 Task: Find connections with filter location Selm with filter topic #sharktankwith filter profile language German with filter current company Purplle.com with filter school Maharashtra University of Health Sciences, Nashik with filter industry Architectural and Structural Metal Manufacturing with filter service category Software Testing with filter keywords title Shelf Stocker
Action: Mouse moved to (162, 221)
Screenshot: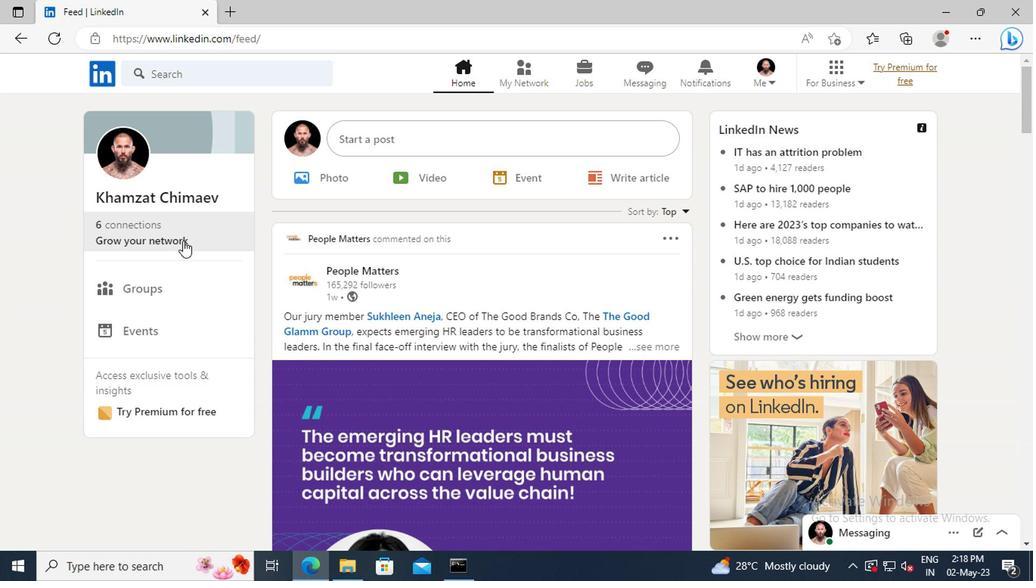 
Action: Mouse pressed left at (162, 221)
Screenshot: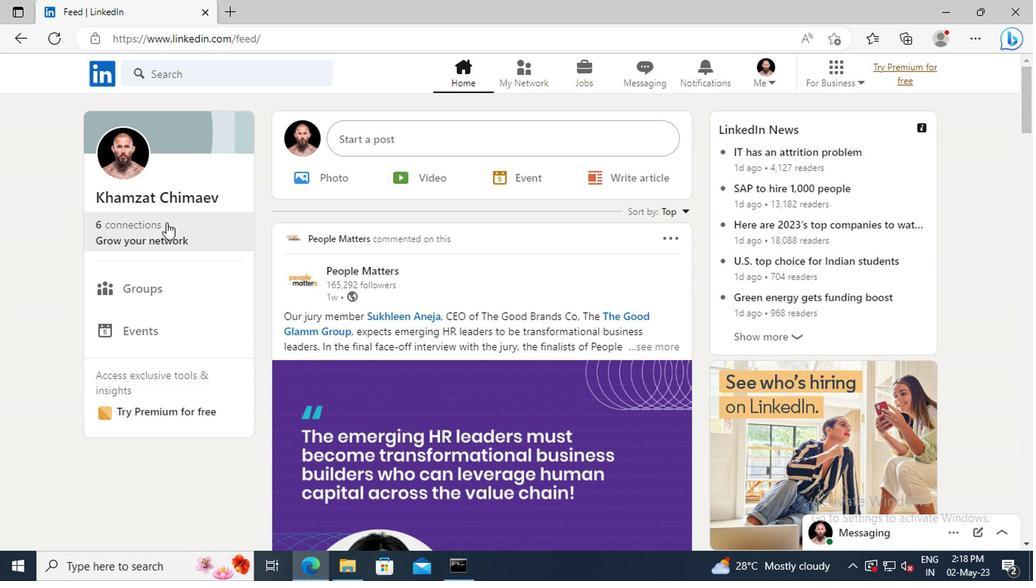 
Action: Mouse moved to (156, 159)
Screenshot: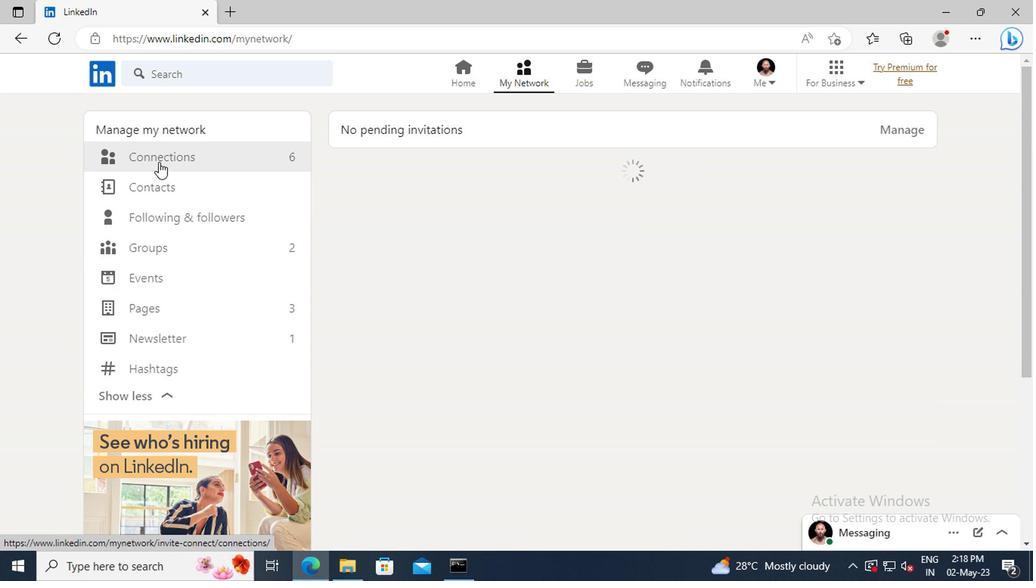 
Action: Mouse pressed left at (156, 159)
Screenshot: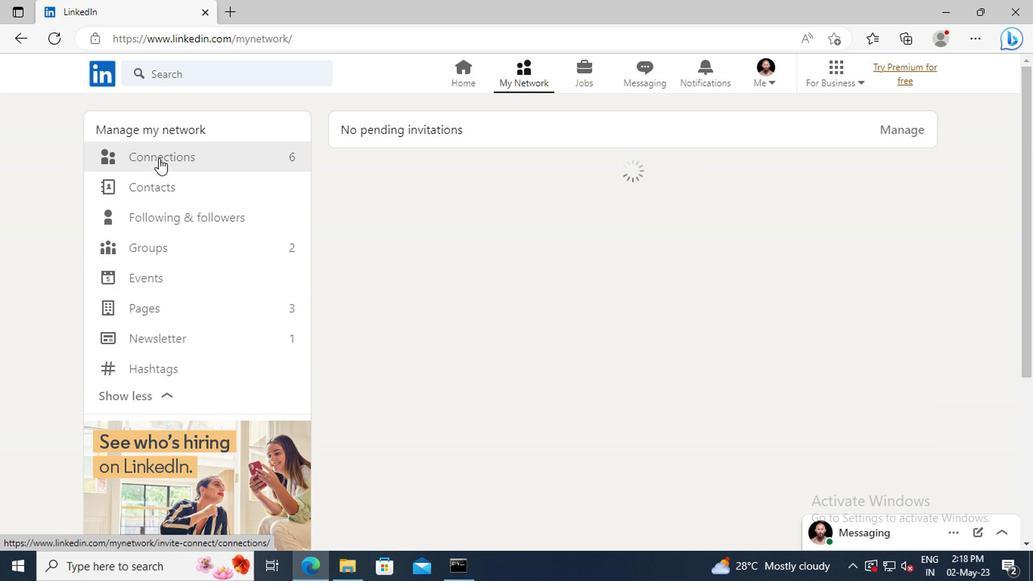 
Action: Mouse moved to (603, 165)
Screenshot: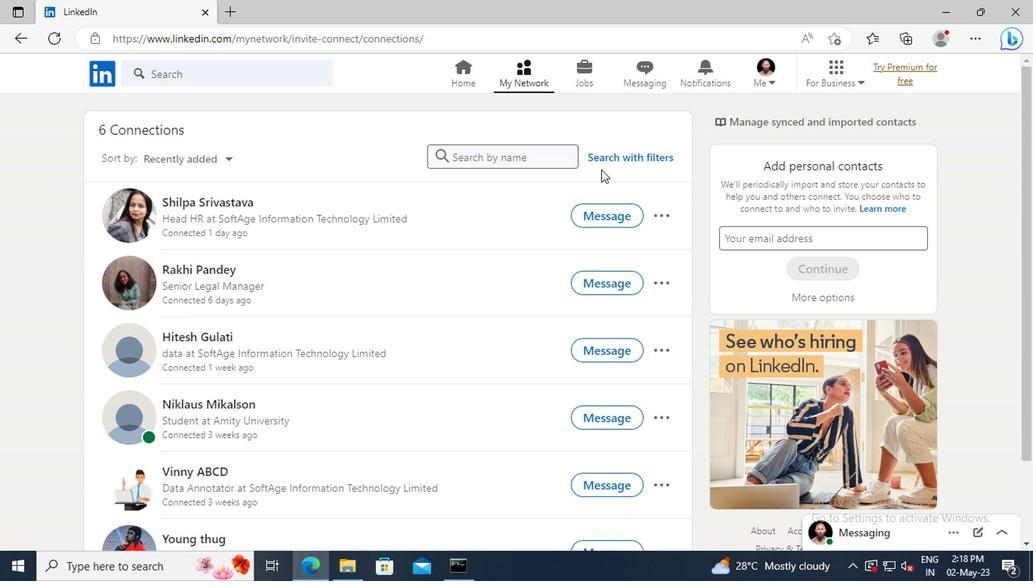 
Action: Mouse pressed left at (603, 165)
Screenshot: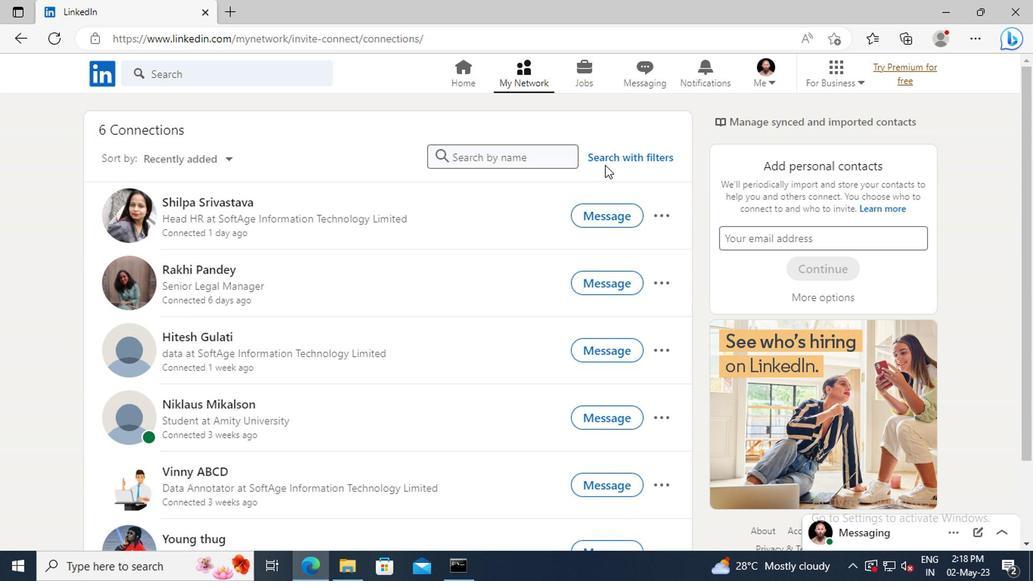 
Action: Mouse moved to (571, 121)
Screenshot: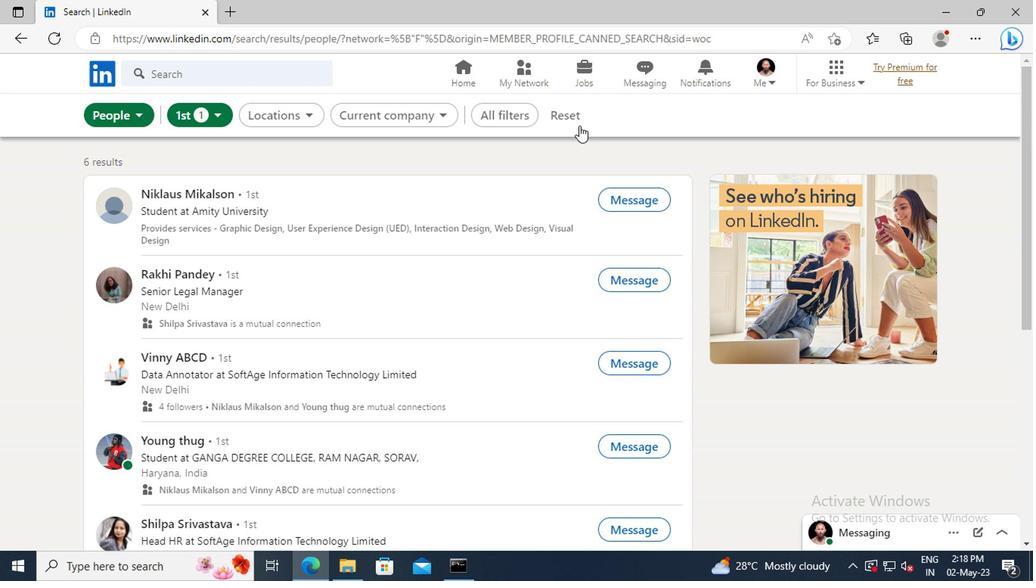 
Action: Mouse pressed left at (571, 121)
Screenshot: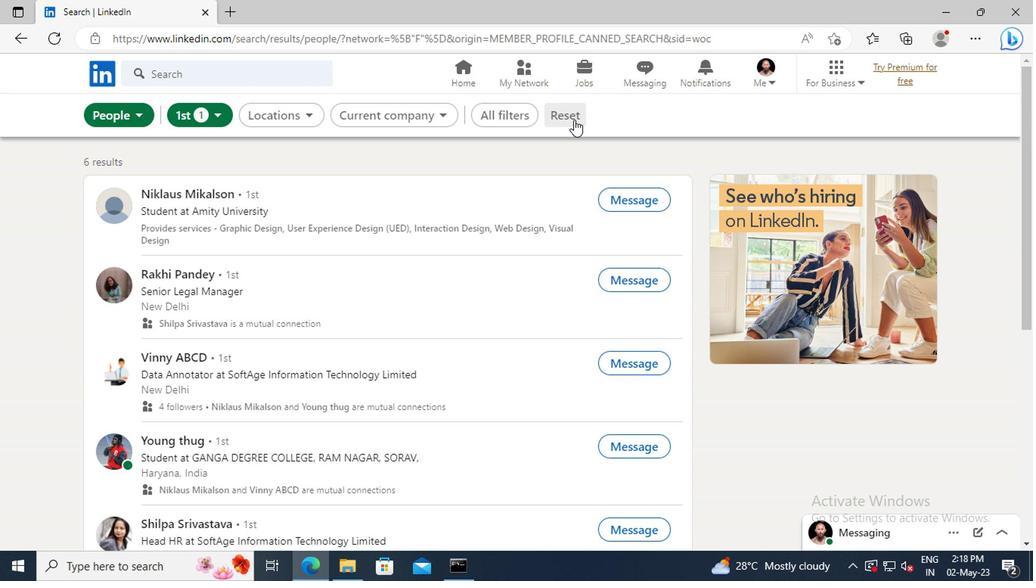 
Action: Mouse moved to (540, 120)
Screenshot: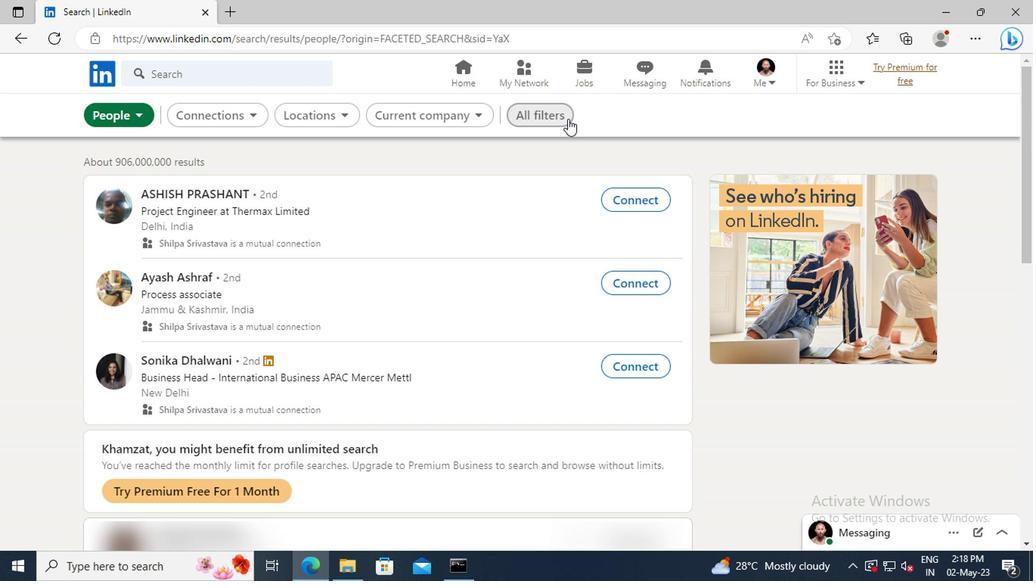 
Action: Mouse pressed left at (540, 120)
Screenshot: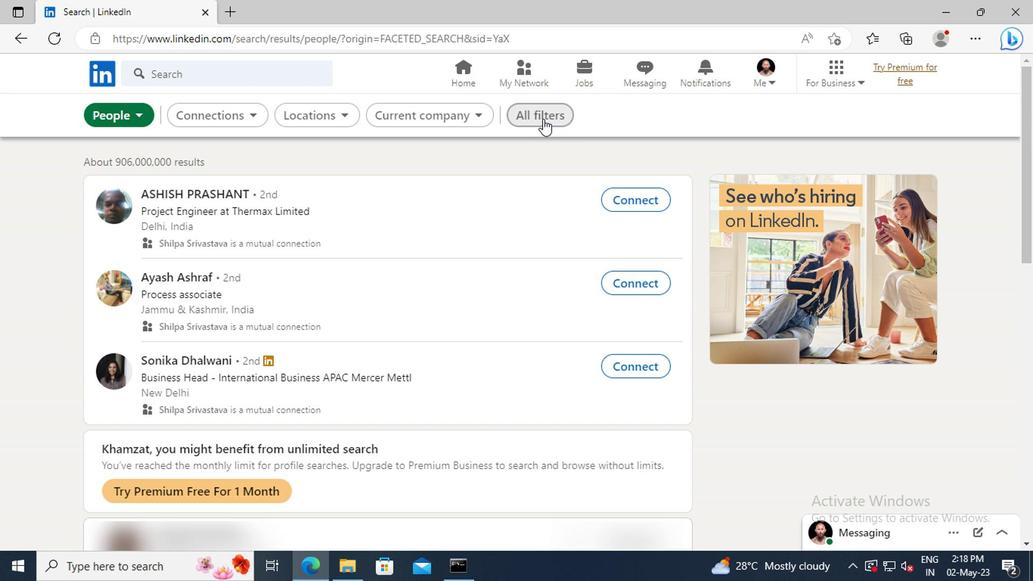 
Action: Mouse moved to (822, 307)
Screenshot: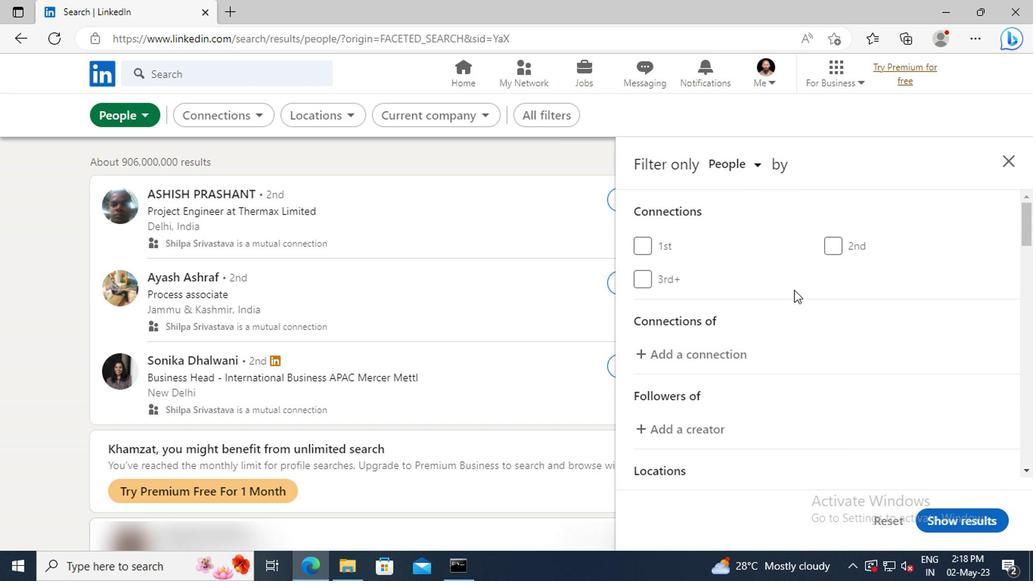 
Action: Mouse scrolled (822, 307) with delta (0, 0)
Screenshot: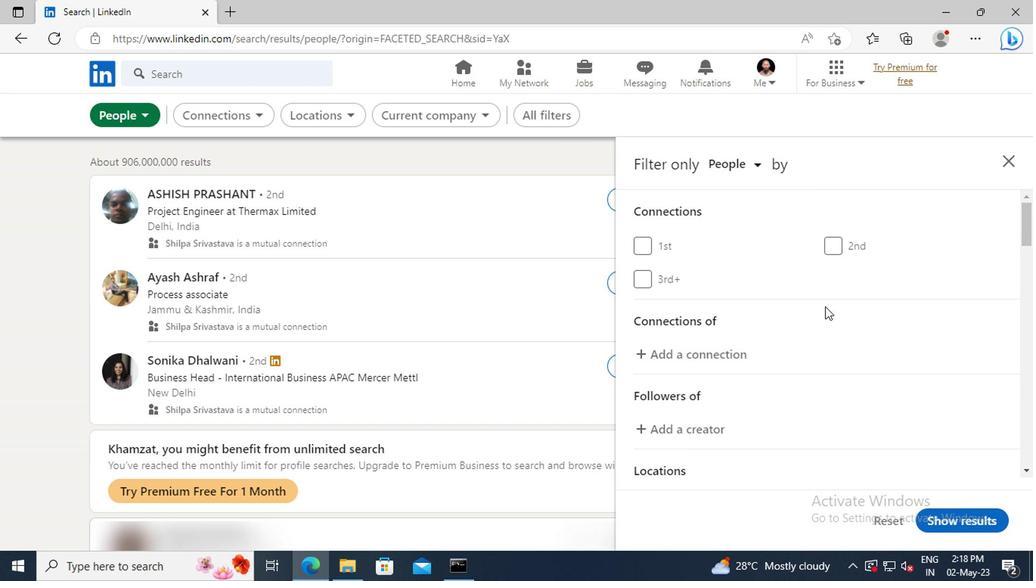 
Action: Mouse scrolled (822, 307) with delta (0, 0)
Screenshot: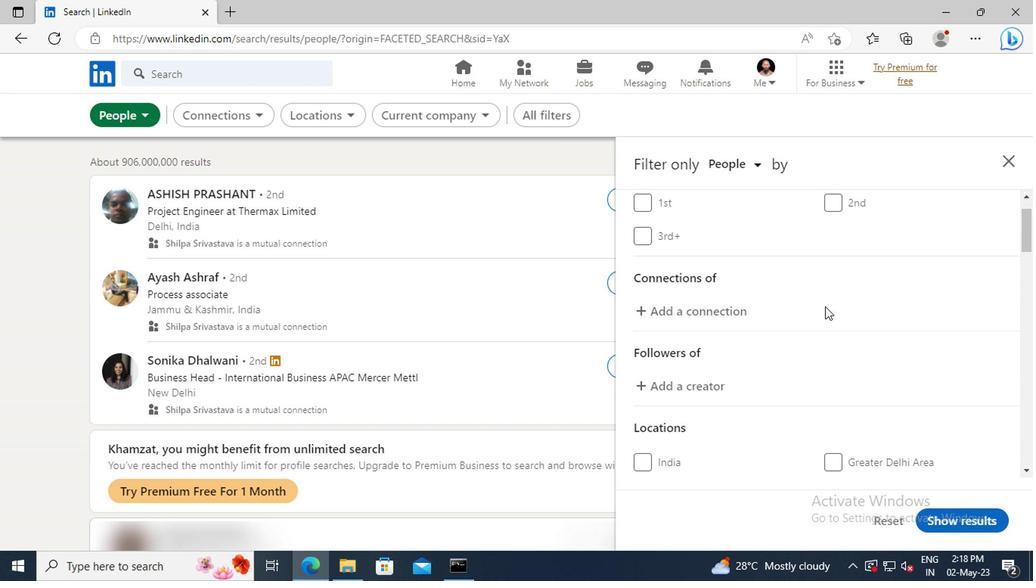 
Action: Mouse scrolled (822, 307) with delta (0, 0)
Screenshot: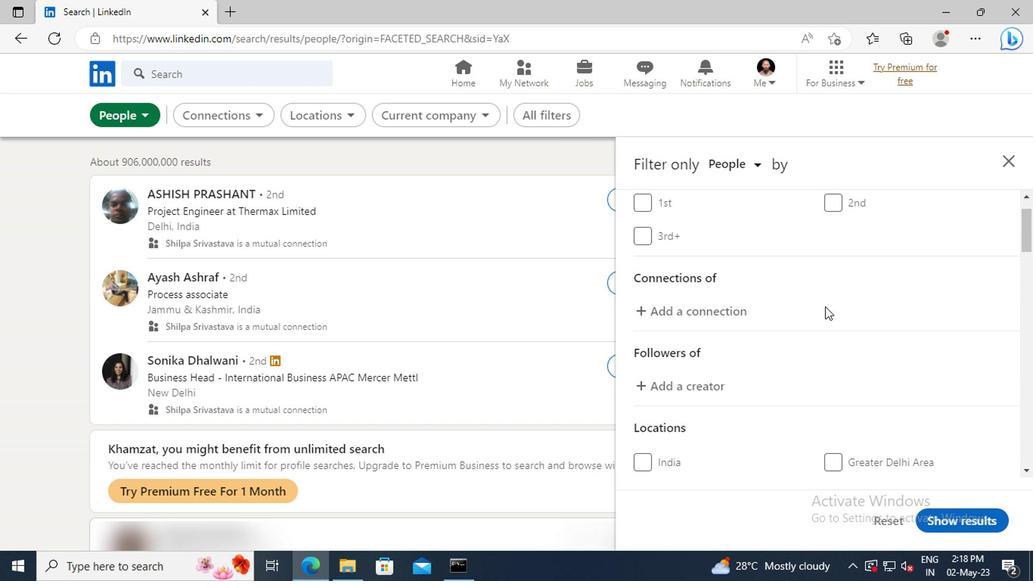 
Action: Mouse scrolled (822, 307) with delta (0, 0)
Screenshot: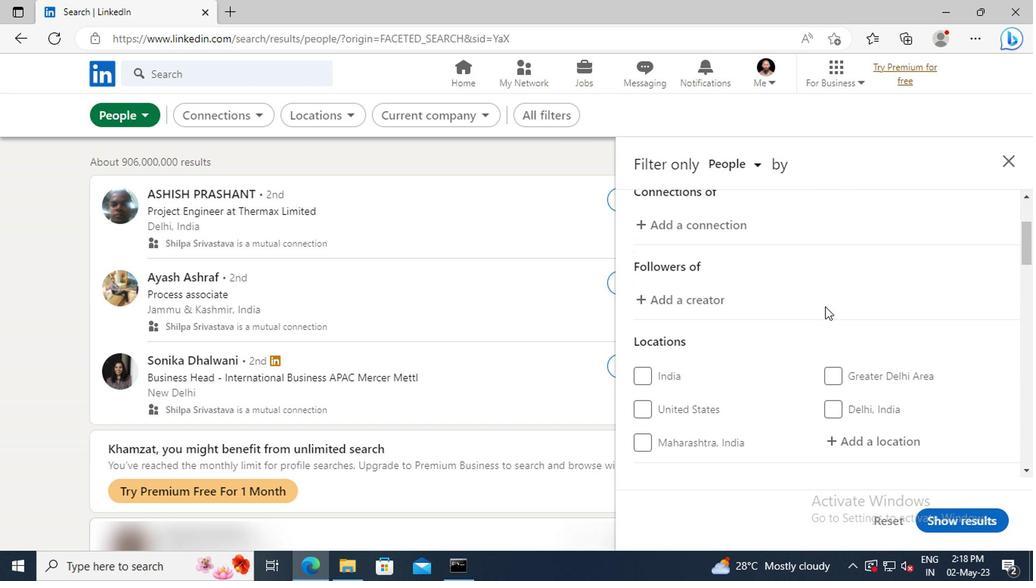 
Action: Mouse scrolled (822, 307) with delta (0, 0)
Screenshot: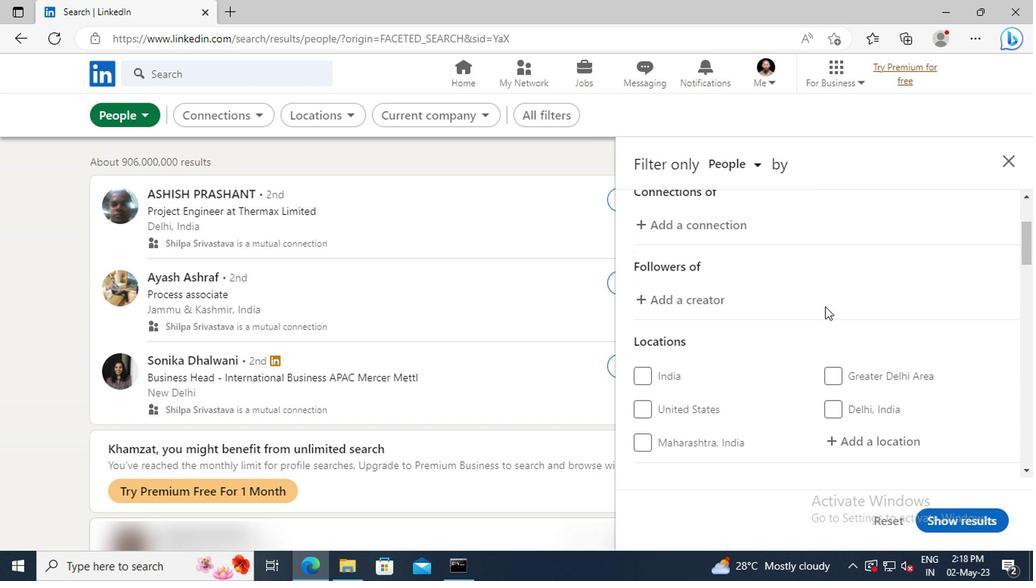 
Action: Mouse moved to (840, 351)
Screenshot: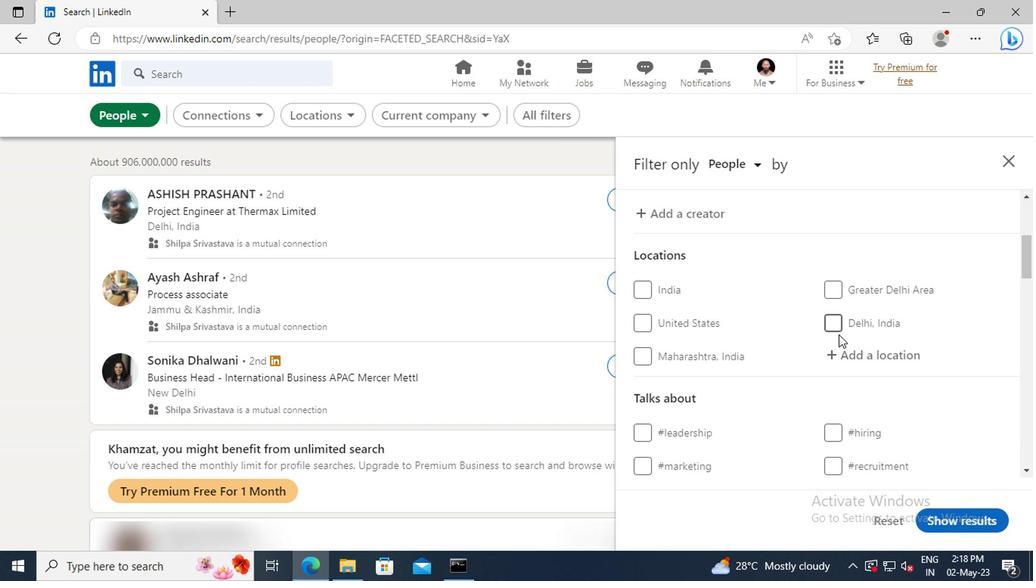 
Action: Mouse pressed left at (840, 351)
Screenshot: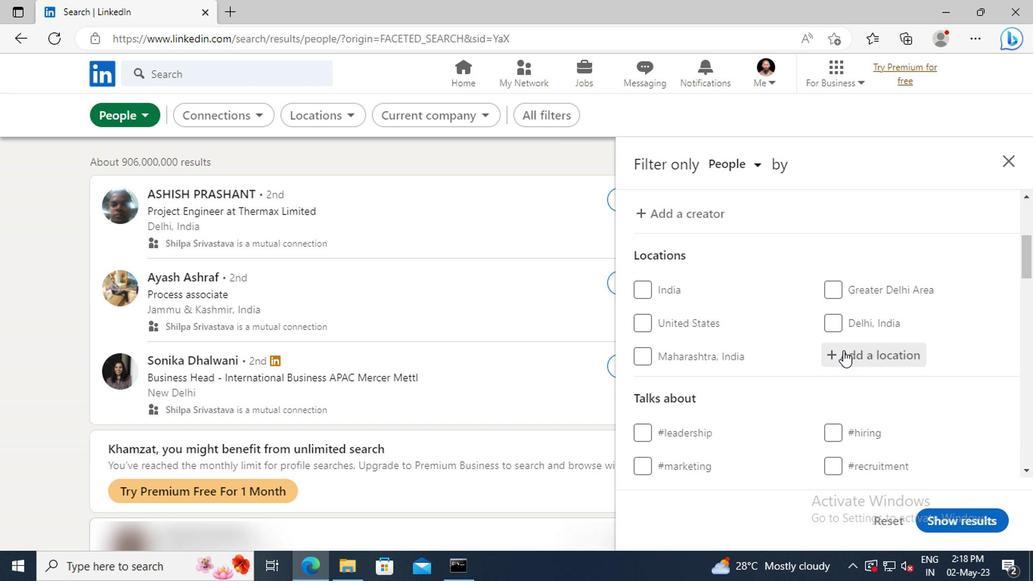 
Action: Key pressed <Key.shift>SELM
Screenshot: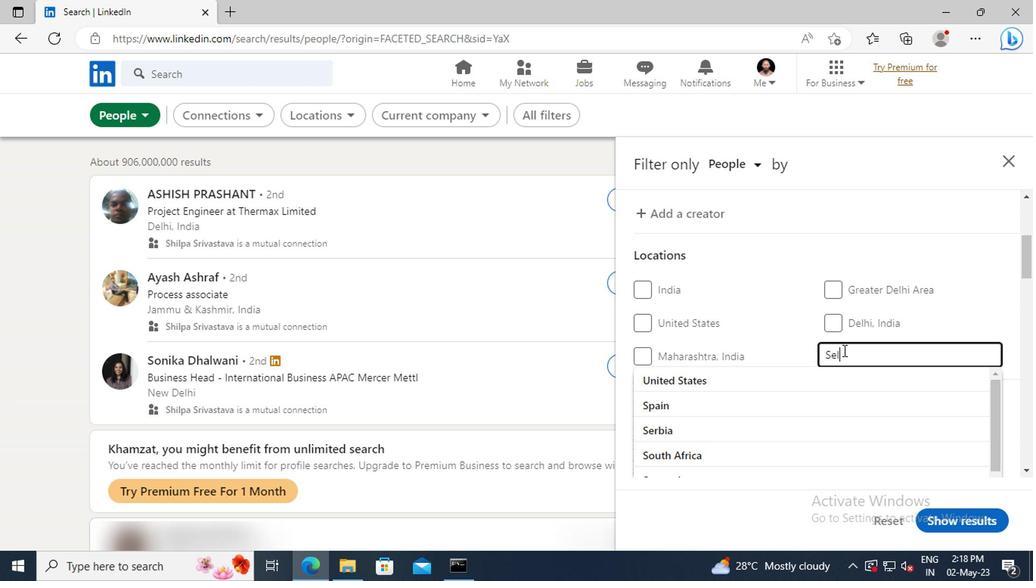 
Action: Mouse moved to (843, 384)
Screenshot: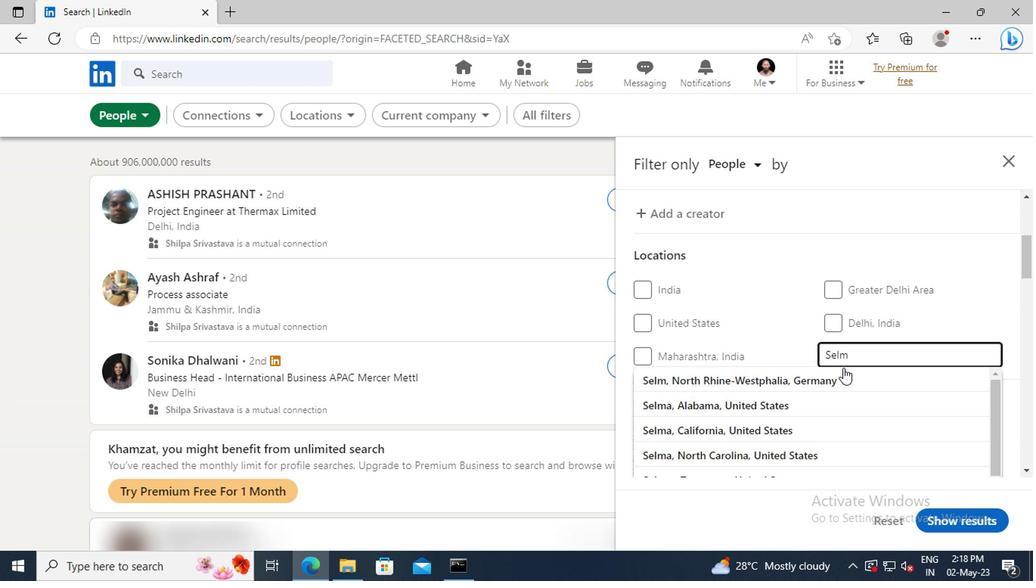 
Action: Mouse pressed left at (843, 384)
Screenshot: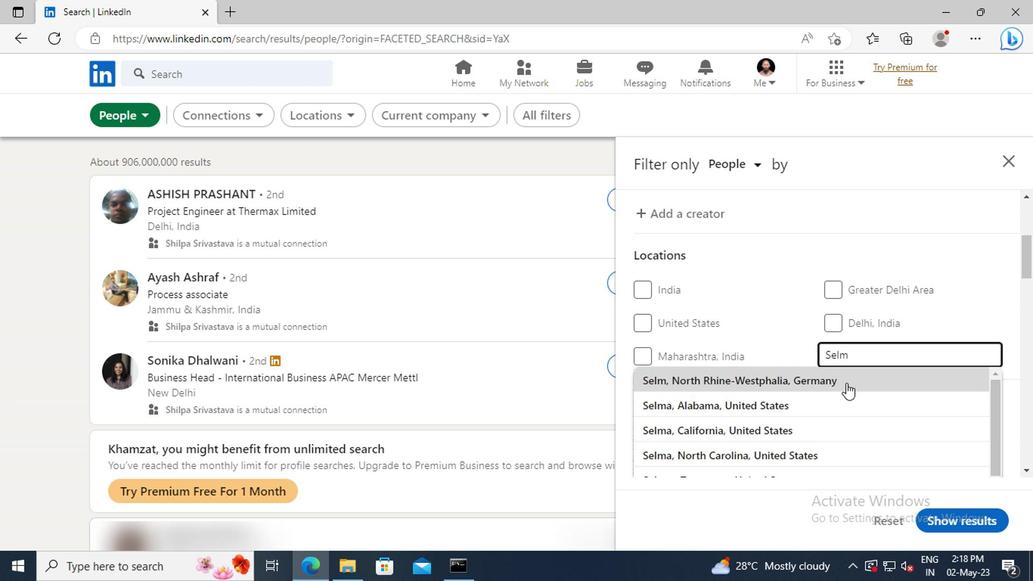 
Action: Mouse scrolled (843, 383) with delta (0, -1)
Screenshot: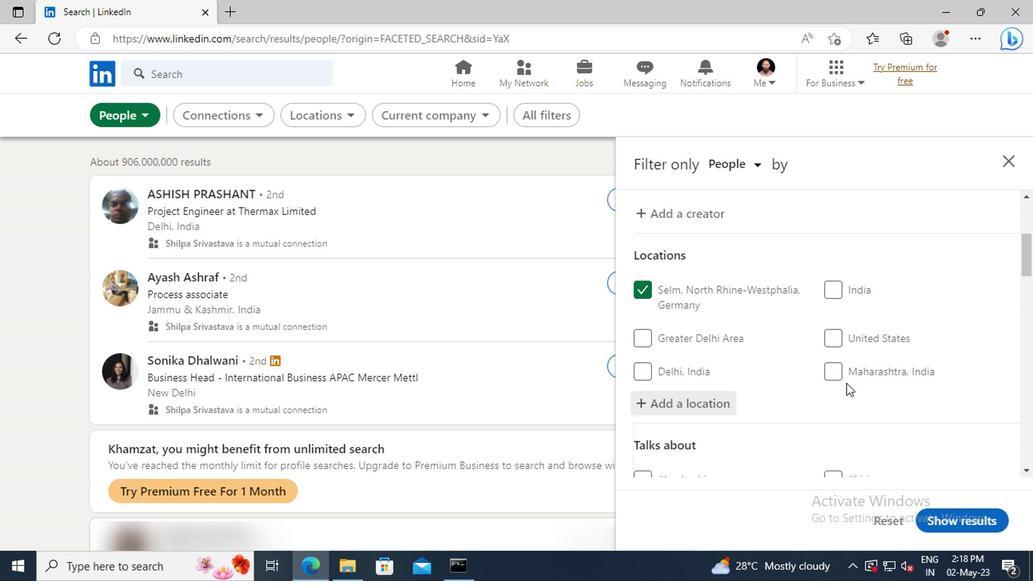 
Action: Mouse scrolled (843, 383) with delta (0, -1)
Screenshot: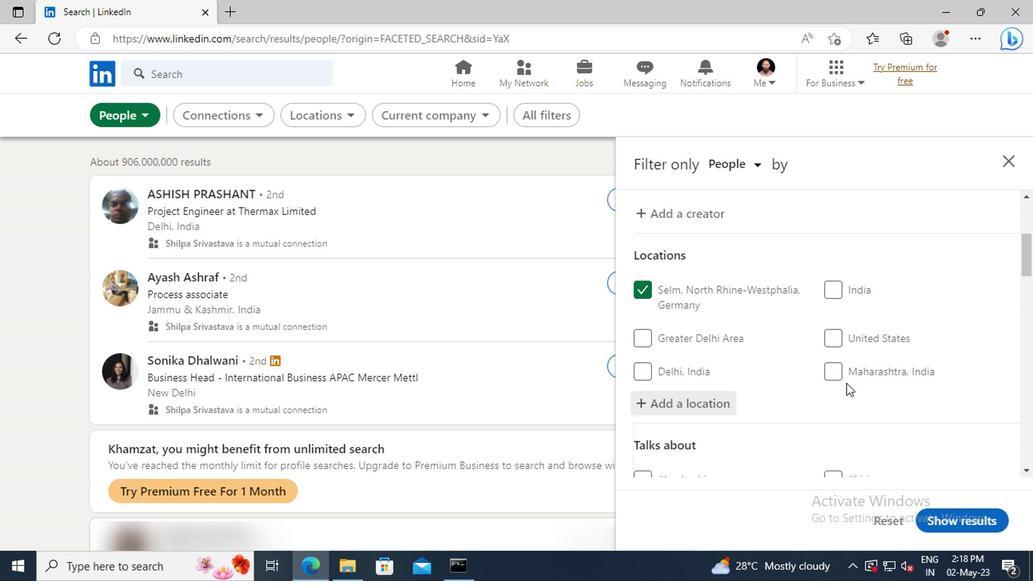 
Action: Mouse scrolled (843, 383) with delta (0, -1)
Screenshot: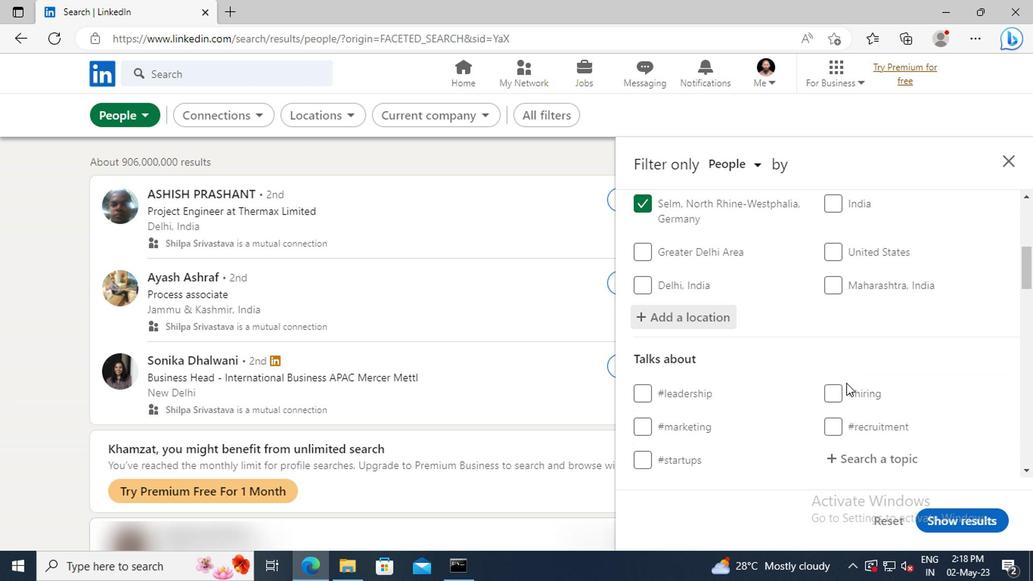 
Action: Mouse scrolled (843, 383) with delta (0, -1)
Screenshot: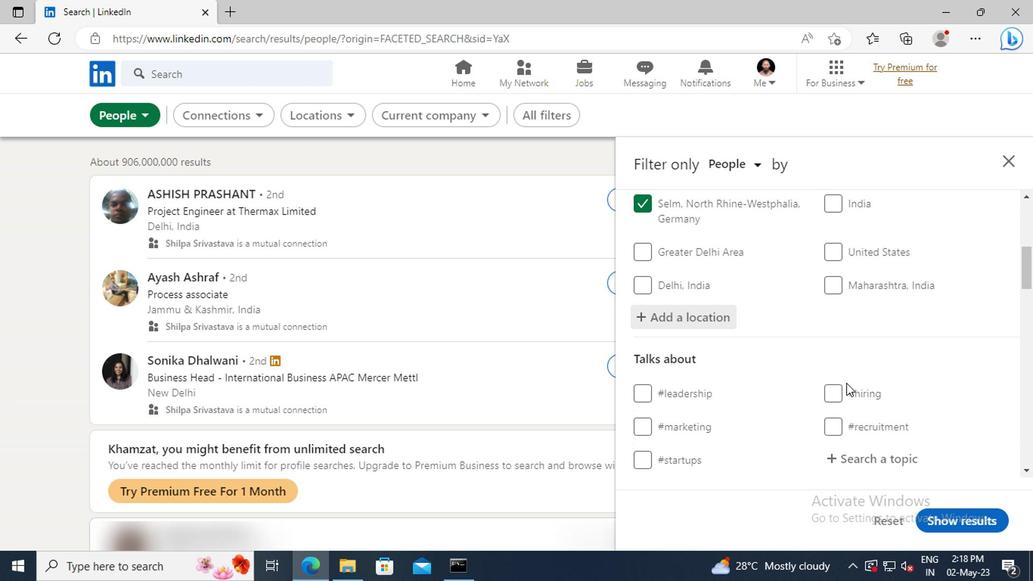 
Action: Mouse moved to (845, 382)
Screenshot: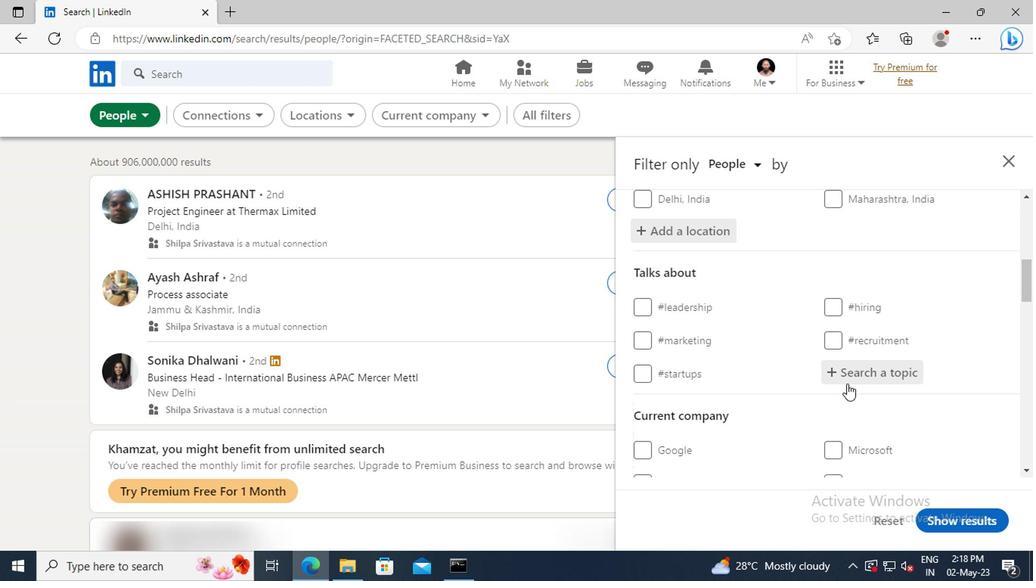 
Action: Mouse pressed left at (845, 382)
Screenshot: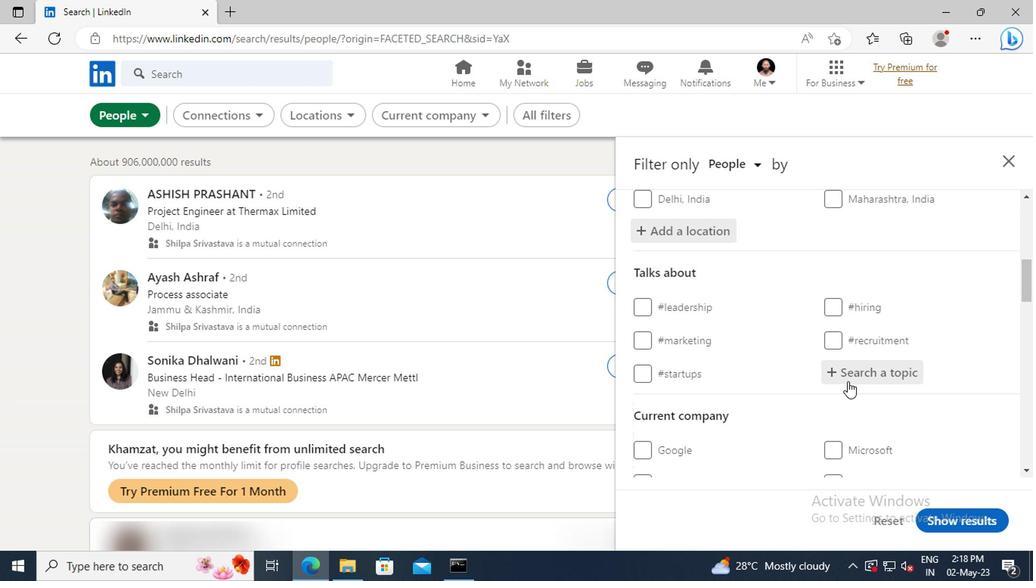 
Action: Key pressed SHARKT
Screenshot: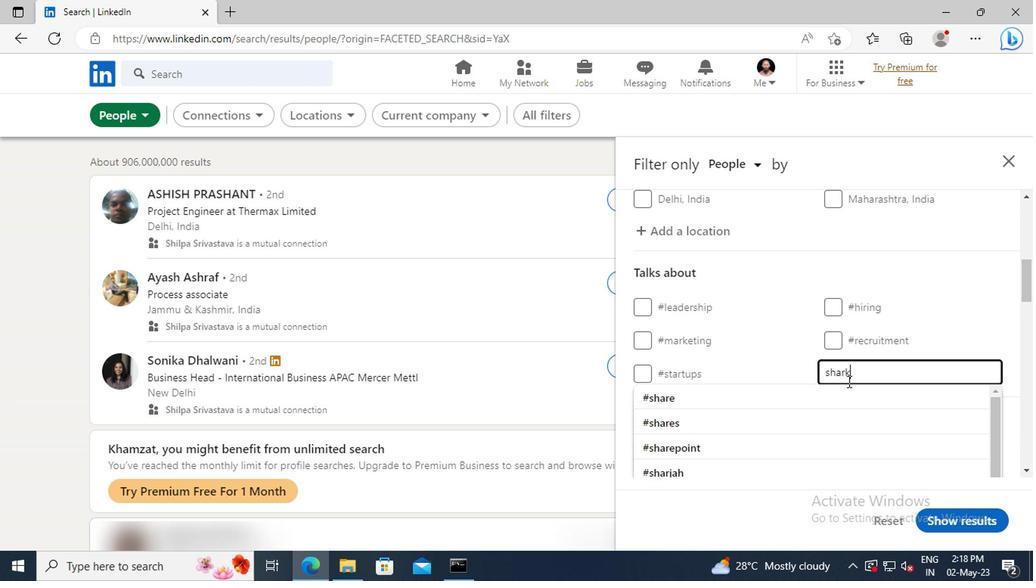 
Action: Mouse moved to (847, 395)
Screenshot: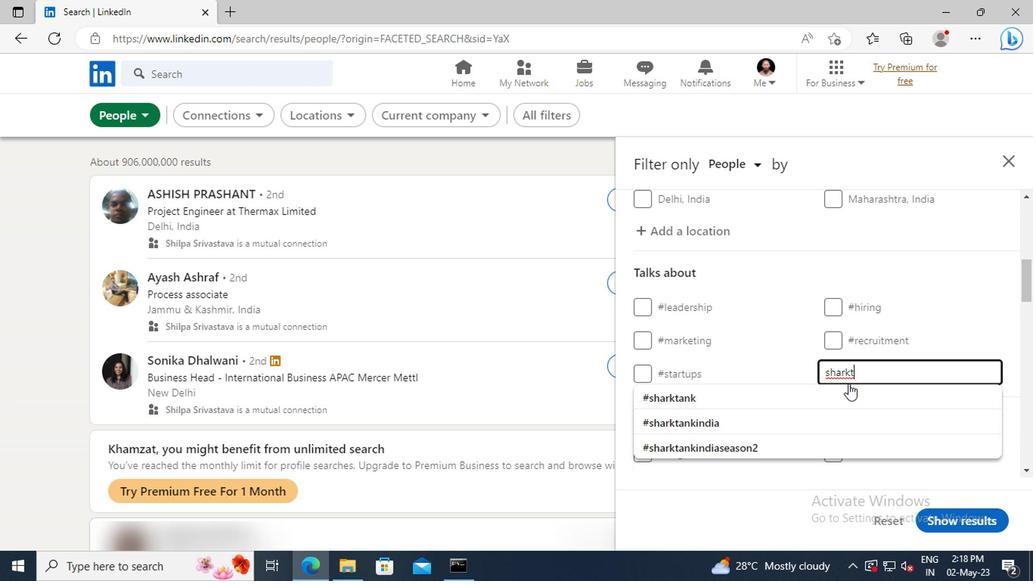 
Action: Mouse pressed left at (847, 395)
Screenshot: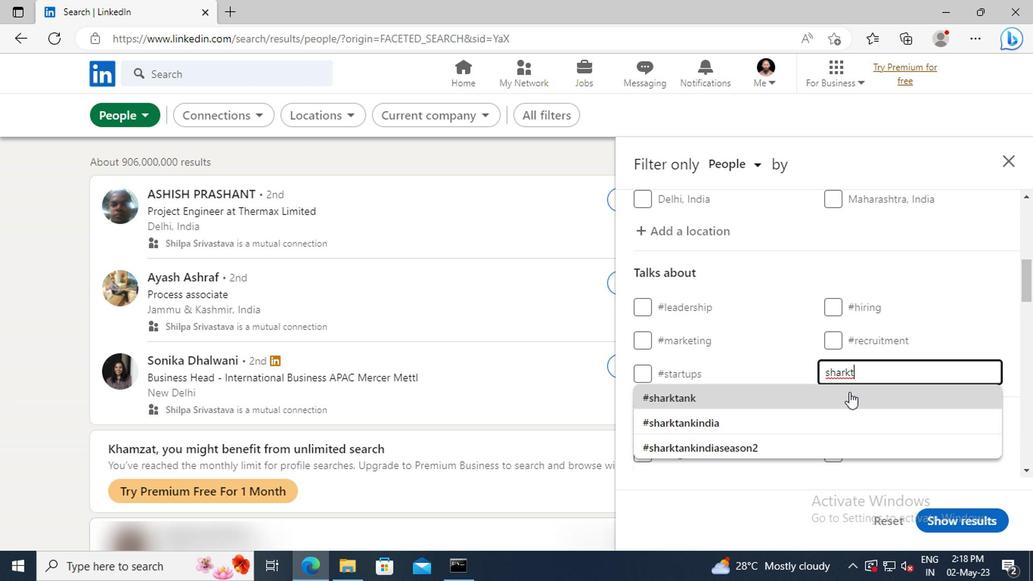 
Action: Mouse scrolled (847, 393) with delta (0, -1)
Screenshot: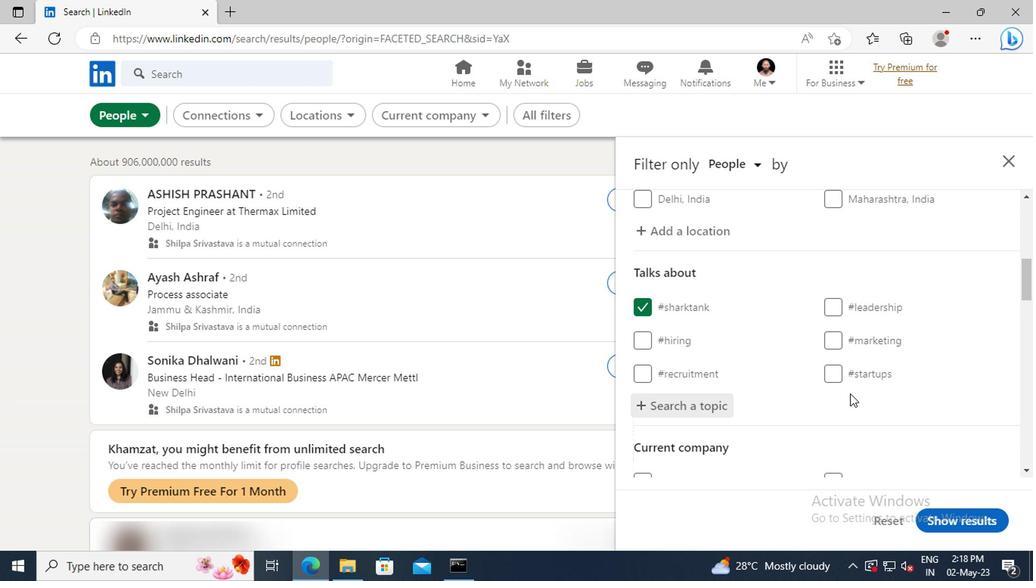 
Action: Mouse scrolled (847, 393) with delta (0, -1)
Screenshot: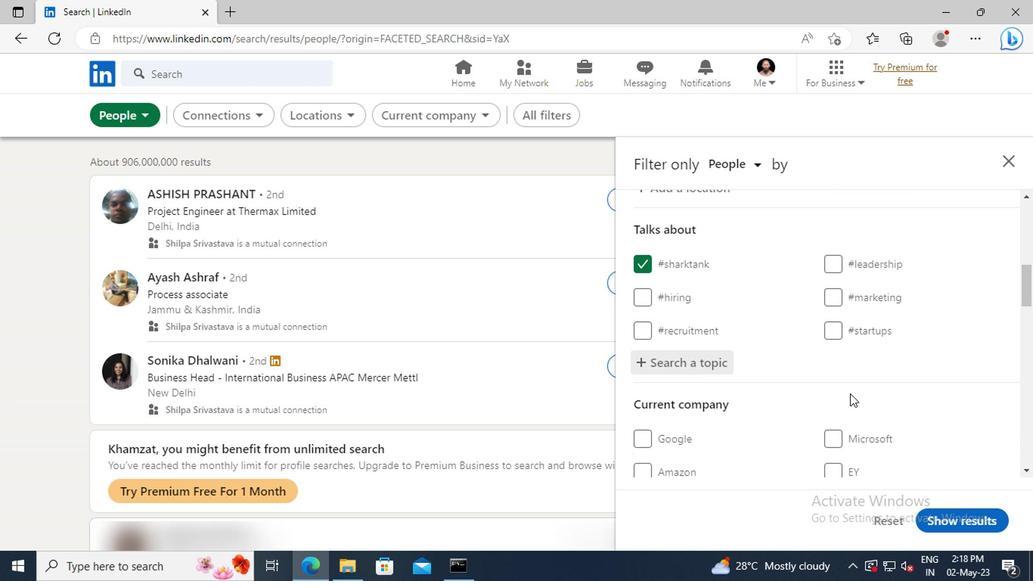 
Action: Mouse scrolled (847, 393) with delta (0, -1)
Screenshot: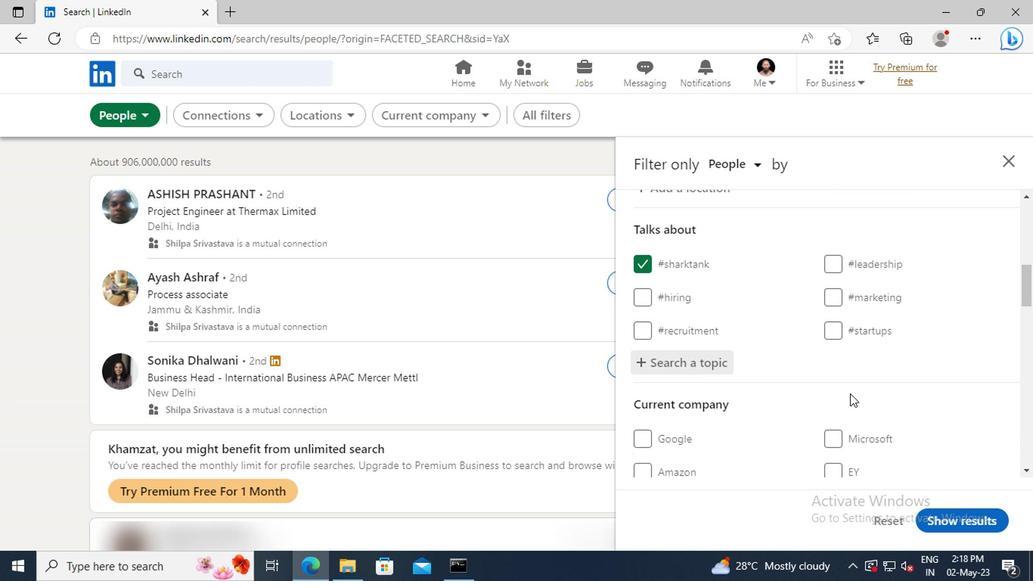 
Action: Mouse scrolled (847, 393) with delta (0, -1)
Screenshot: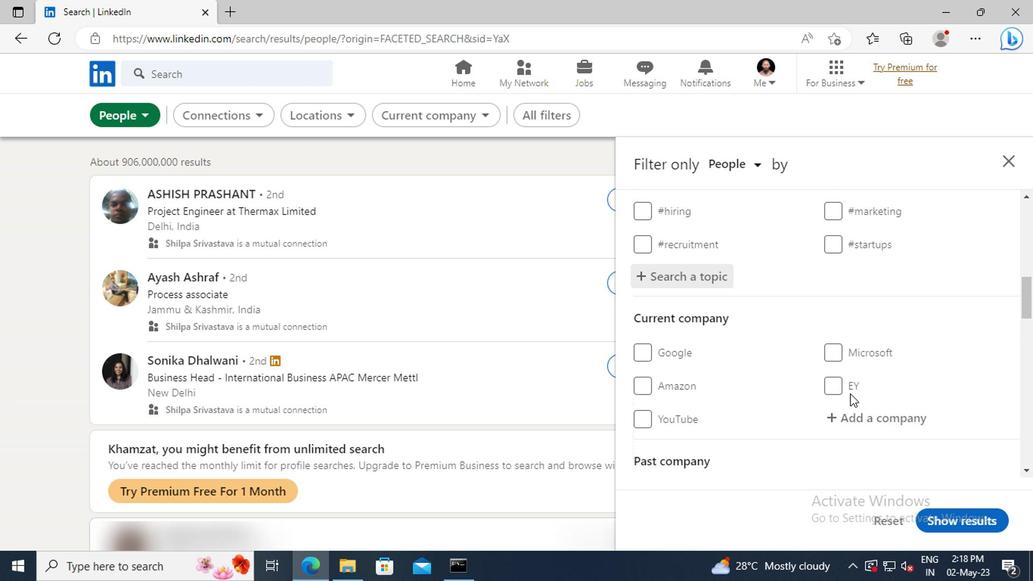 
Action: Mouse scrolled (847, 393) with delta (0, -1)
Screenshot: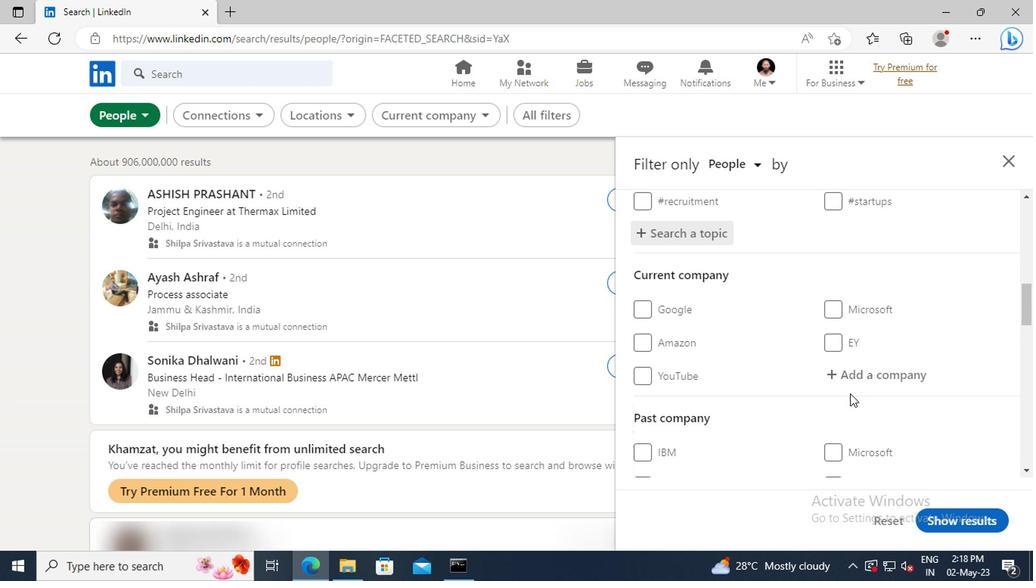 
Action: Mouse scrolled (847, 393) with delta (0, -1)
Screenshot: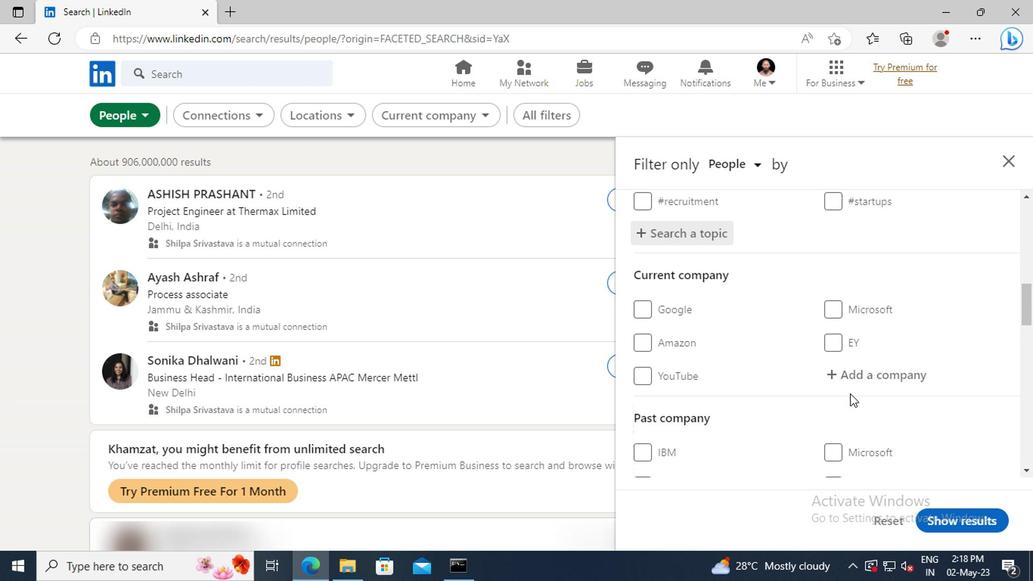
Action: Mouse scrolled (847, 393) with delta (0, -1)
Screenshot: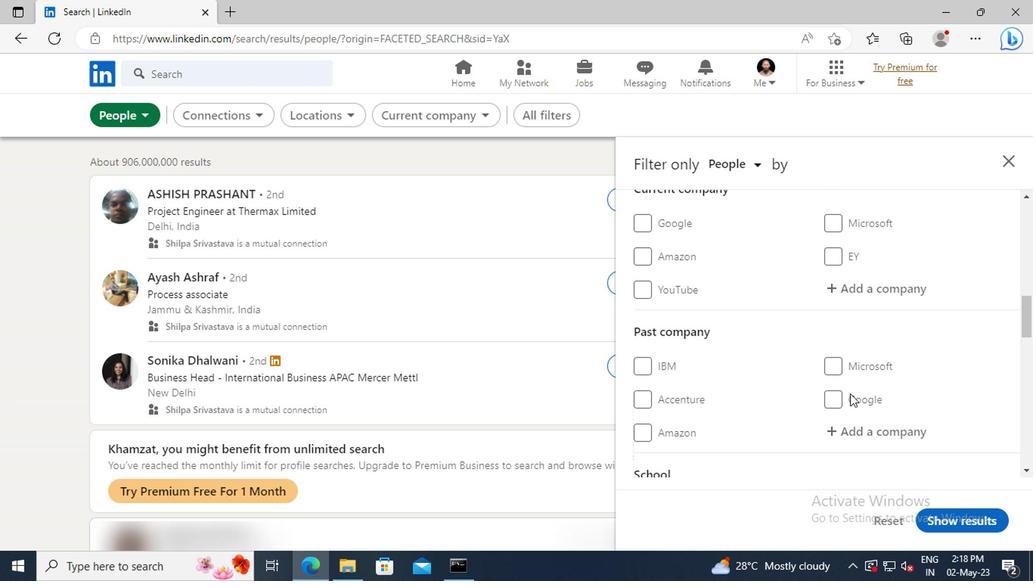 
Action: Mouse moved to (848, 395)
Screenshot: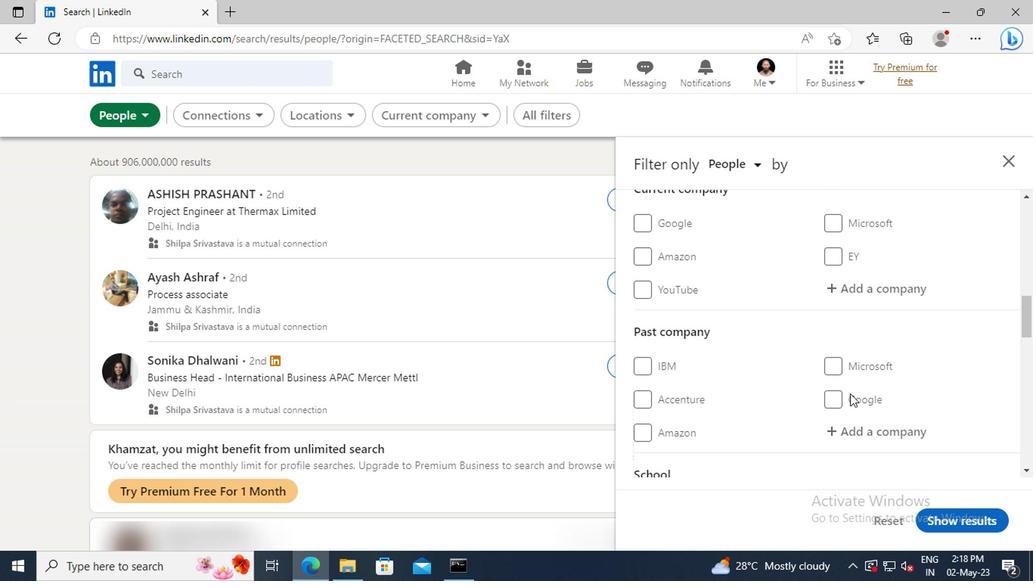 
Action: Mouse scrolled (848, 395) with delta (0, 0)
Screenshot: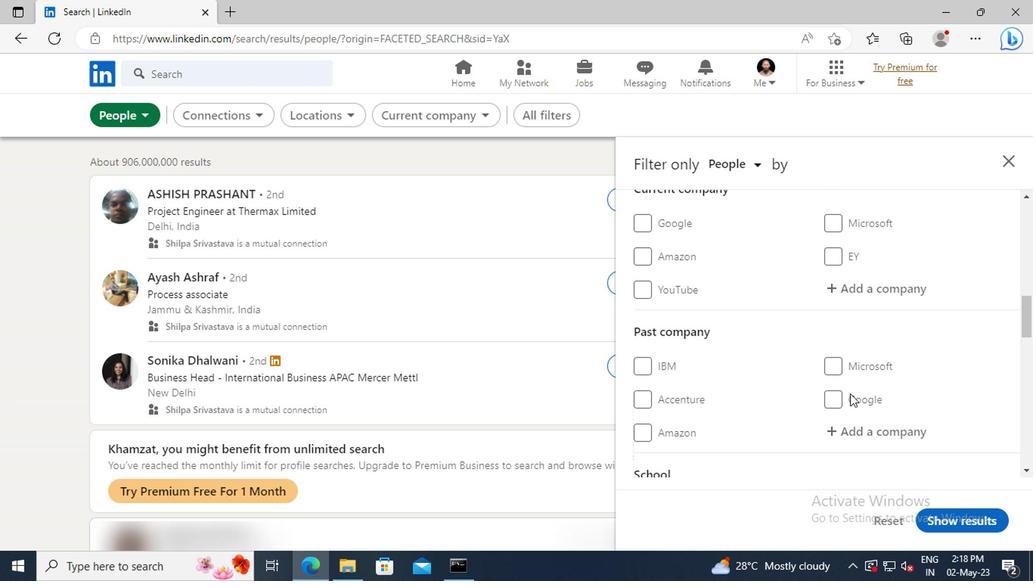 
Action: Mouse scrolled (848, 395) with delta (0, 0)
Screenshot: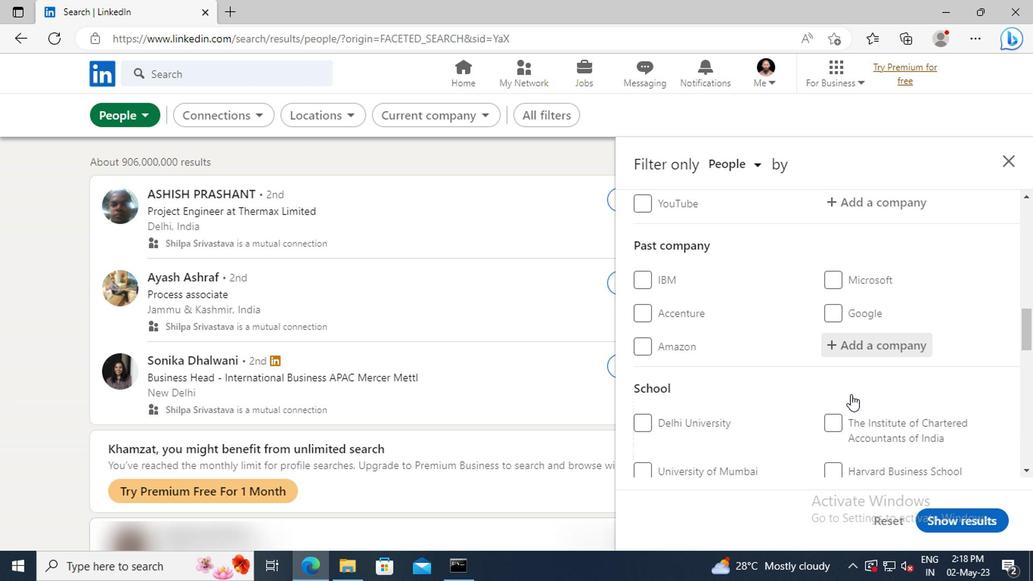 
Action: Mouse scrolled (848, 395) with delta (0, 0)
Screenshot: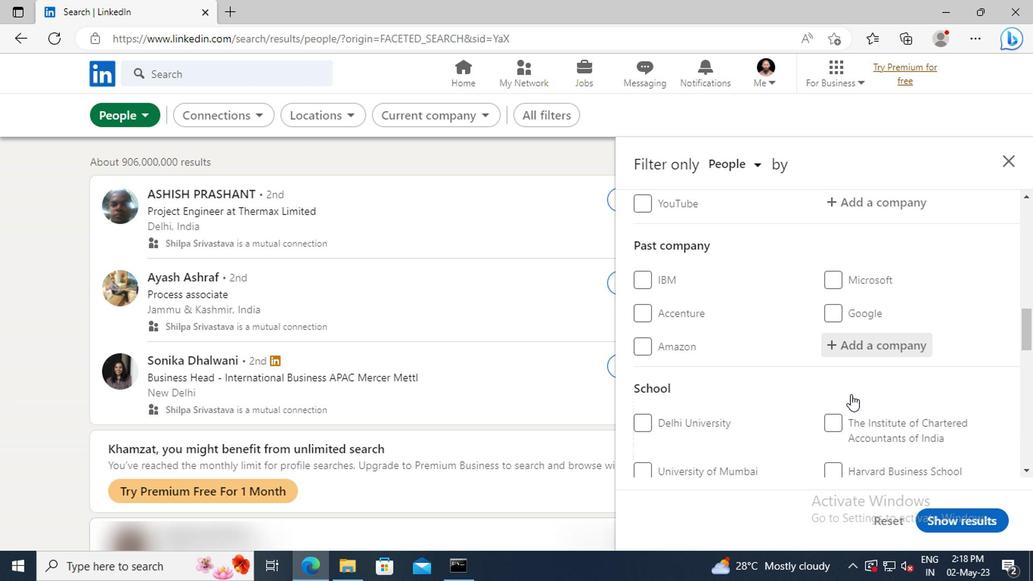 
Action: Mouse scrolled (848, 395) with delta (0, 0)
Screenshot: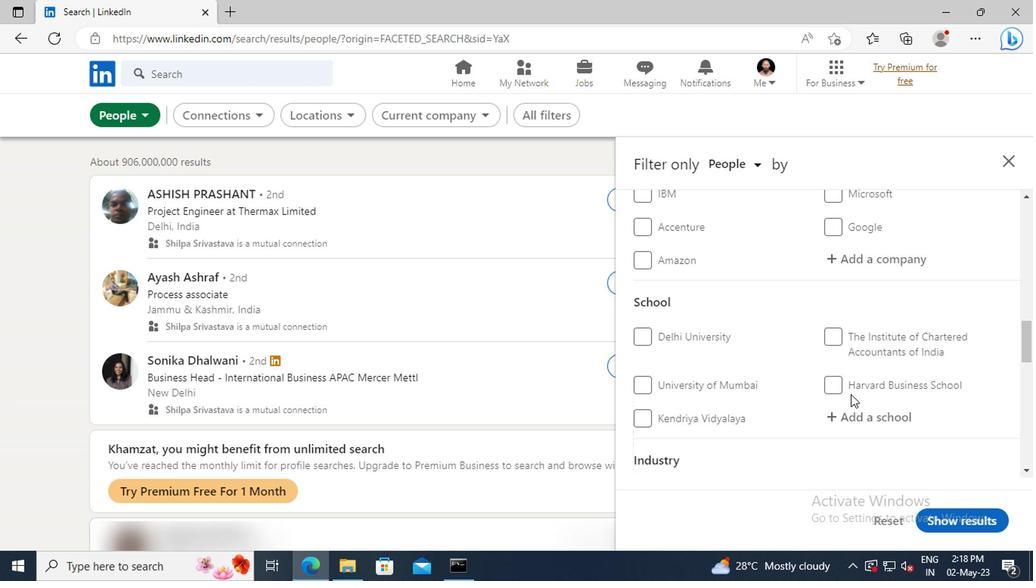 
Action: Mouse scrolled (848, 395) with delta (0, 0)
Screenshot: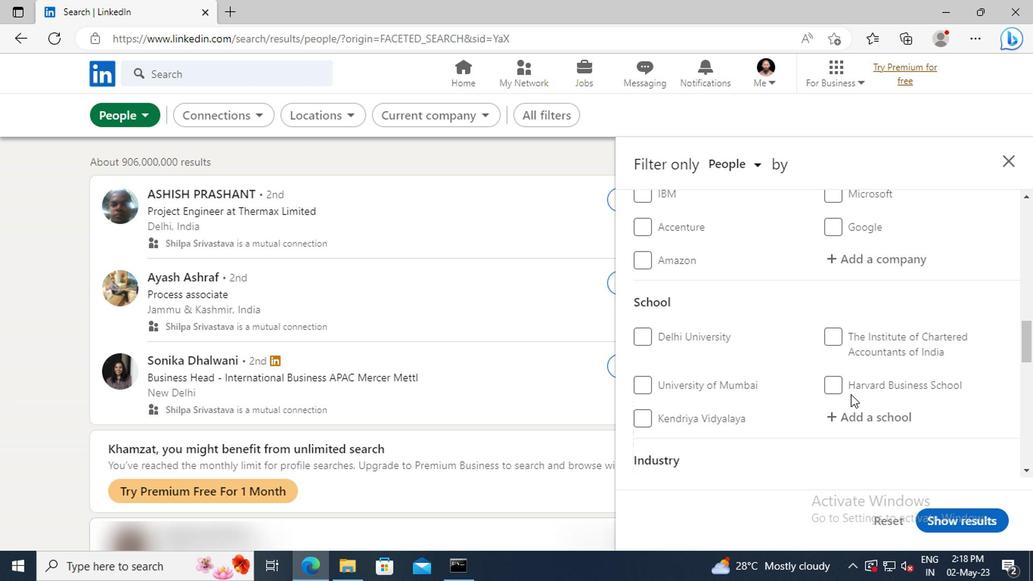 
Action: Mouse scrolled (848, 395) with delta (0, 0)
Screenshot: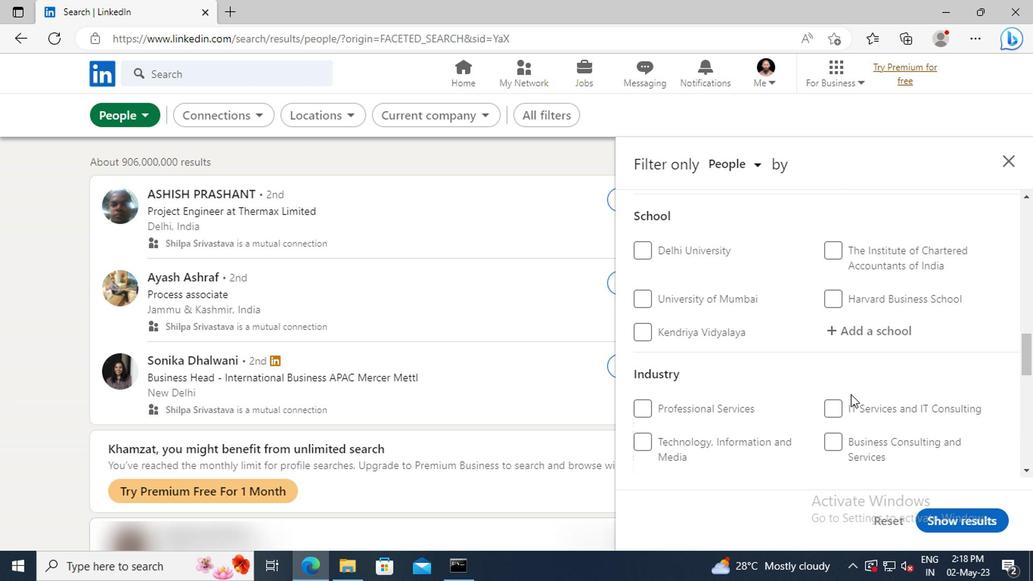 
Action: Mouse scrolled (848, 395) with delta (0, 0)
Screenshot: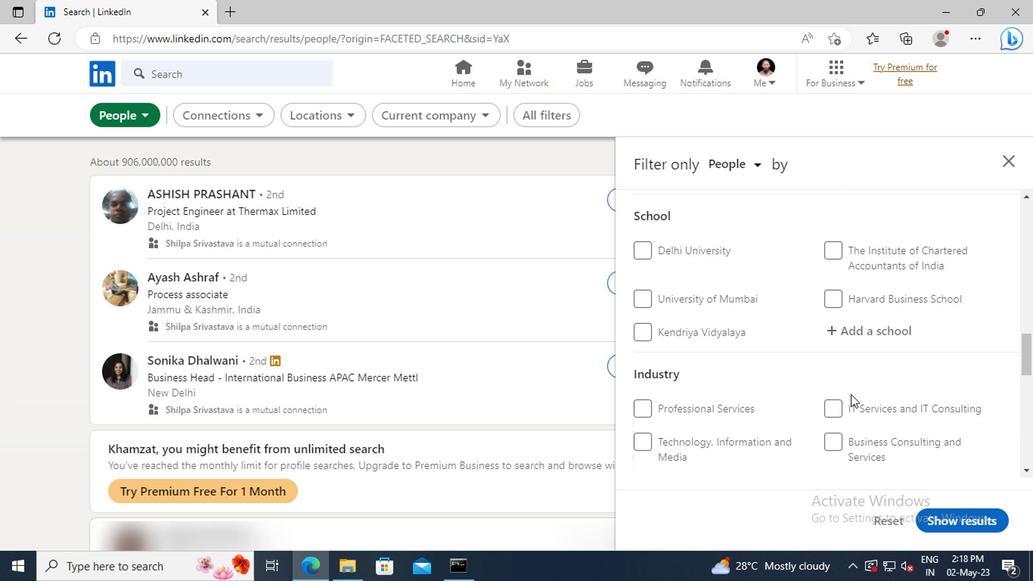 
Action: Mouse scrolled (848, 395) with delta (0, 0)
Screenshot: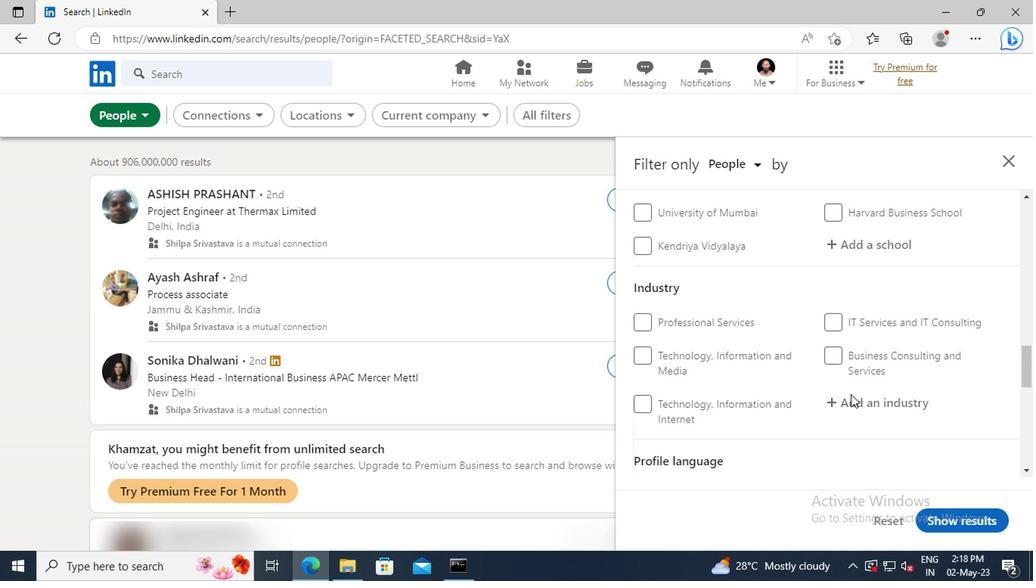
Action: Mouse scrolled (848, 395) with delta (0, 0)
Screenshot: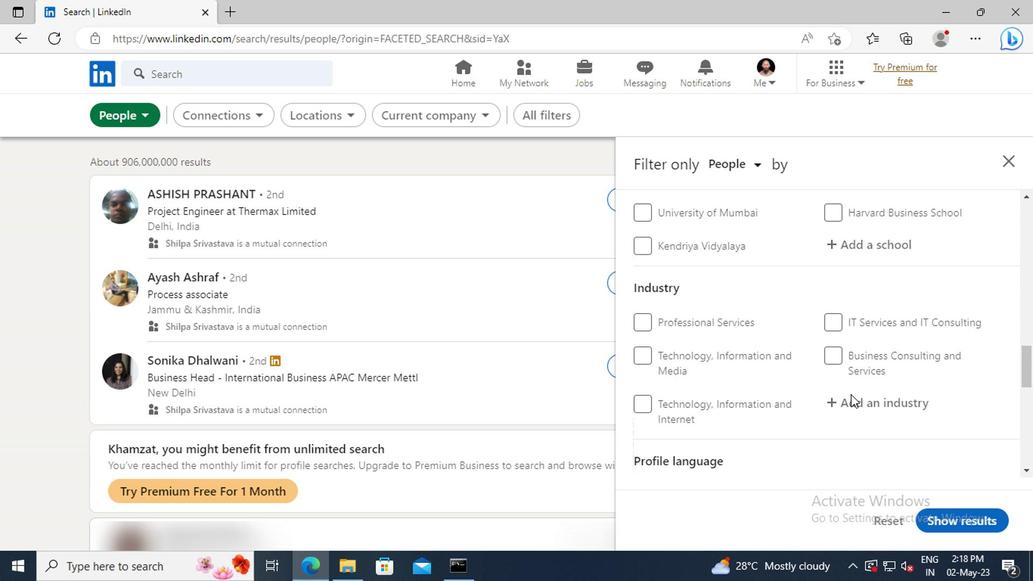 
Action: Mouse scrolled (848, 395) with delta (0, 0)
Screenshot: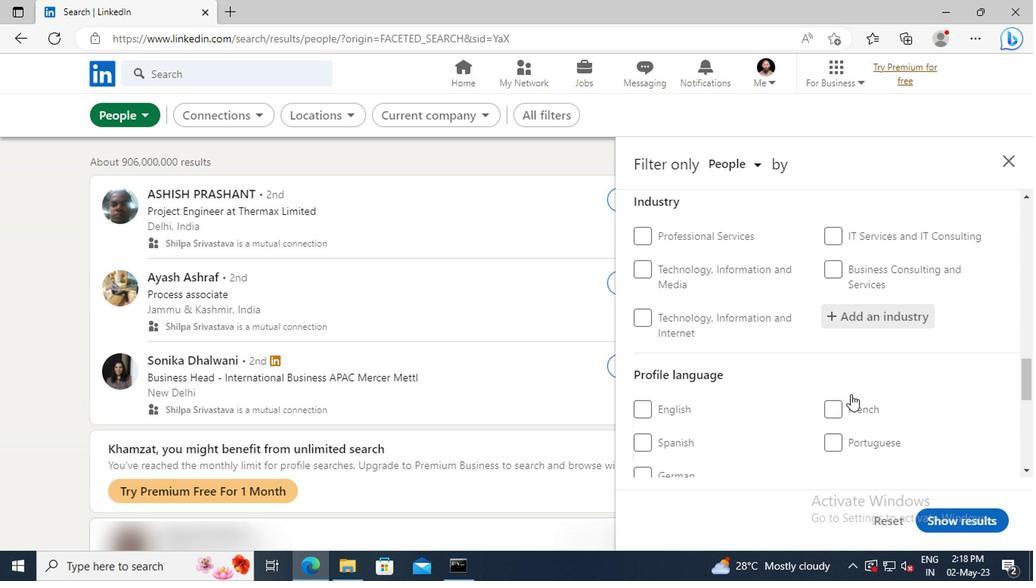 
Action: Mouse moved to (641, 433)
Screenshot: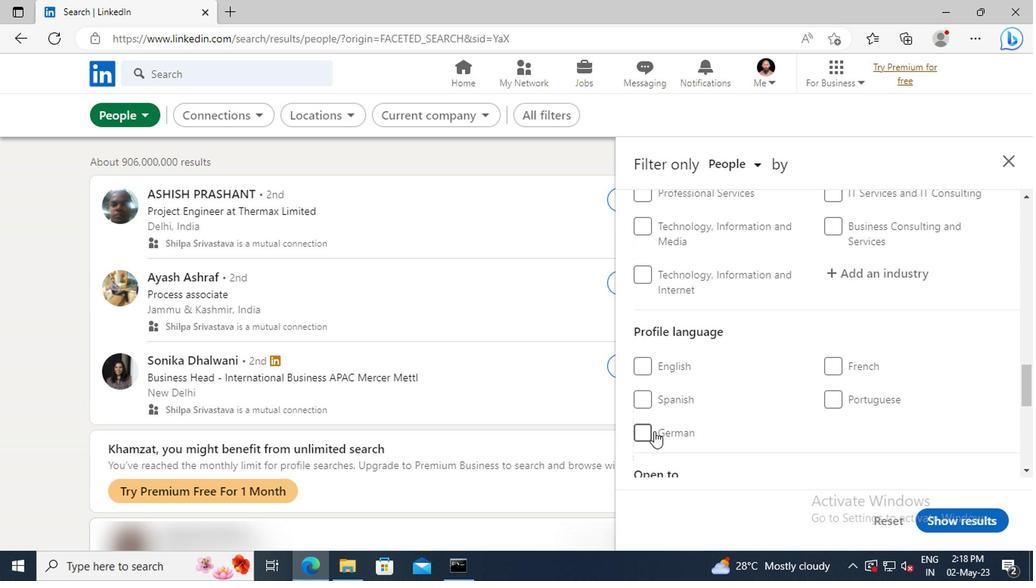 
Action: Mouse pressed left at (641, 433)
Screenshot: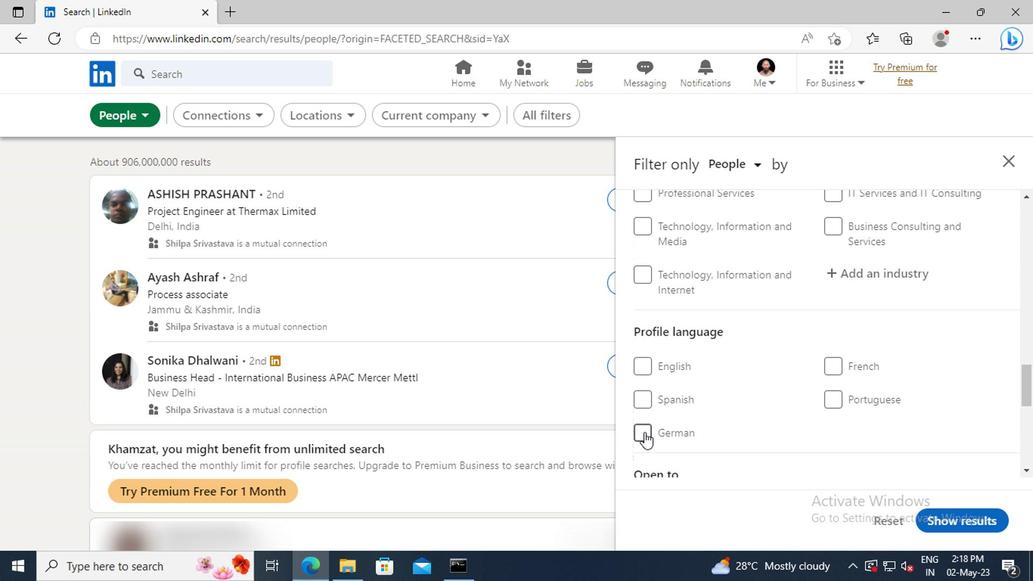 
Action: Mouse moved to (826, 411)
Screenshot: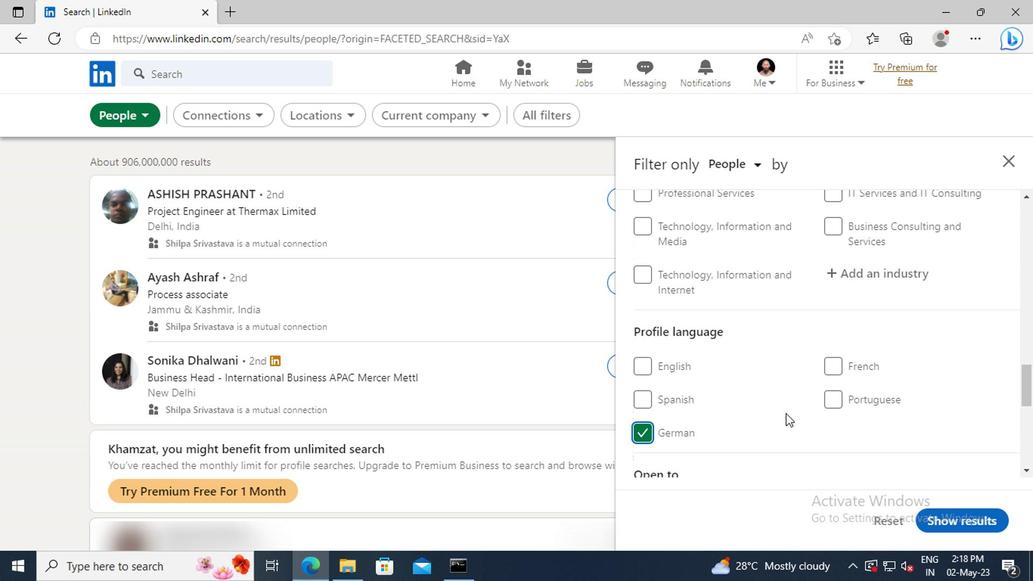 
Action: Mouse scrolled (826, 412) with delta (0, 1)
Screenshot: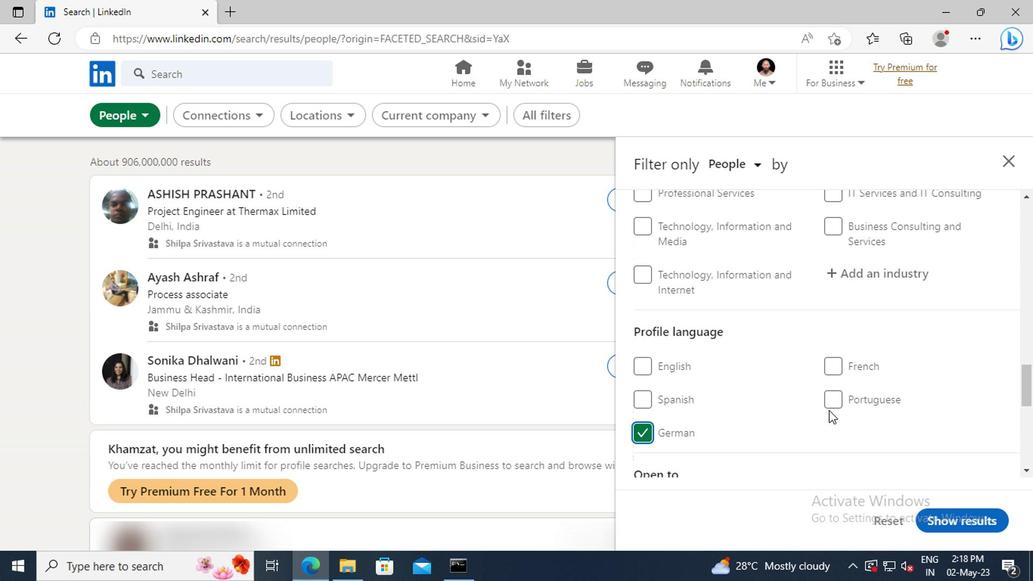 
Action: Mouse scrolled (826, 412) with delta (0, 1)
Screenshot: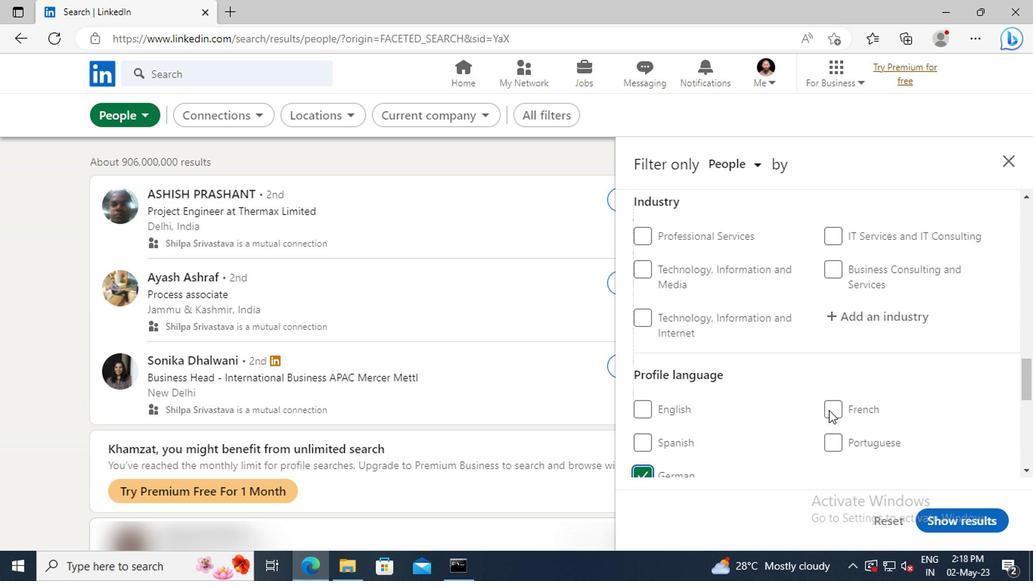 
Action: Mouse scrolled (826, 412) with delta (0, 1)
Screenshot: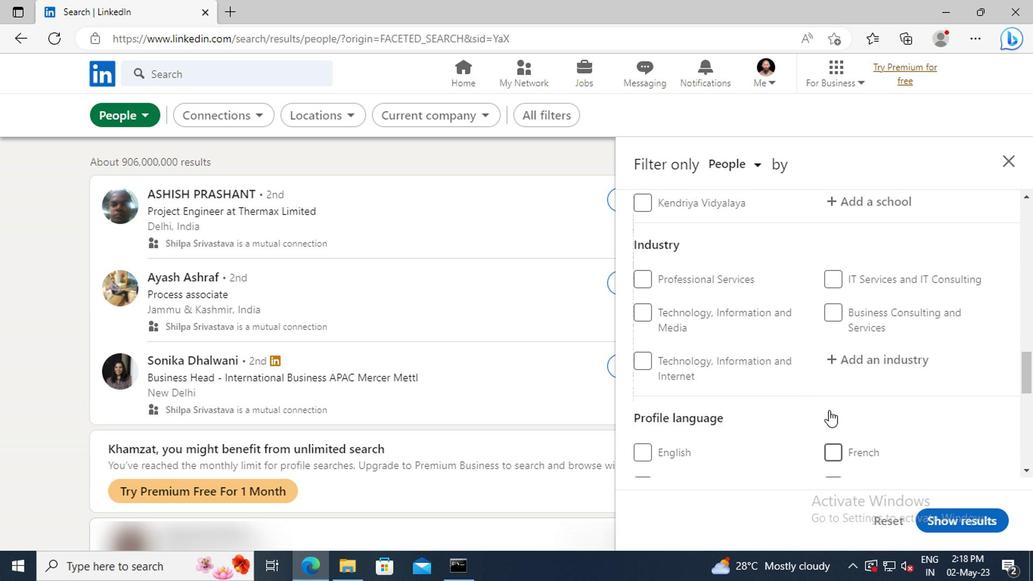 
Action: Mouse scrolled (826, 412) with delta (0, 1)
Screenshot: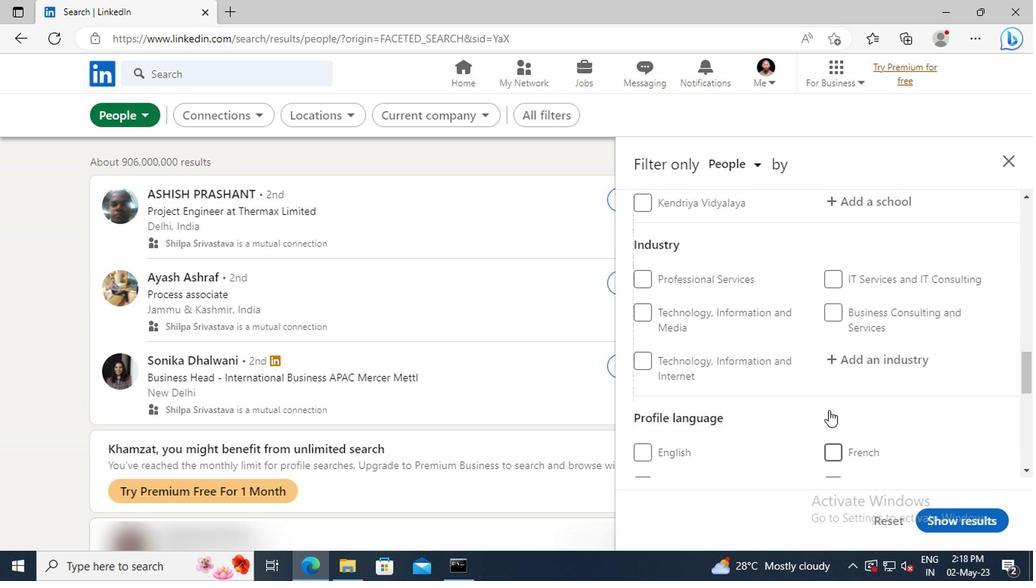 
Action: Mouse scrolled (826, 412) with delta (0, 1)
Screenshot: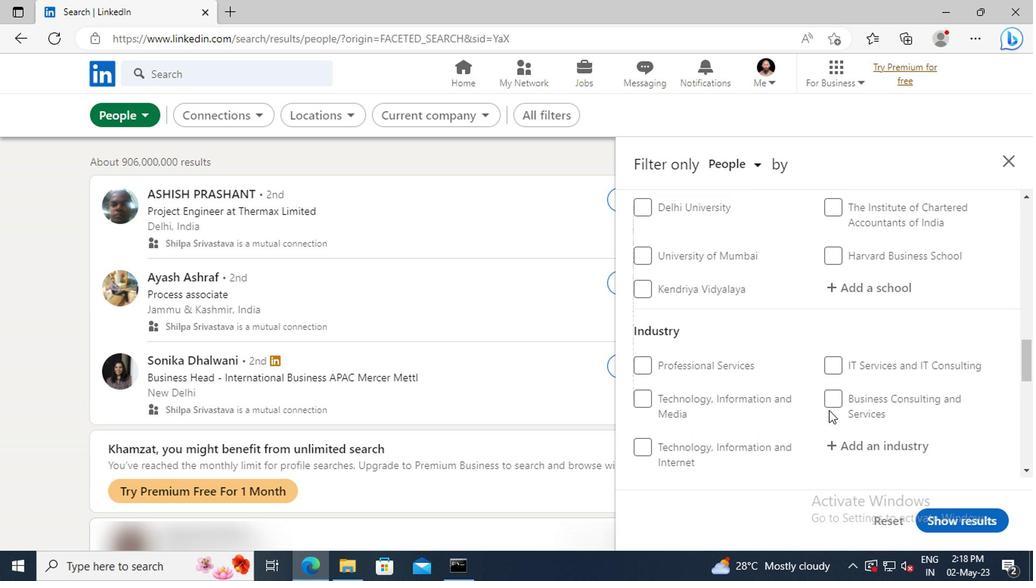 
Action: Mouse scrolled (826, 412) with delta (0, 1)
Screenshot: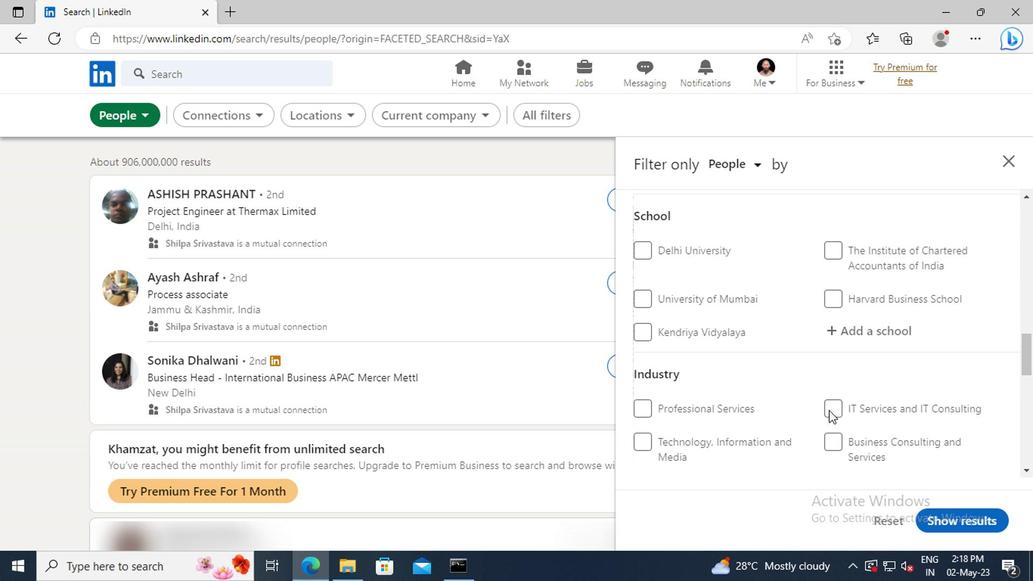 
Action: Mouse scrolled (826, 412) with delta (0, 1)
Screenshot: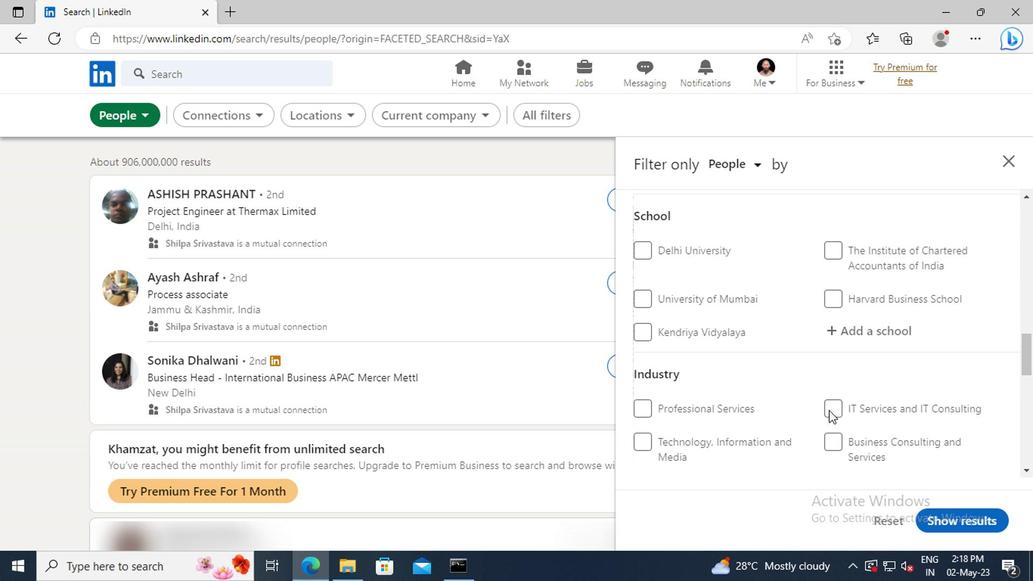 
Action: Mouse scrolled (826, 412) with delta (0, 1)
Screenshot: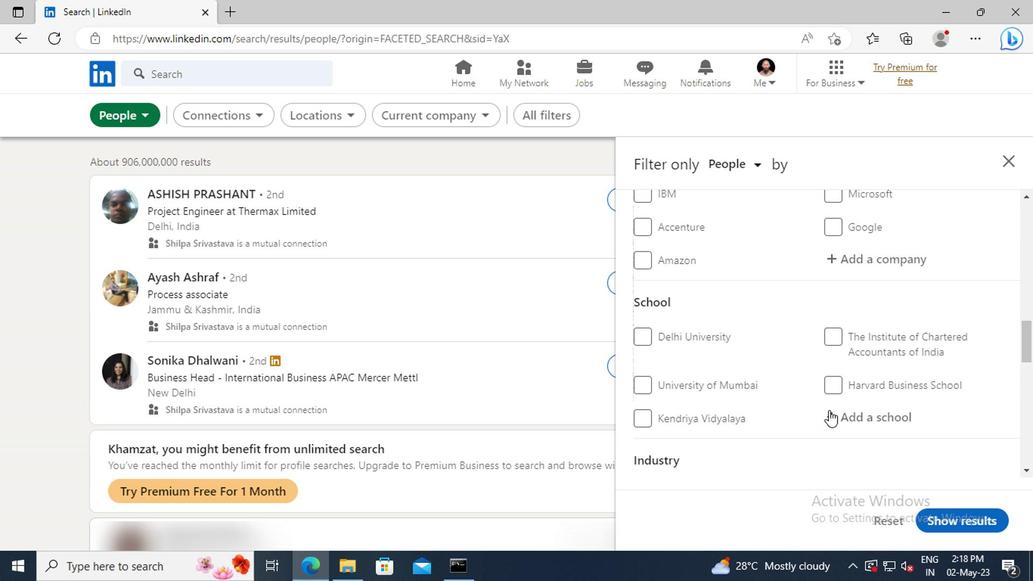 
Action: Mouse scrolled (826, 412) with delta (0, 1)
Screenshot: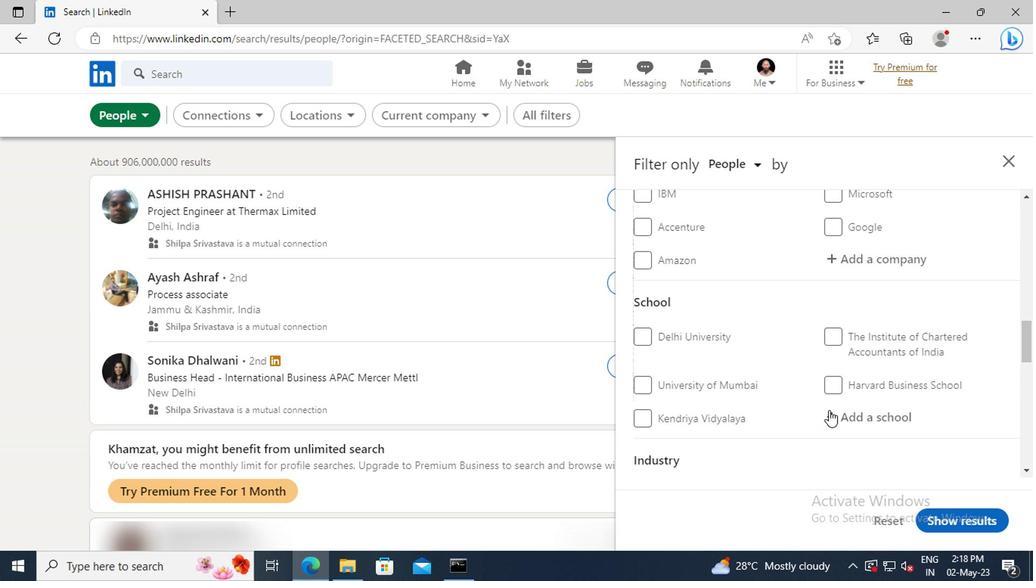 
Action: Mouse scrolled (826, 412) with delta (0, 1)
Screenshot: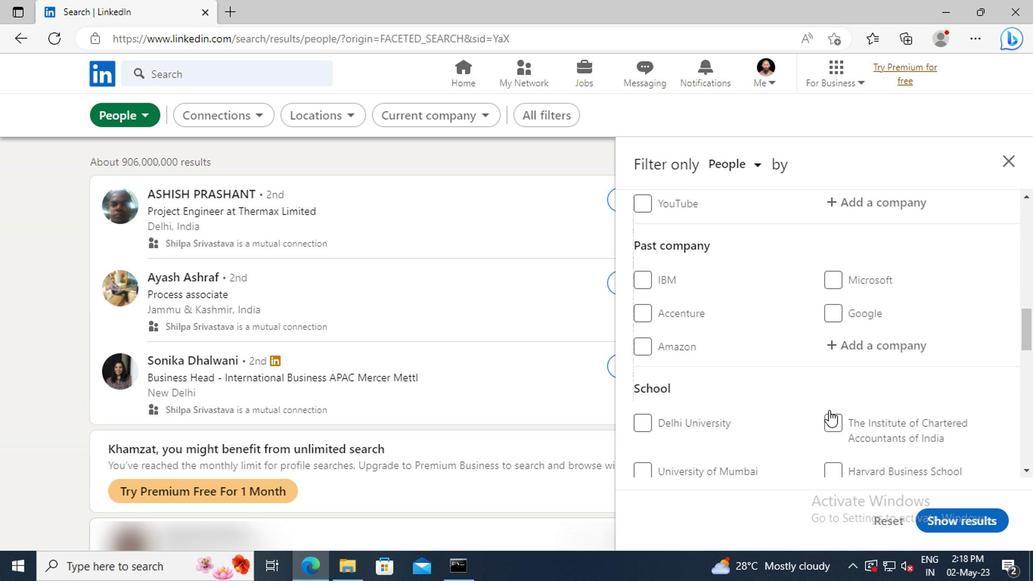 
Action: Mouse scrolled (826, 412) with delta (0, 1)
Screenshot: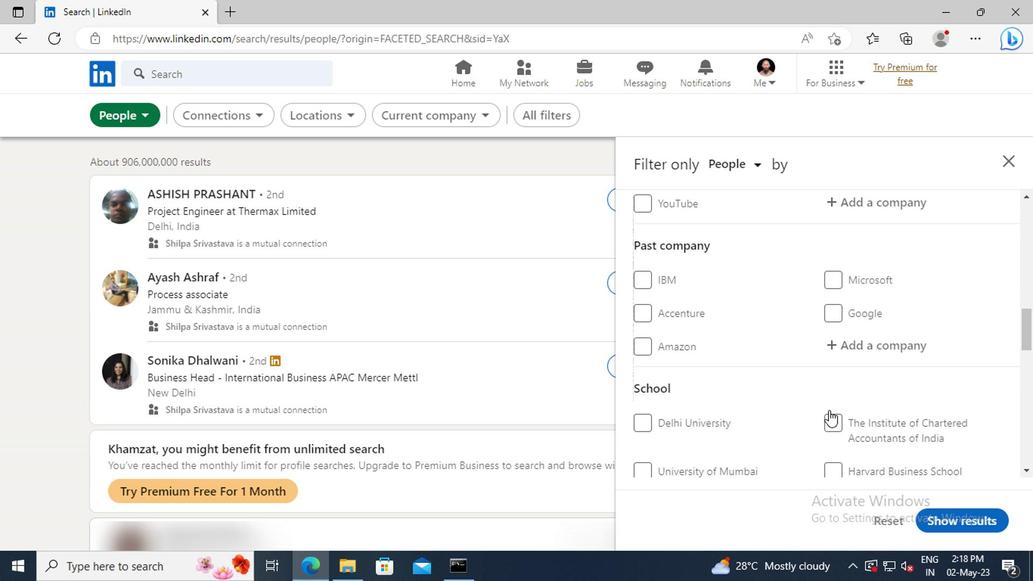 
Action: Mouse scrolled (826, 412) with delta (0, 1)
Screenshot: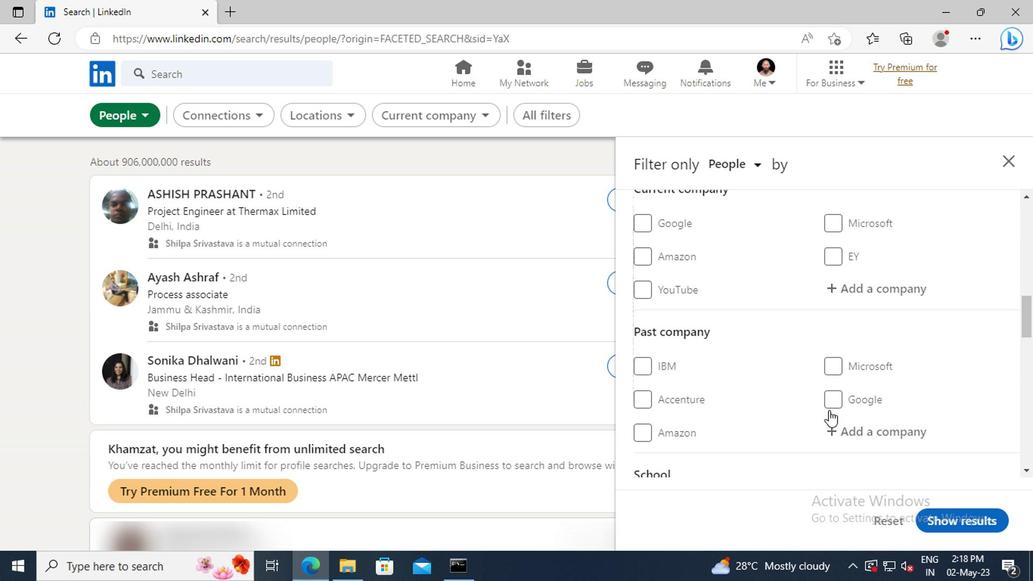 
Action: Mouse scrolled (826, 412) with delta (0, 1)
Screenshot: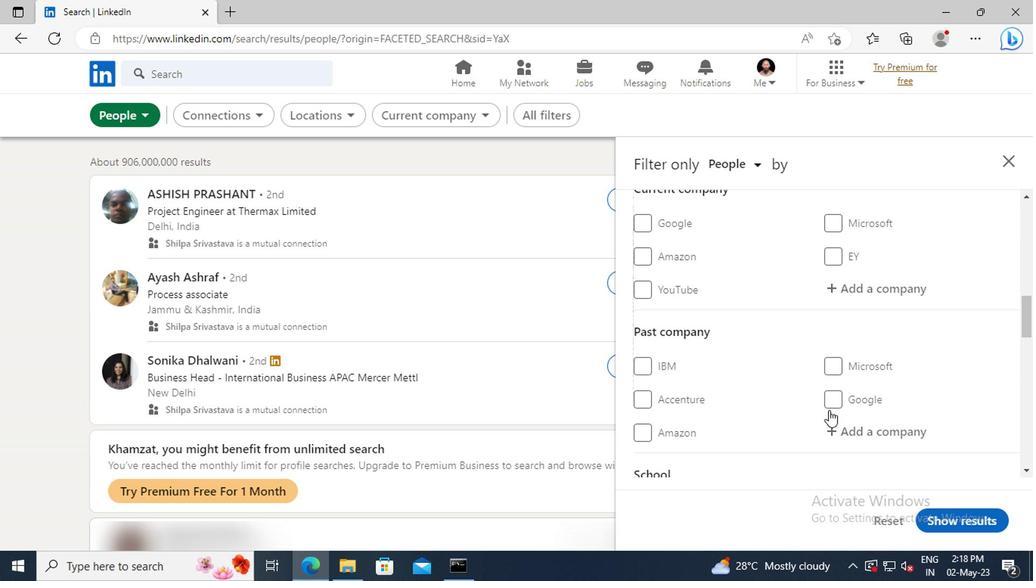 
Action: Mouse moved to (835, 381)
Screenshot: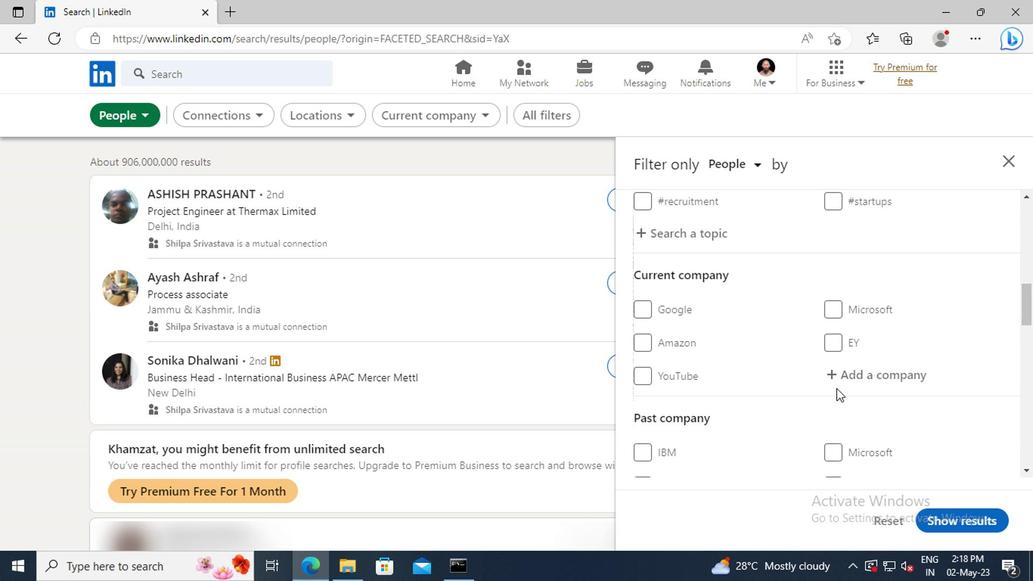
Action: Mouse pressed left at (835, 381)
Screenshot: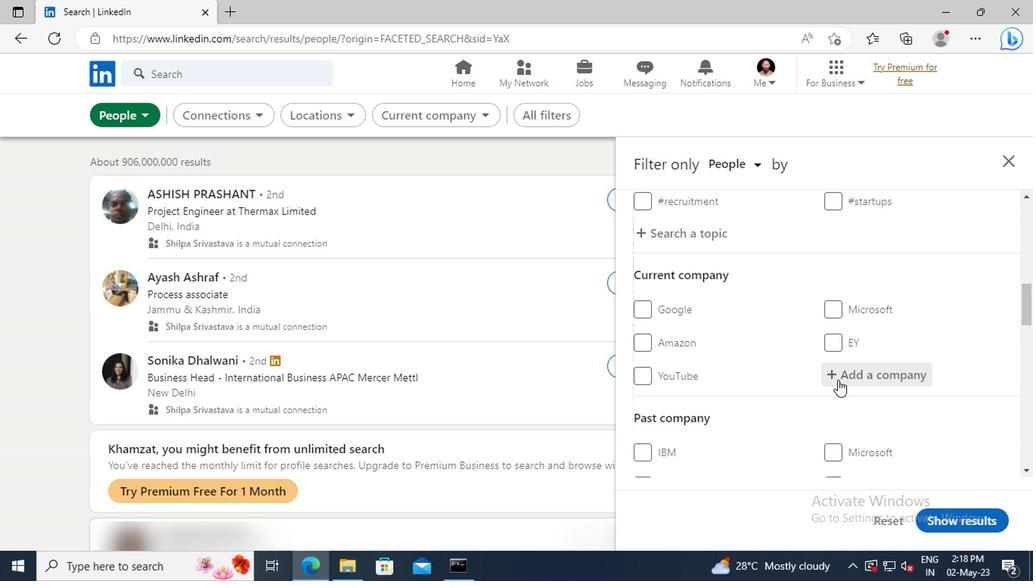 
Action: Key pressed <Key.shift>PURPLLE
Screenshot: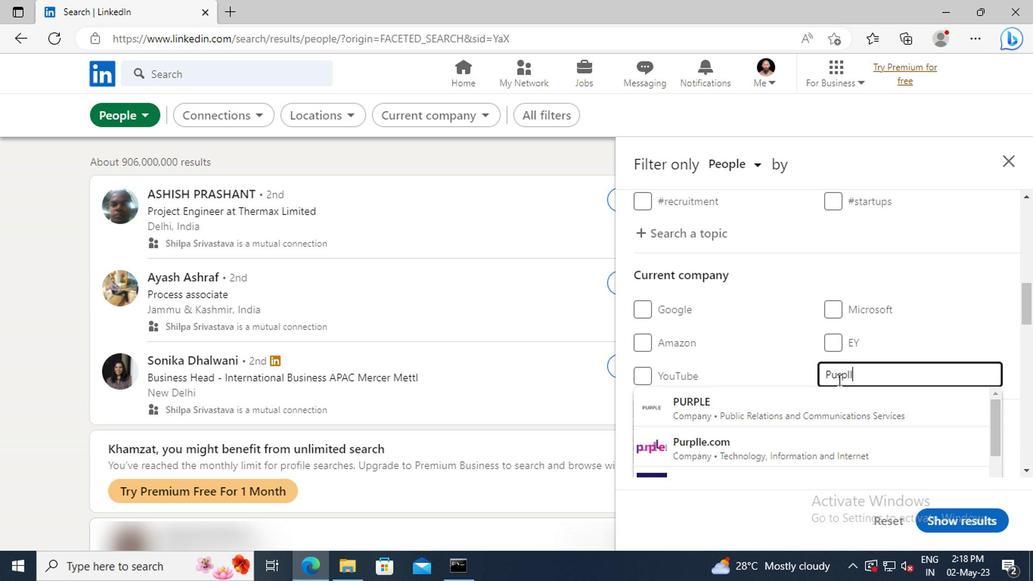 
Action: Mouse moved to (840, 404)
Screenshot: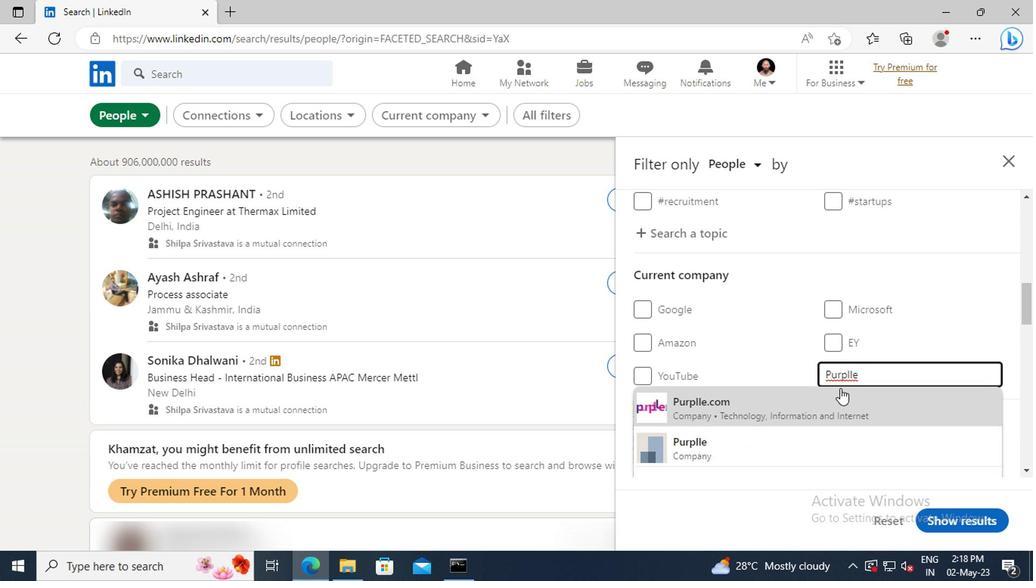 
Action: Mouse pressed left at (840, 404)
Screenshot: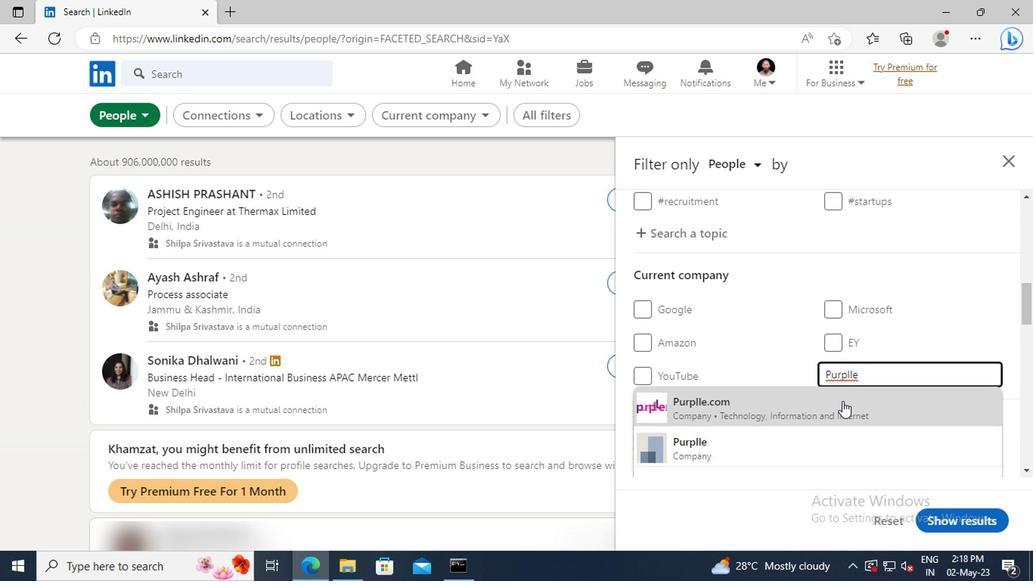 
Action: Mouse scrolled (840, 403) with delta (0, -1)
Screenshot: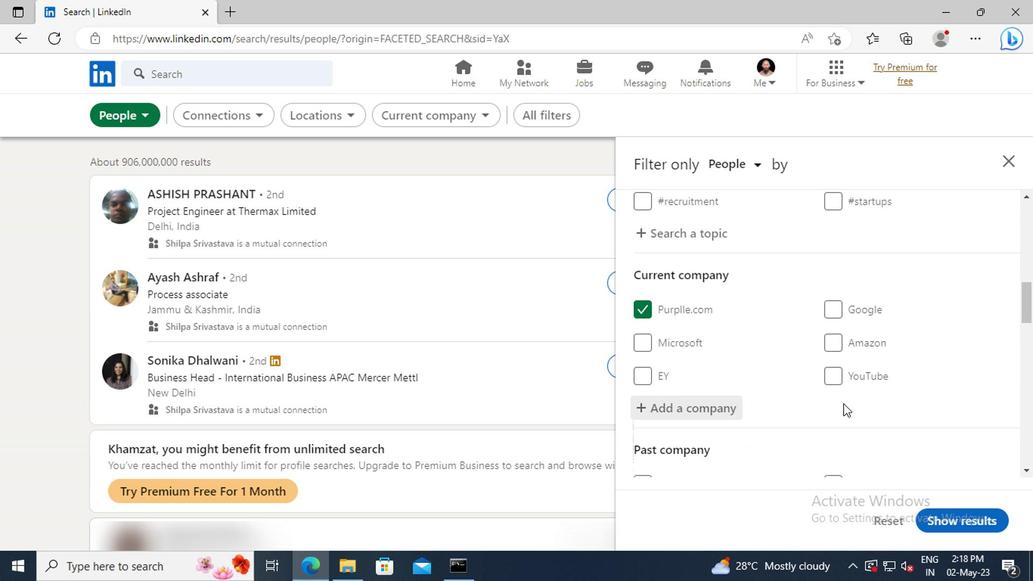 
Action: Mouse scrolled (840, 403) with delta (0, -1)
Screenshot: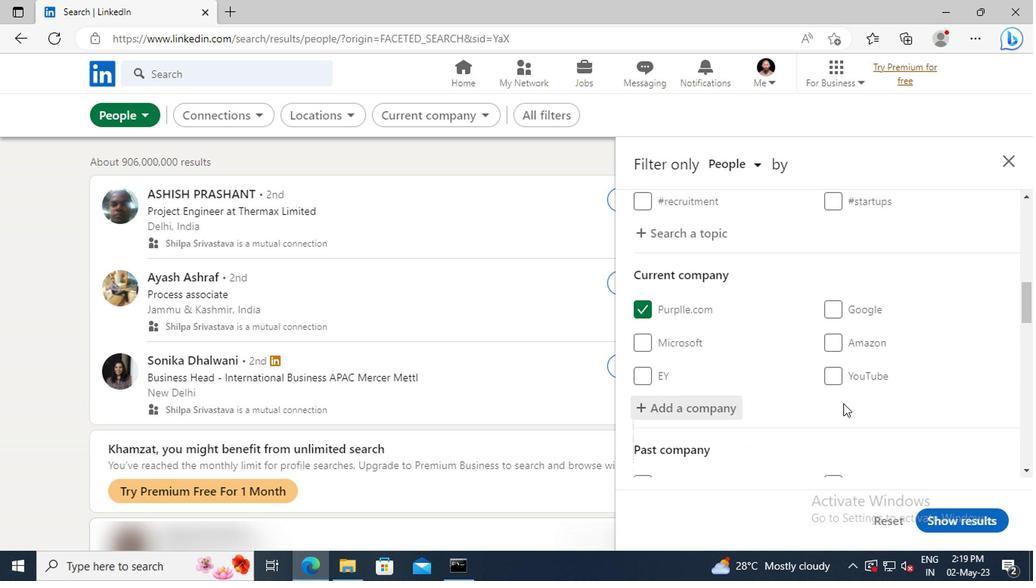 
Action: Mouse scrolled (840, 403) with delta (0, -1)
Screenshot: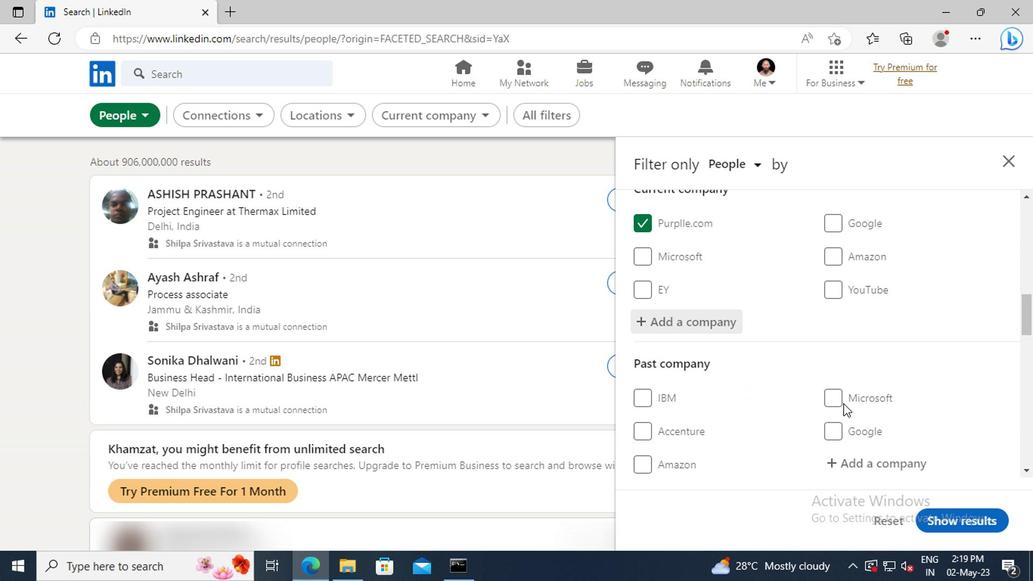 
Action: Mouse scrolled (840, 403) with delta (0, -1)
Screenshot: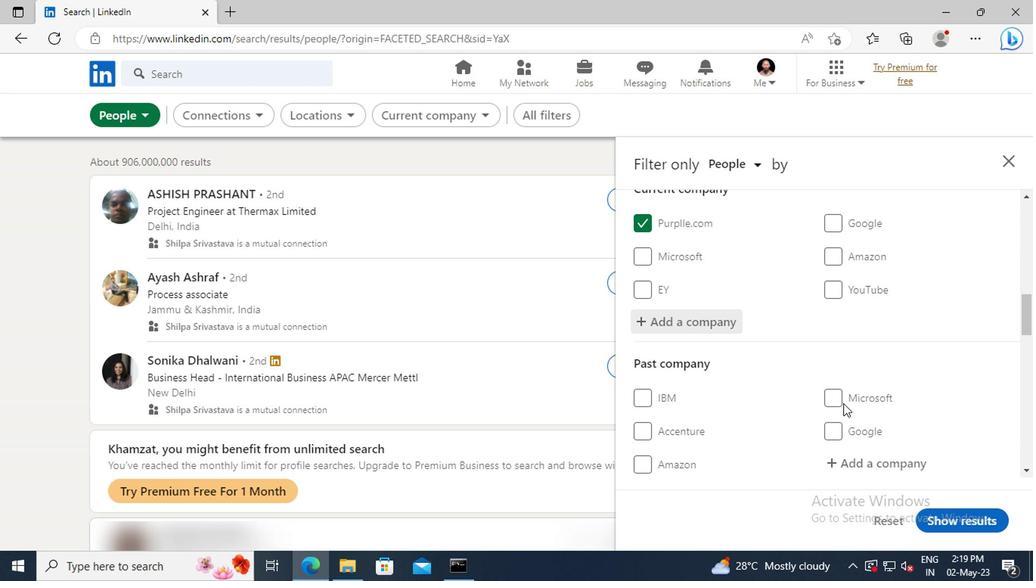 
Action: Mouse scrolled (840, 403) with delta (0, -1)
Screenshot: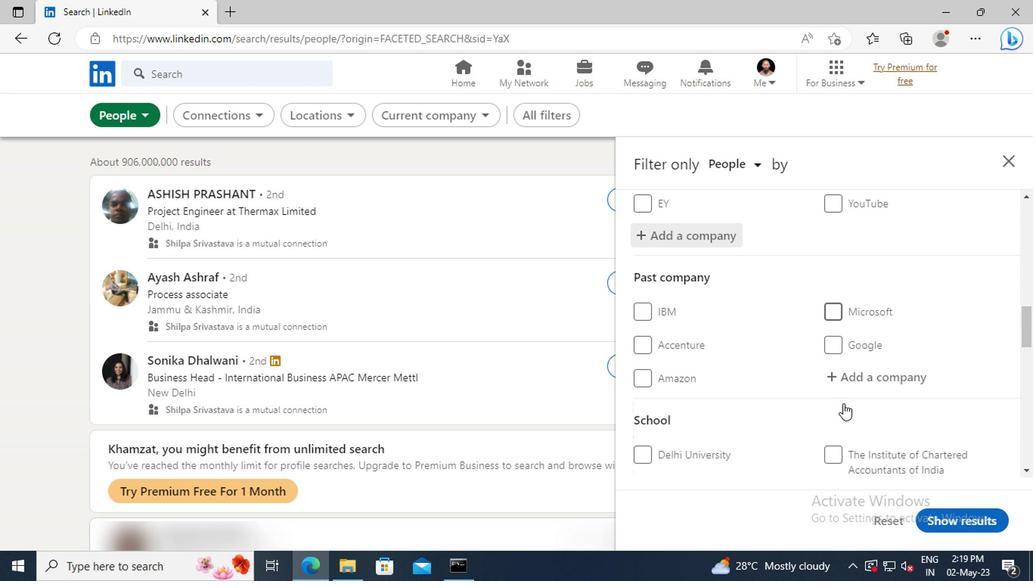 
Action: Mouse scrolled (840, 403) with delta (0, -1)
Screenshot: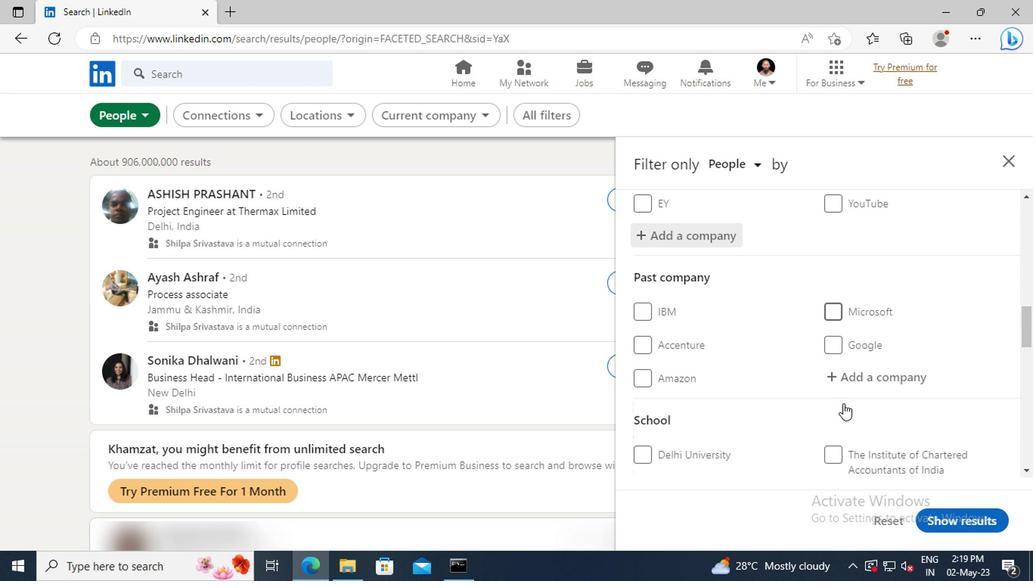 
Action: Mouse moved to (833, 392)
Screenshot: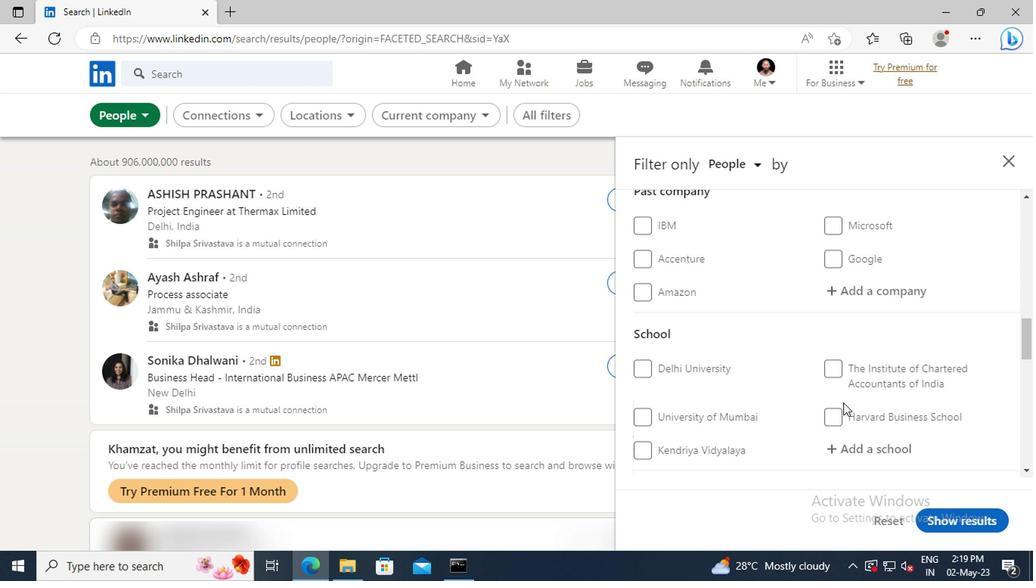 
Action: Mouse scrolled (833, 391) with delta (0, 0)
Screenshot: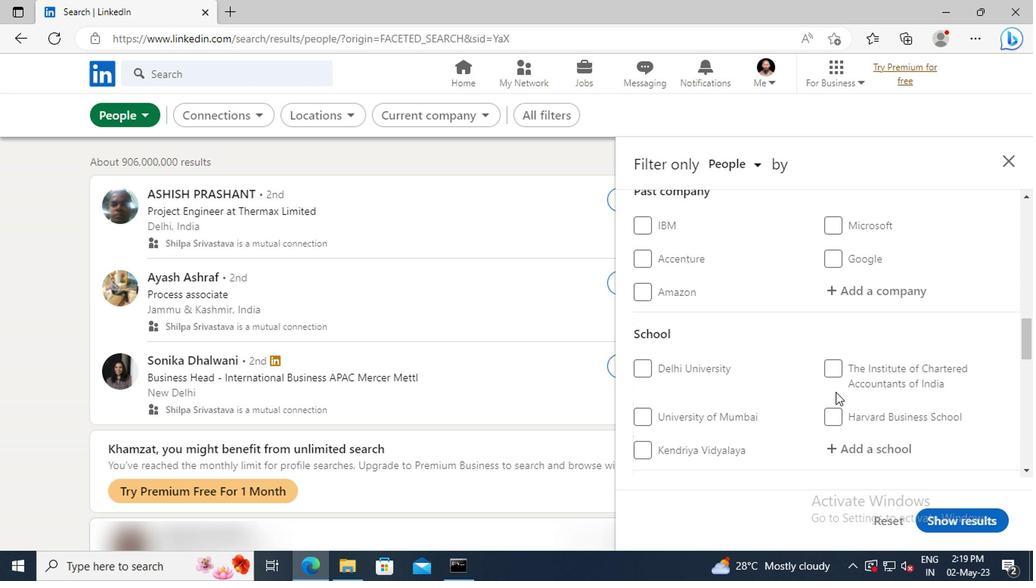 
Action: Mouse moved to (841, 406)
Screenshot: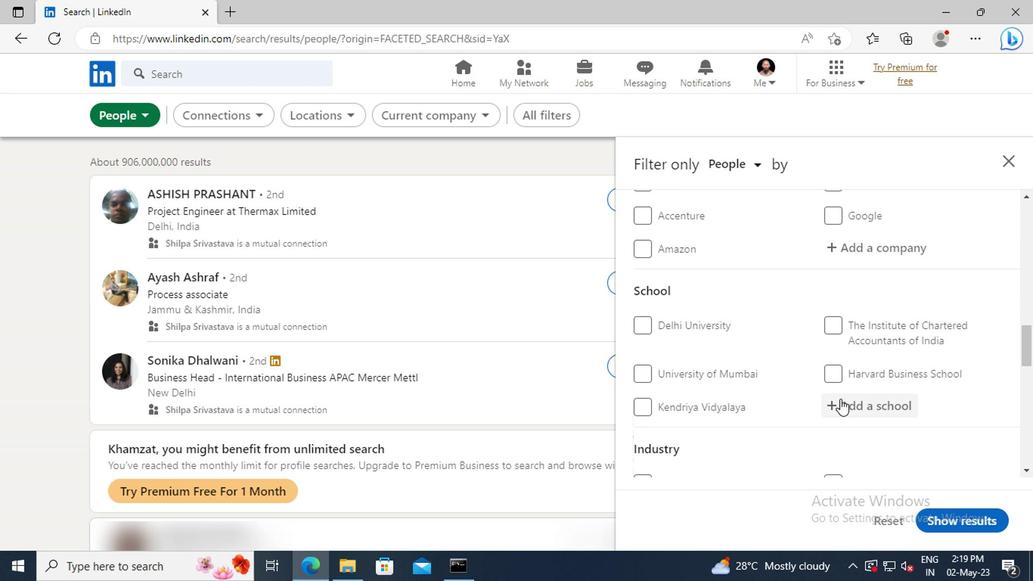 
Action: Mouse pressed left at (841, 406)
Screenshot: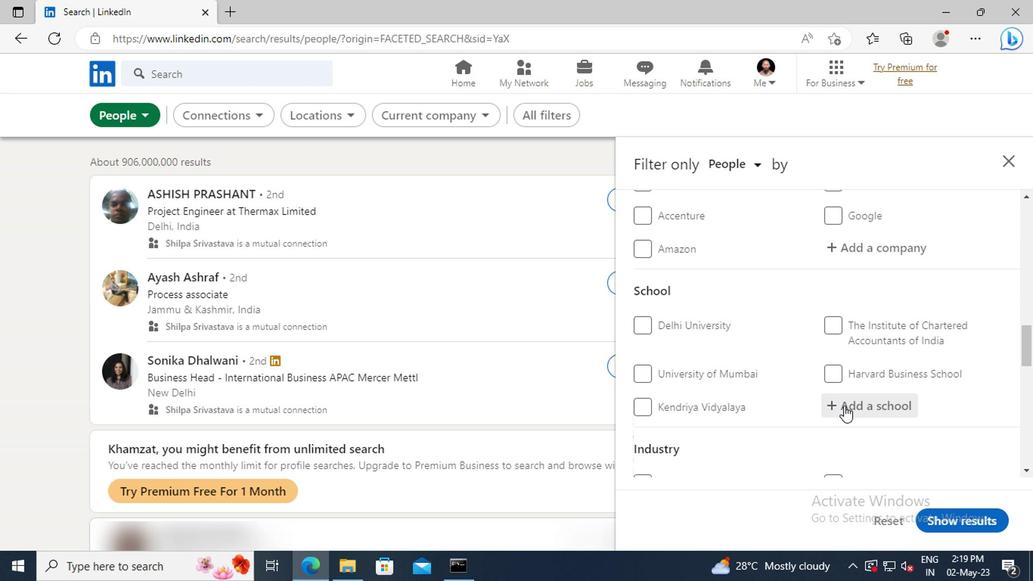 
Action: Key pressed <Key.shift>MAHARASHTRA<Key.space><Key.shift>UNIVERSITY<Key.space>OF
Screenshot: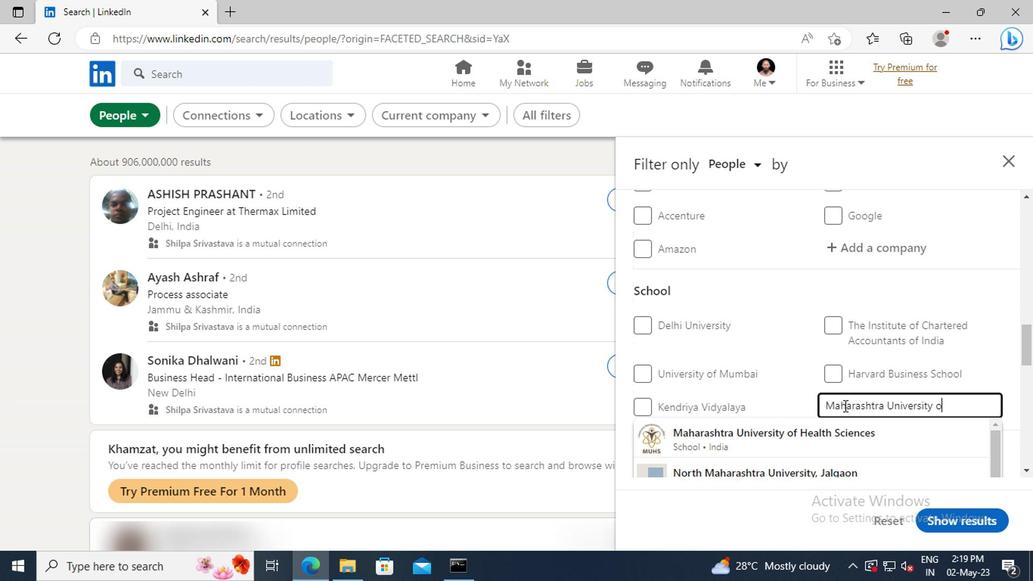 
Action: Mouse moved to (844, 434)
Screenshot: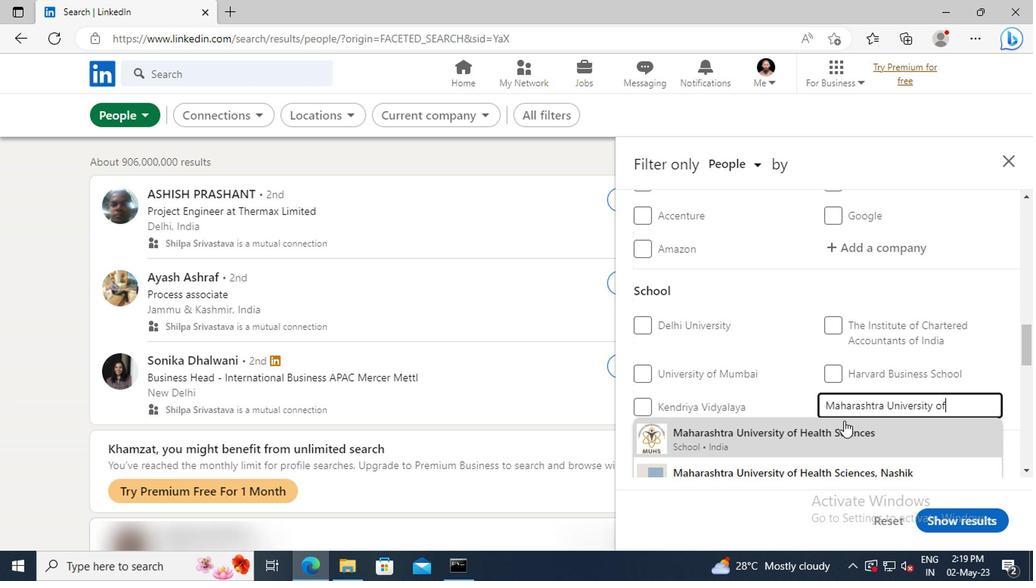 
Action: Mouse pressed left at (844, 434)
Screenshot: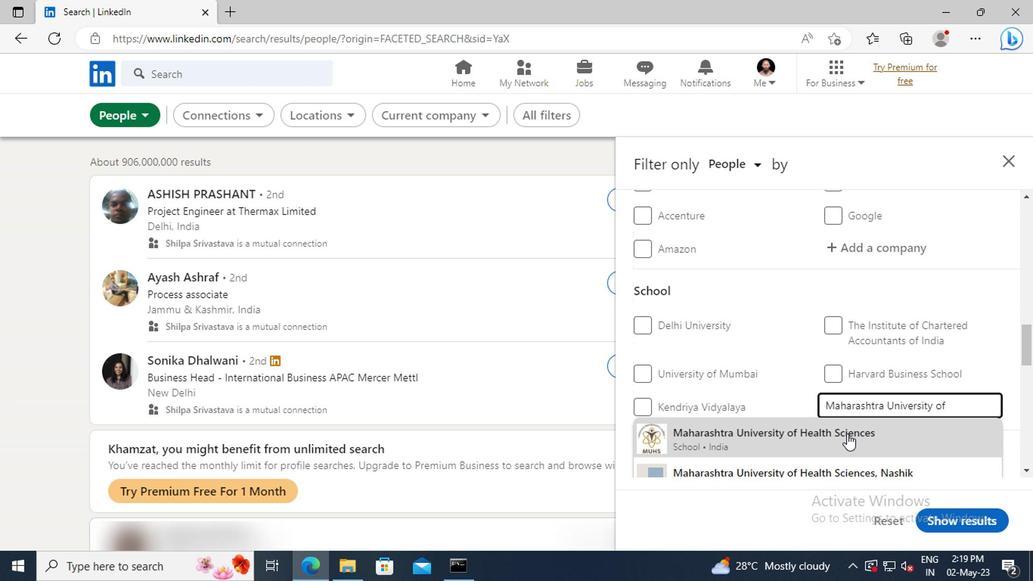 
Action: Mouse scrolled (844, 434) with delta (0, 0)
Screenshot: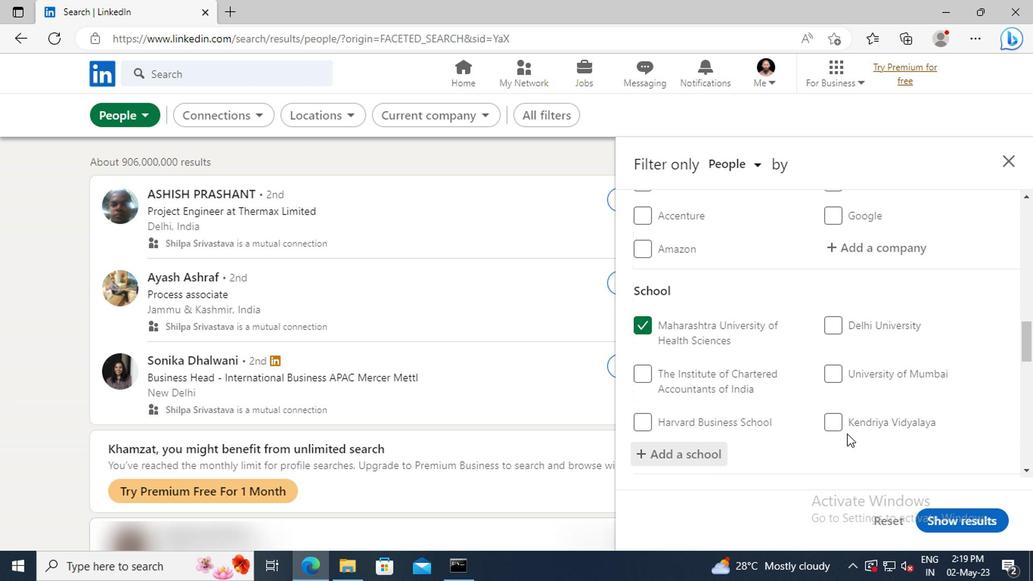 
Action: Mouse scrolled (844, 434) with delta (0, 0)
Screenshot: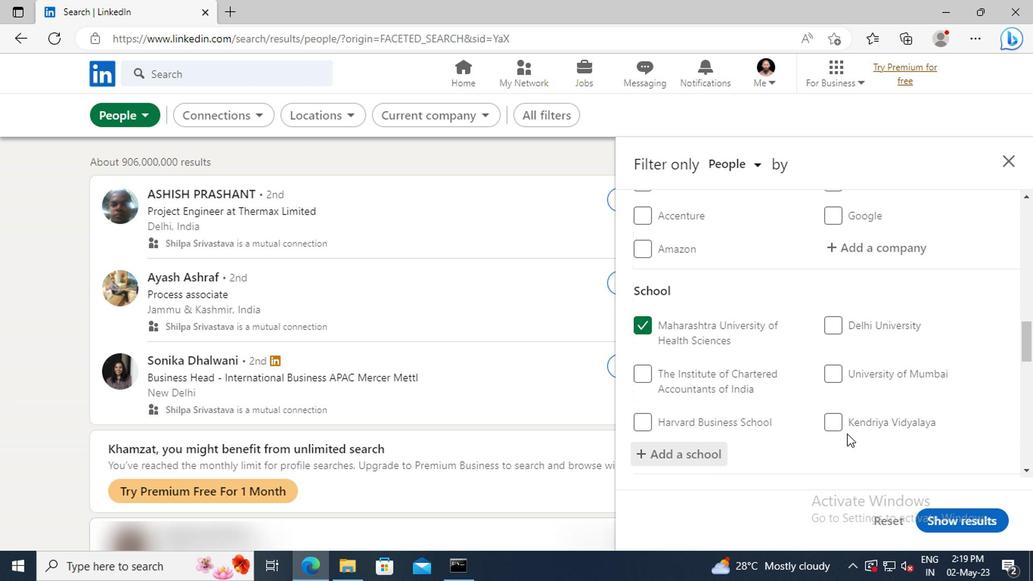 
Action: Mouse moved to (844, 398)
Screenshot: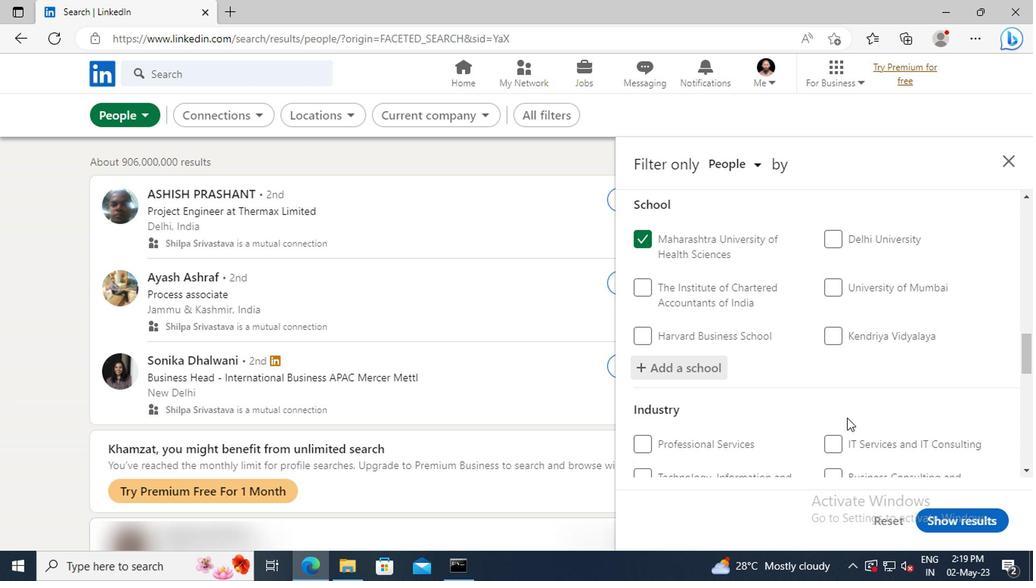 
Action: Mouse scrolled (844, 397) with delta (0, -1)
Screenshot: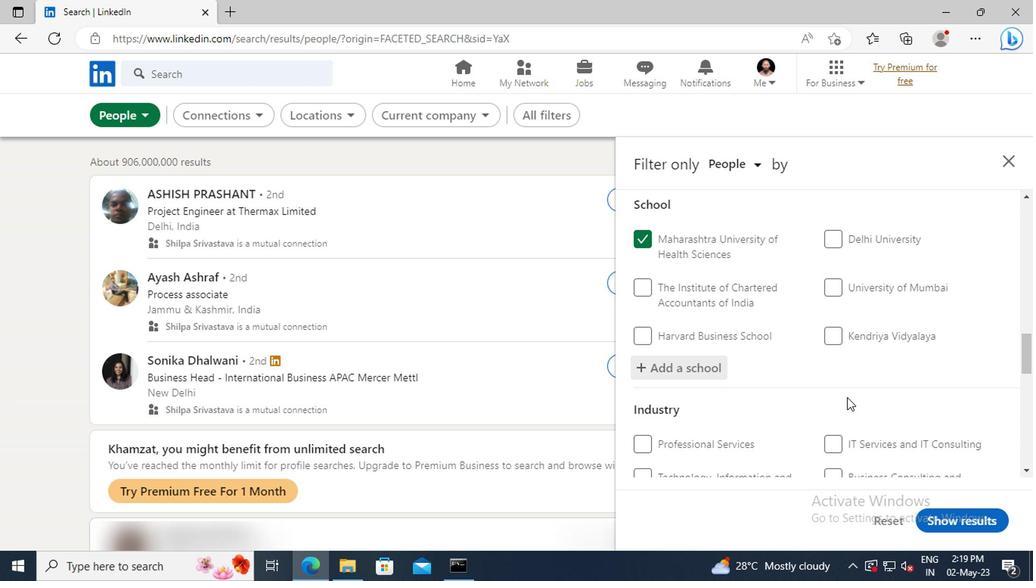
Action: Mouse moved to (843, 388)
Screenshot: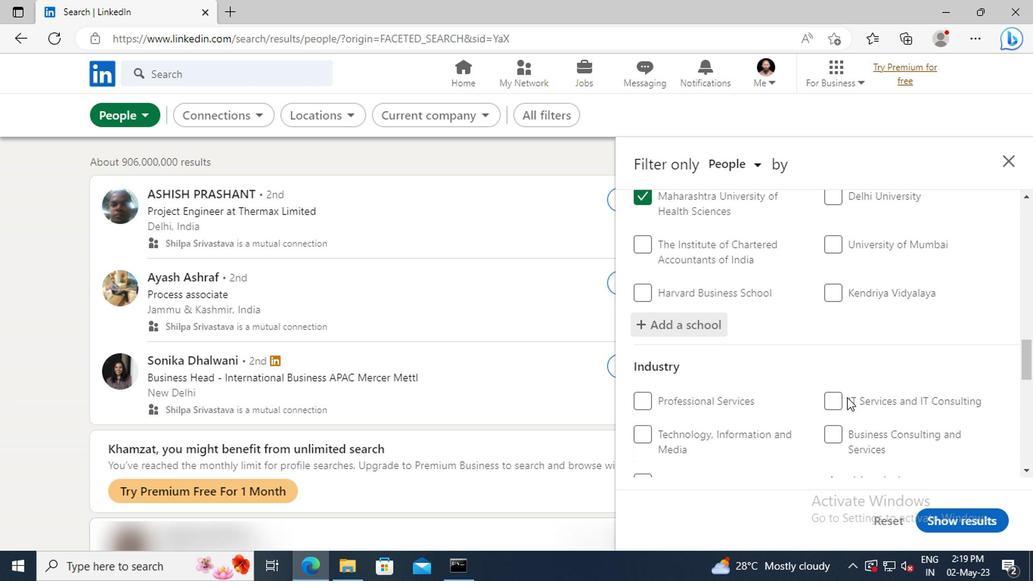 
Action: Mouse scrolled (843, 388) with delta (0, 0)
Screenshot: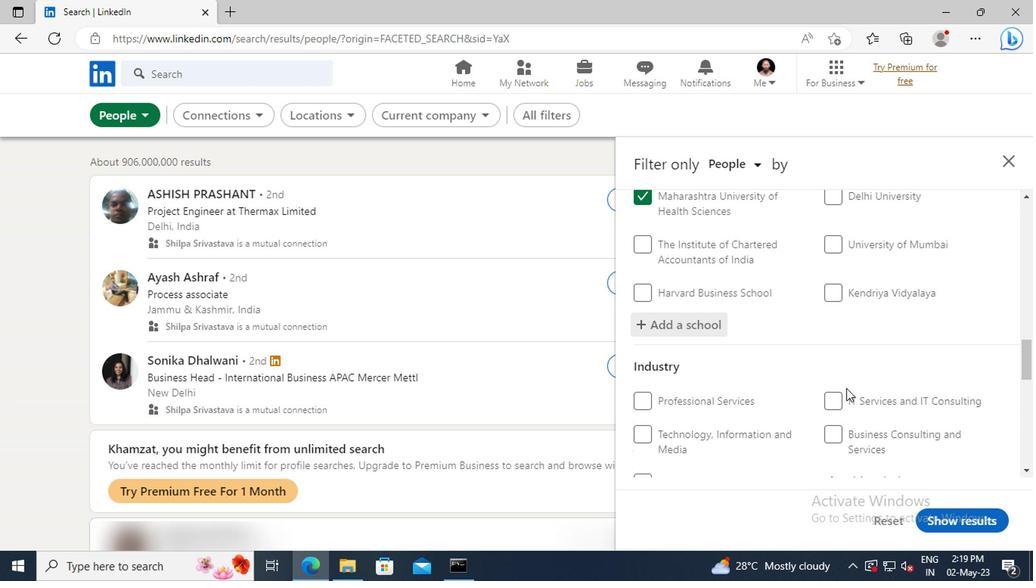 
Action: Mouse scrolled (843, 388) with delta (0, 0)
Screenshot: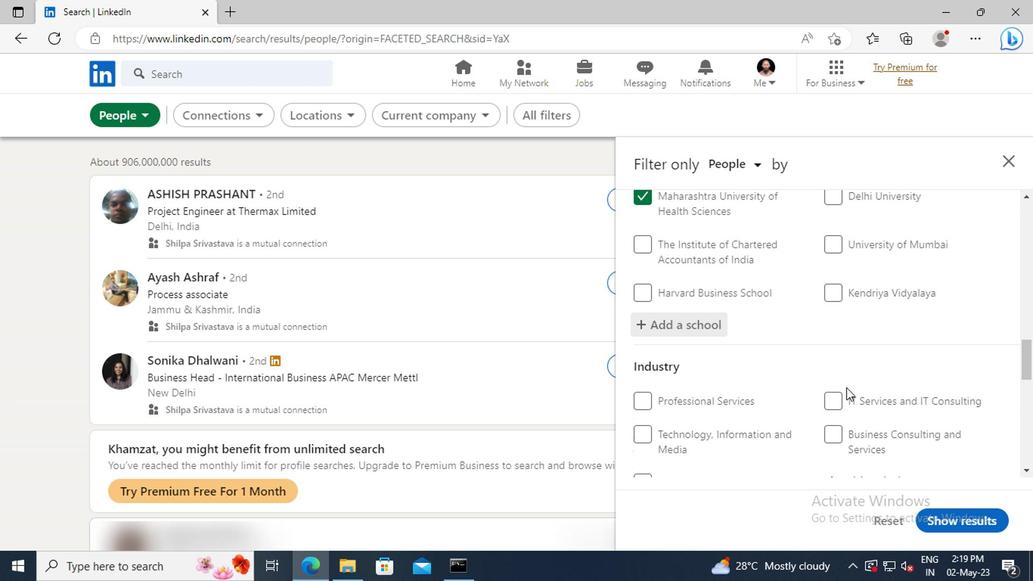 
Action: Mouse moved to (845, 393)
Screenshot: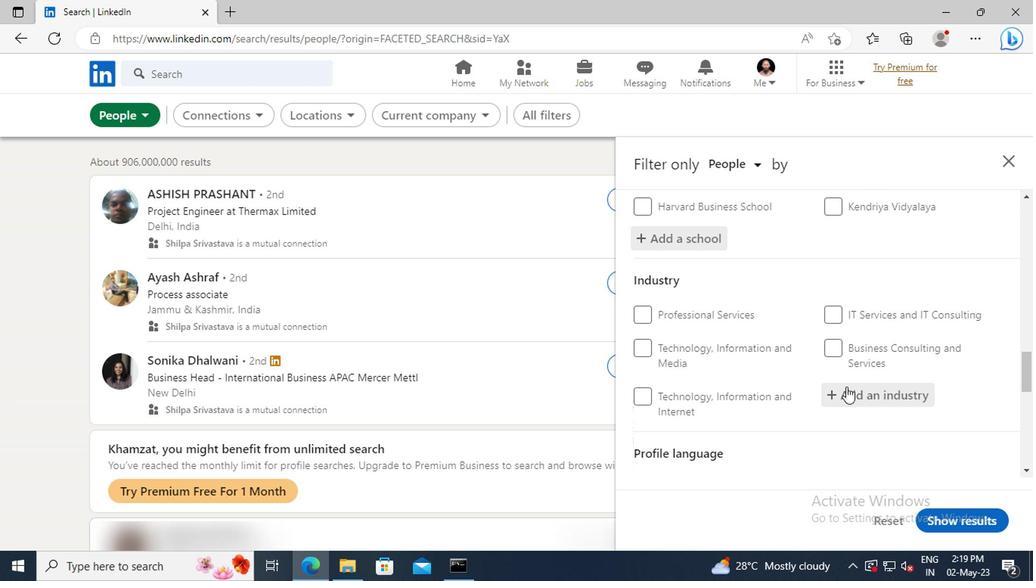 
Action: Mouse pressed left at (845, 393)
Screenshot: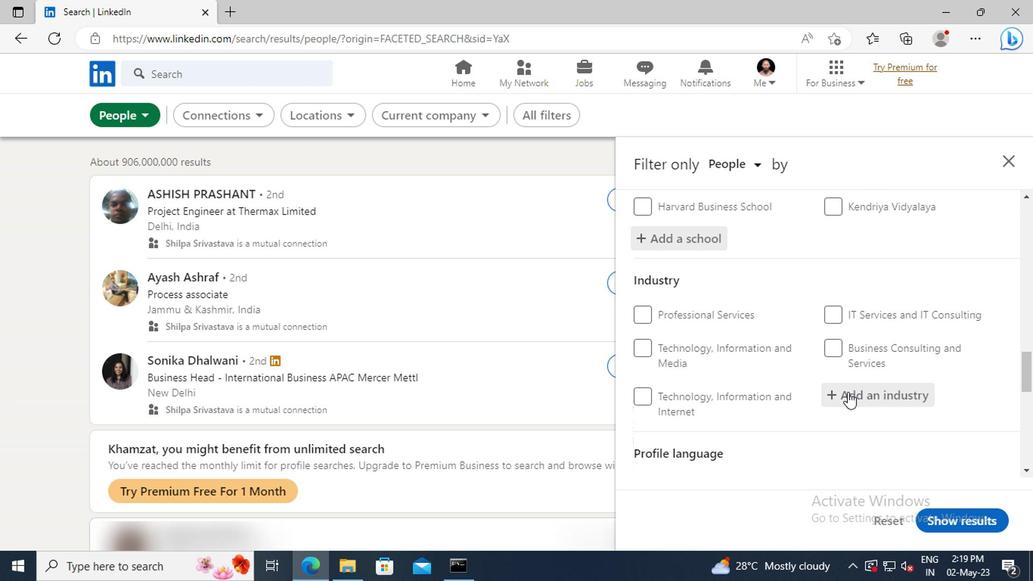 
Action: Key pressed <Key.shift>ARCHITECTURAL<Key.space>
Screenshot: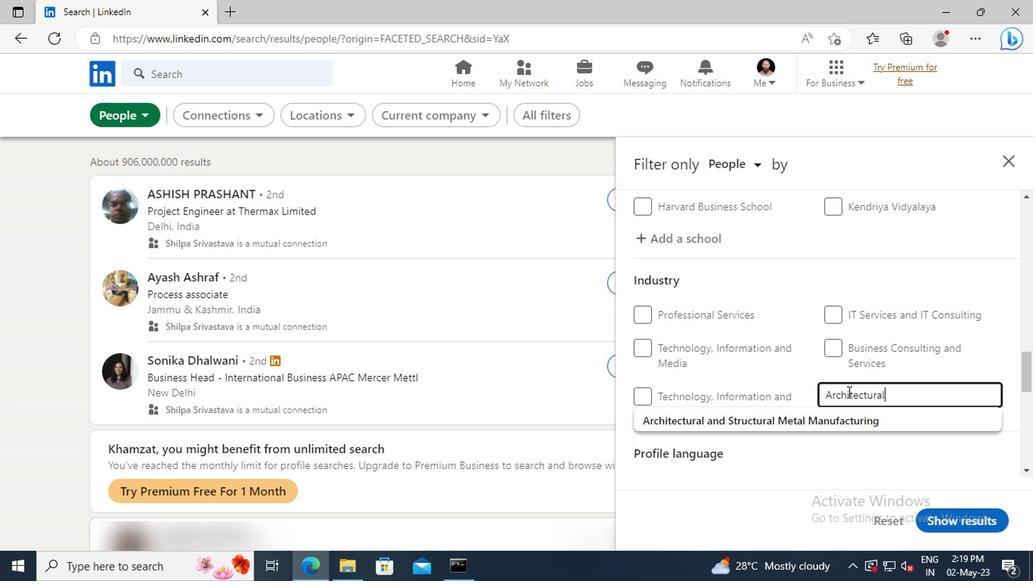 
Action: Mouse moved to (849, 416)
Screenshot: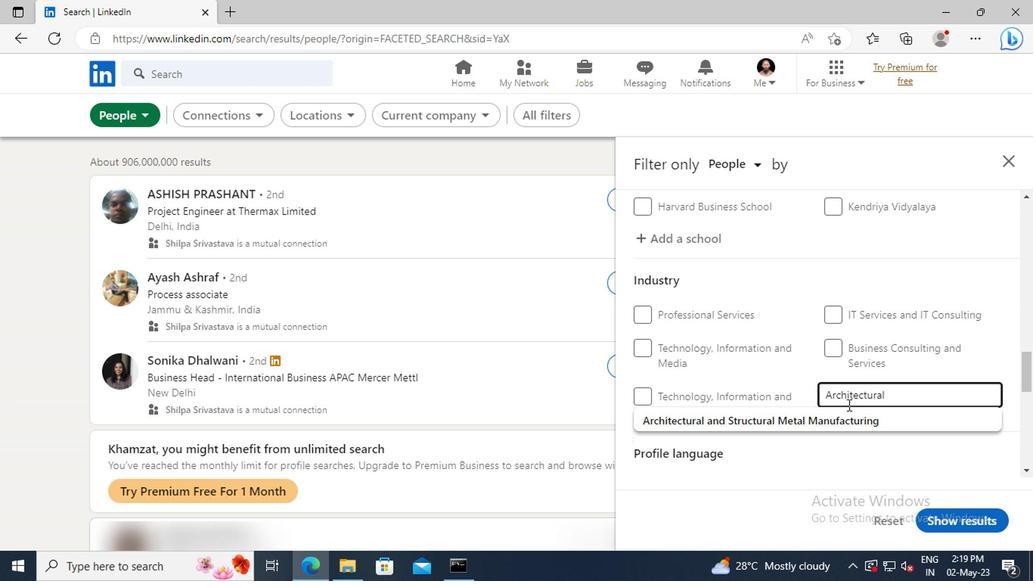 
Action: Mouse pressed left at (849, 416)
Screenshot: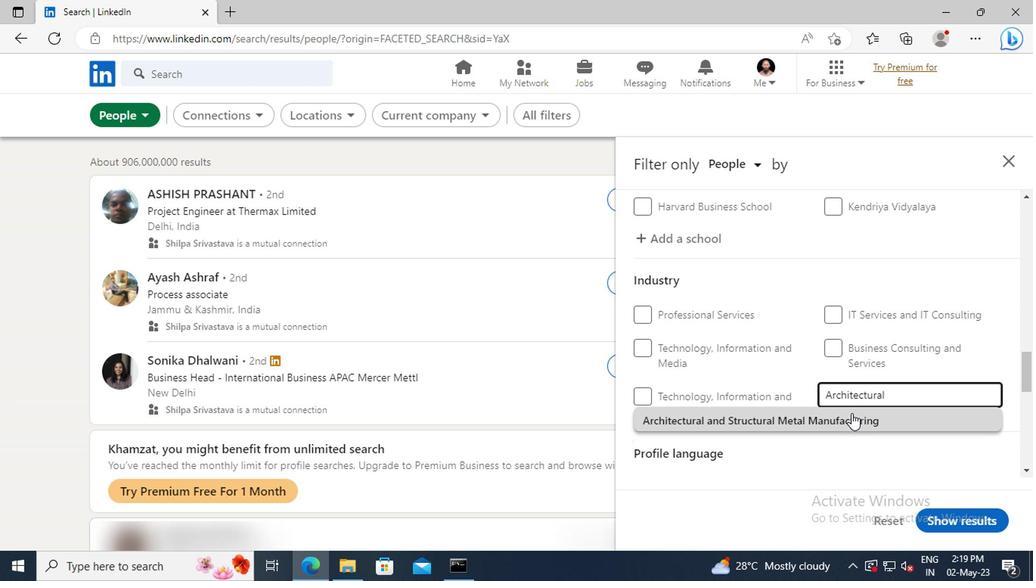 
Action: Mouse scrolled (849, 414) with delta (0, -1)
Screenshot: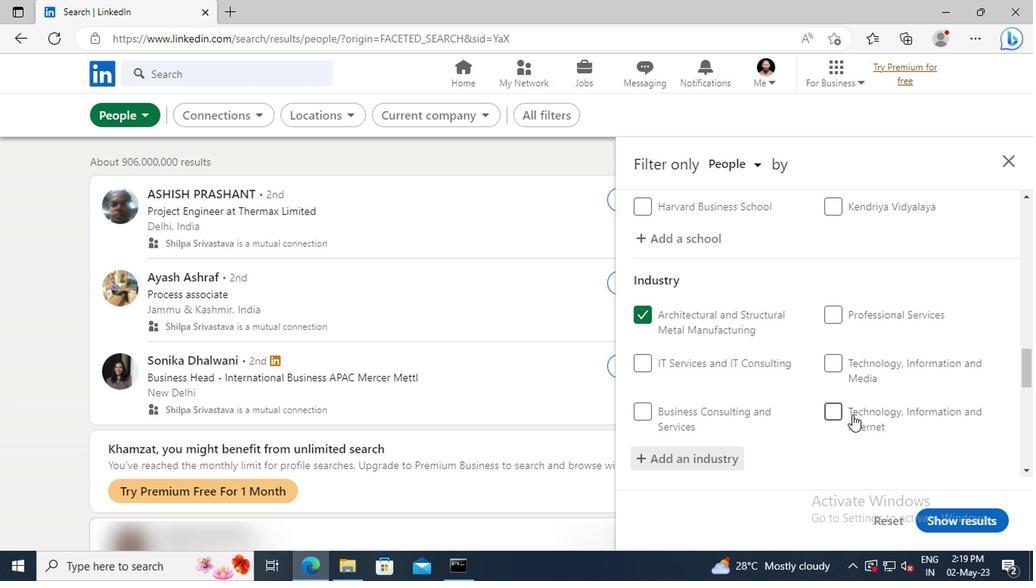 
Action: Mouse scrolled (849, 414) with delta (0, -1)
Screenshot: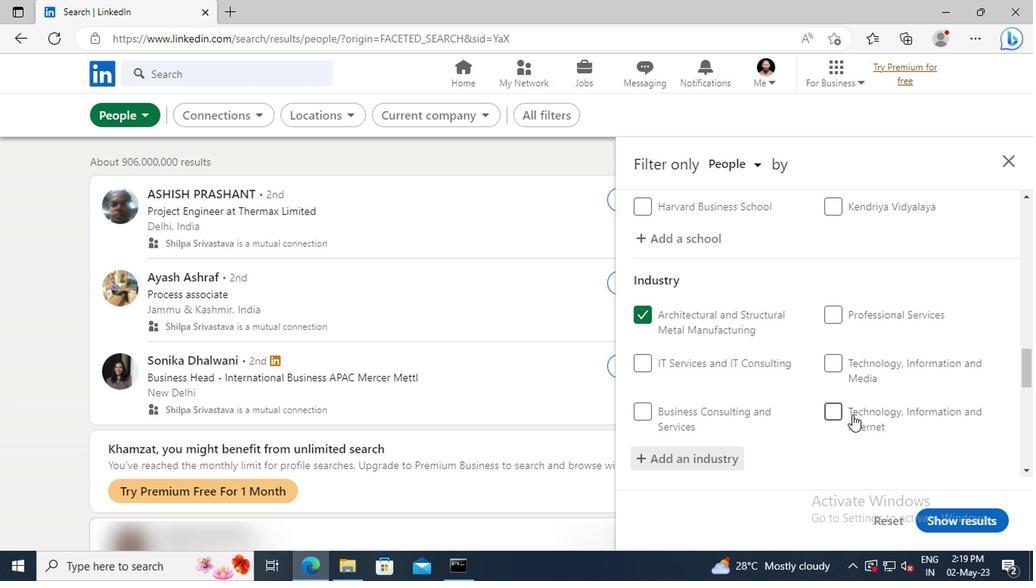 
Action: Mouse scrolled (849, 414) with delta (0, -1)
Screenshot: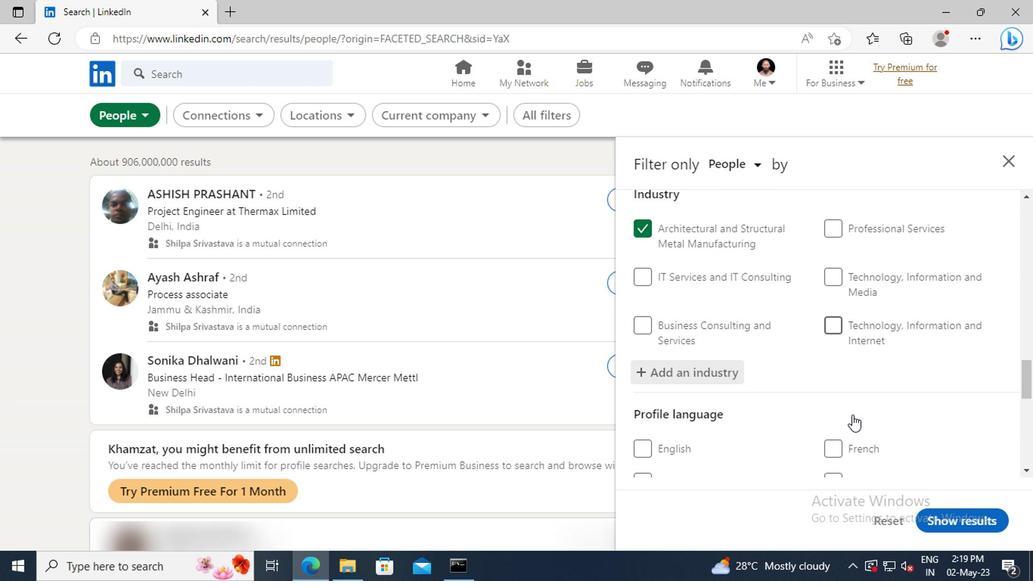 
Action: Mouse scrolled (849, 414) with delta (0, -1)
Screenshot: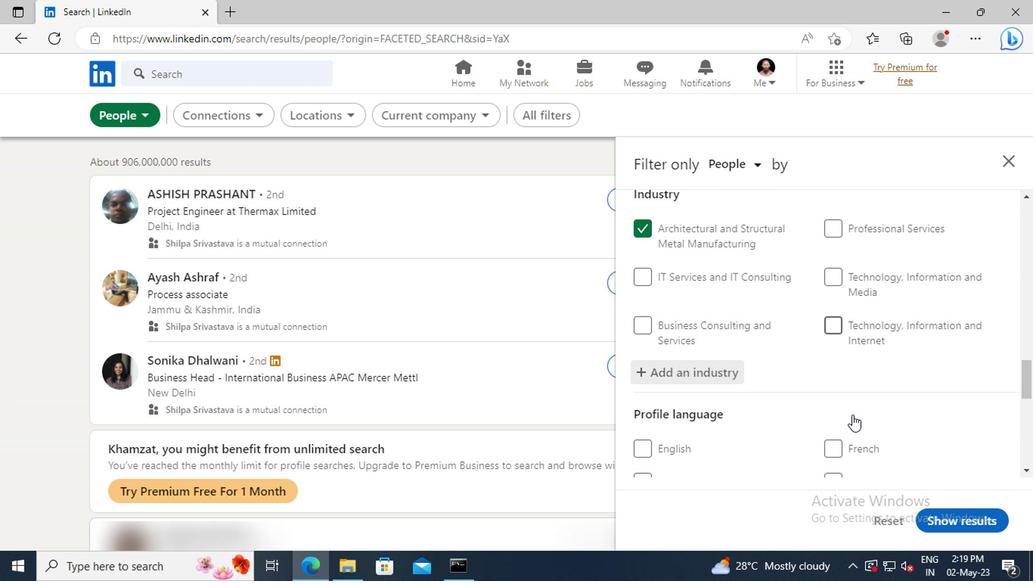 
Action: Mouse moved to (845, 385)
Screenshot: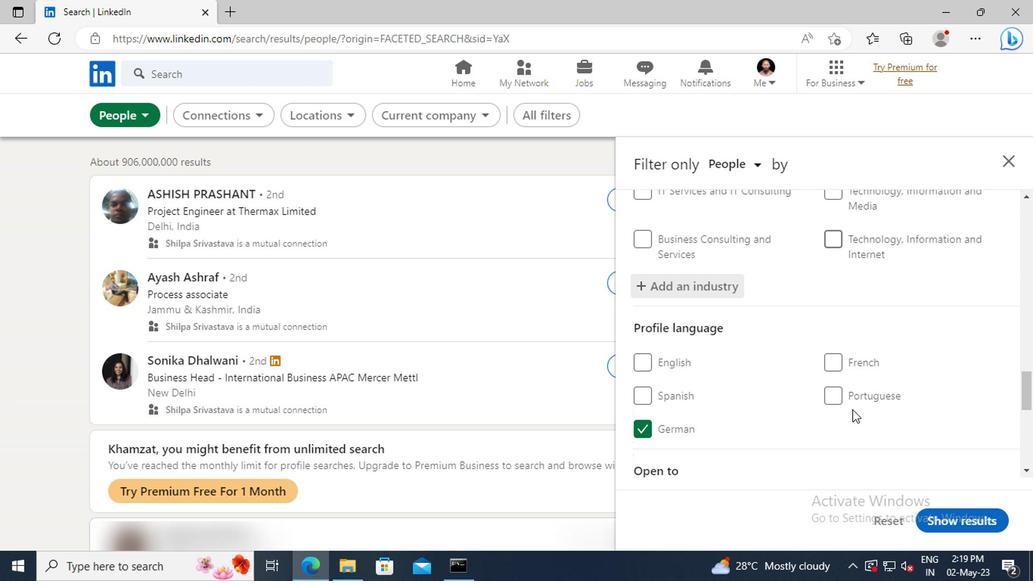 
Action: Mouse scrolled (845, 384) with delta (0, -1)
Screenshot: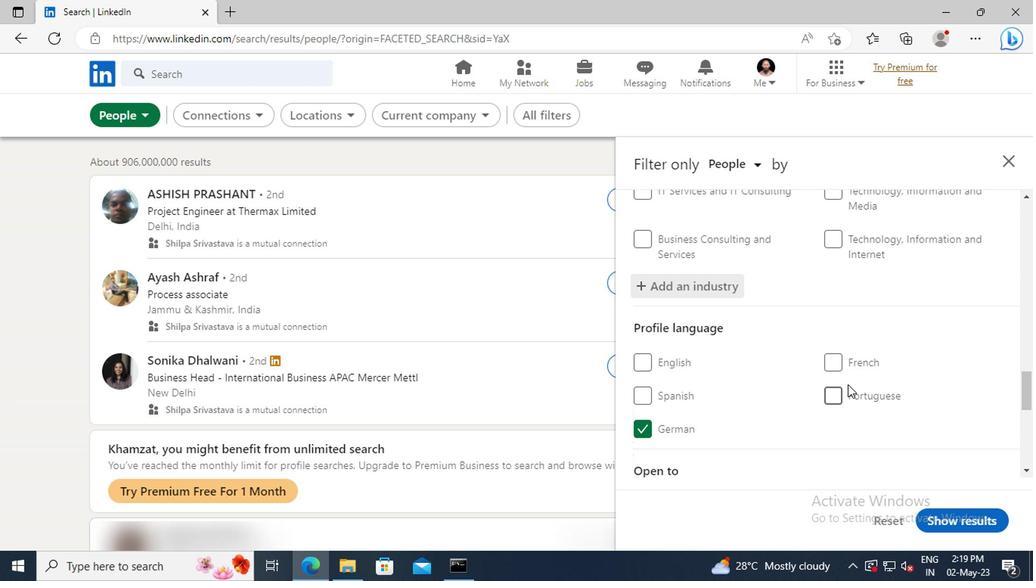 
Action: Mouse scrolled (845, 384) with delta (0, -1)
Screenshot: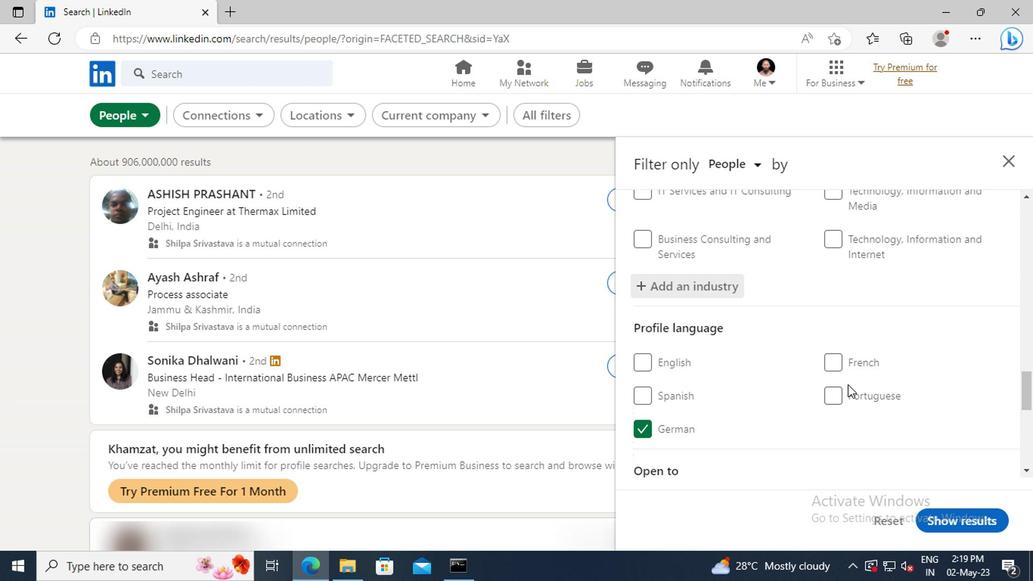 
Action: Mouse moved to (839, 371)
Screenshot: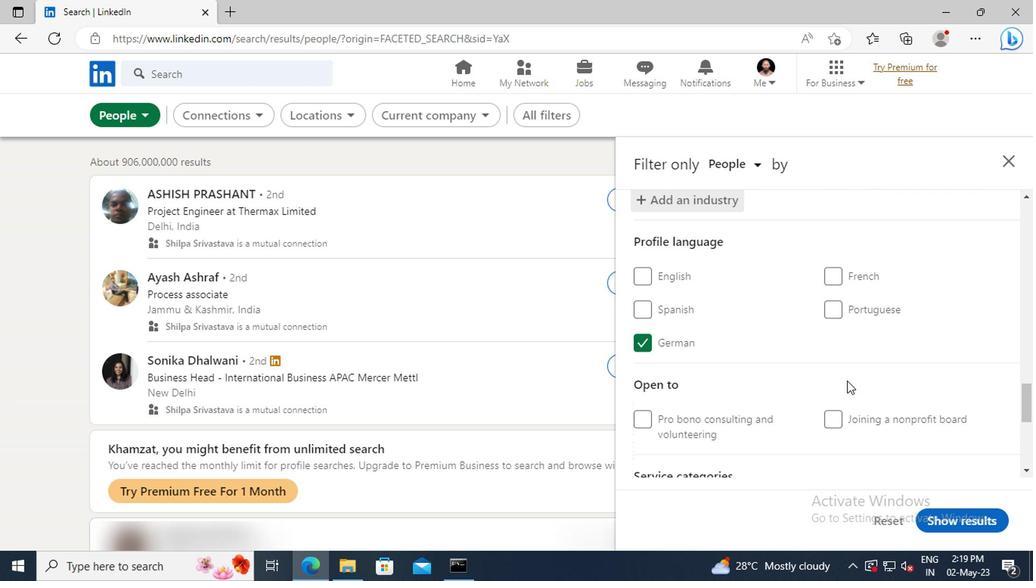 
Action: Mouse scrolled (839, 370) with delta (0, 0)
Screenshot: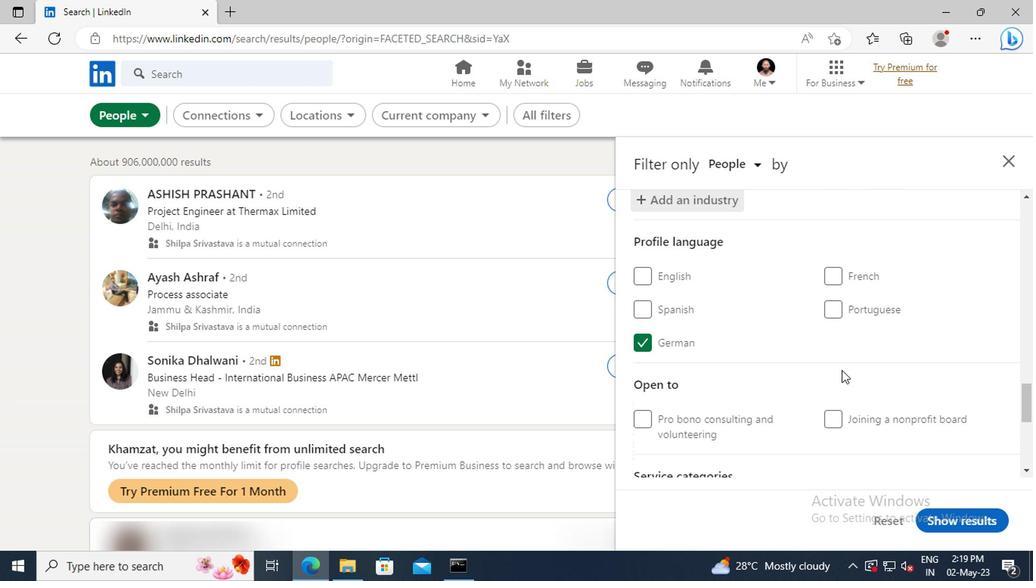 
Action: Mouse scrolled (839, 370) with delta (0, 0)
Screenshot: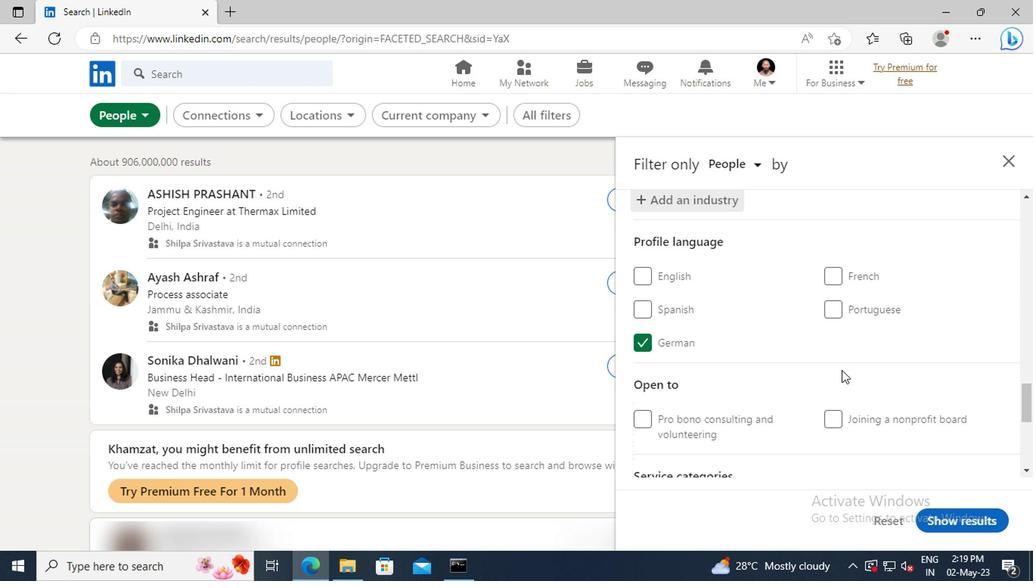 
Action: Mouse scrolled (839, 370) with delta (0, 0)
Screenshot: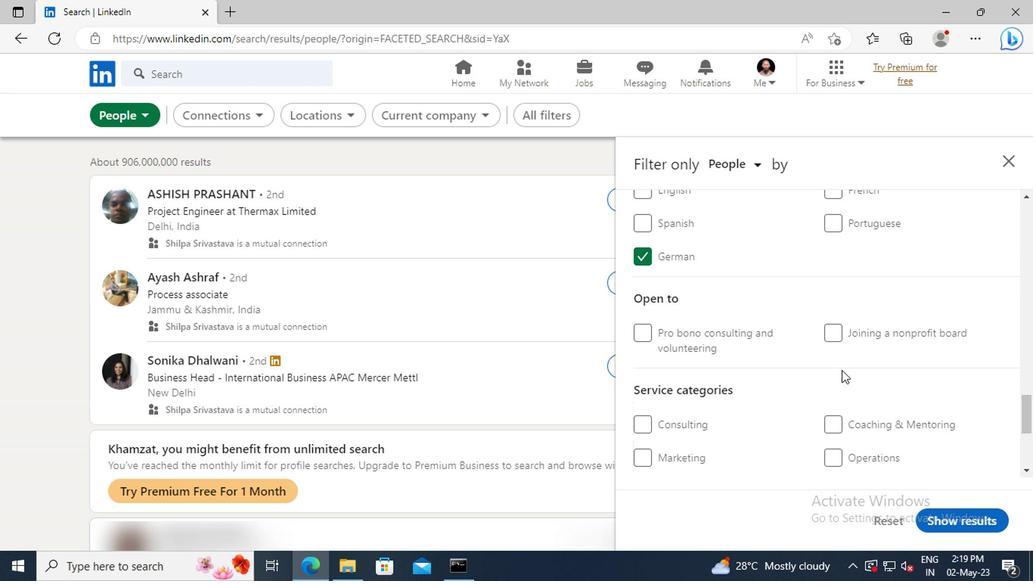 
Action: Mouse scrolled (839, 370) with delta (0, 0)
Screenshot: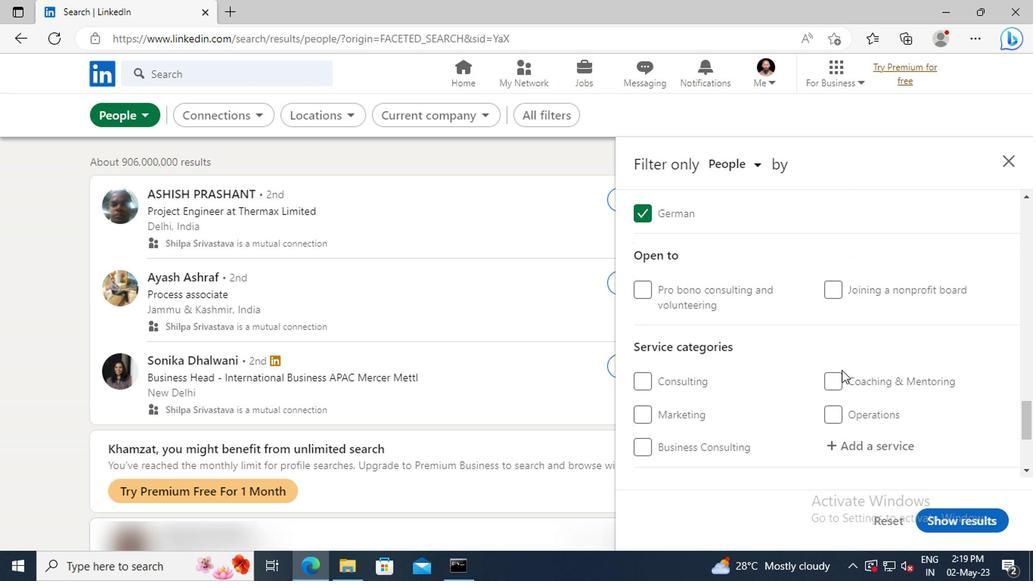 
Action: Mouse moved to (841, 400)
Screenshot: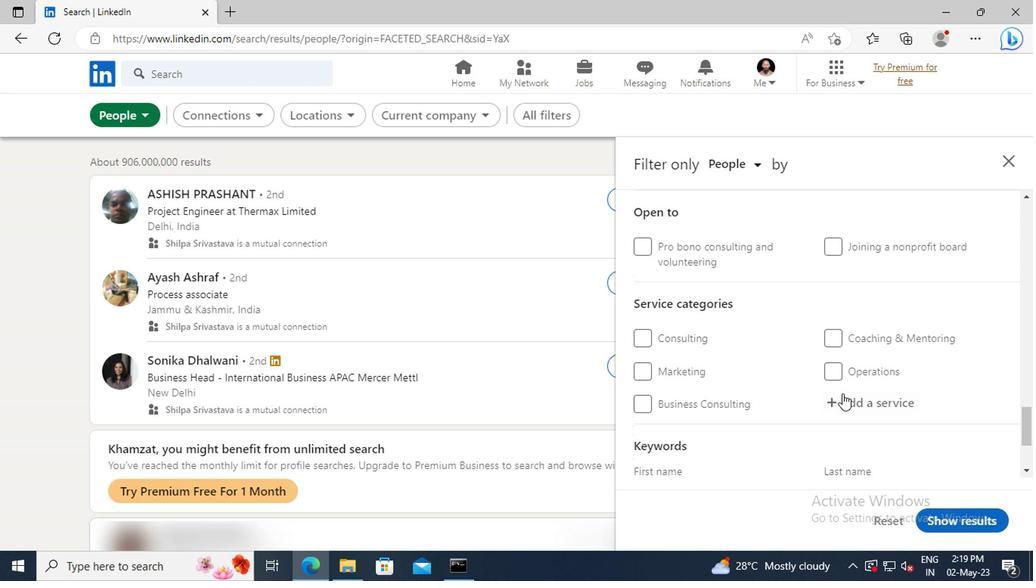 
Action: Mouse pressed left at (841, 400)
Screenshot: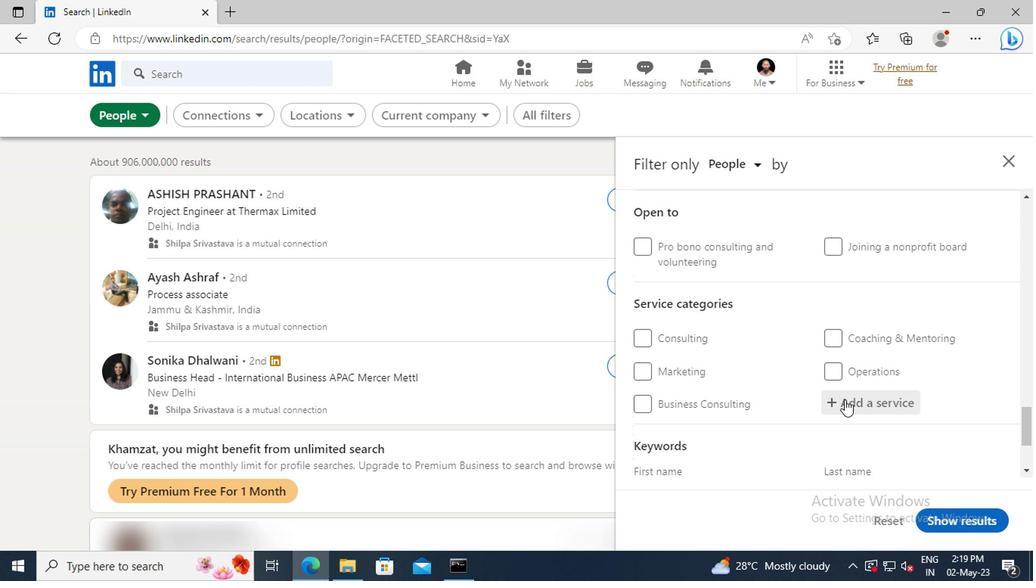 
Action: Key pressed <Key.shift>SOFTWARE<Key.space>
Screenshot: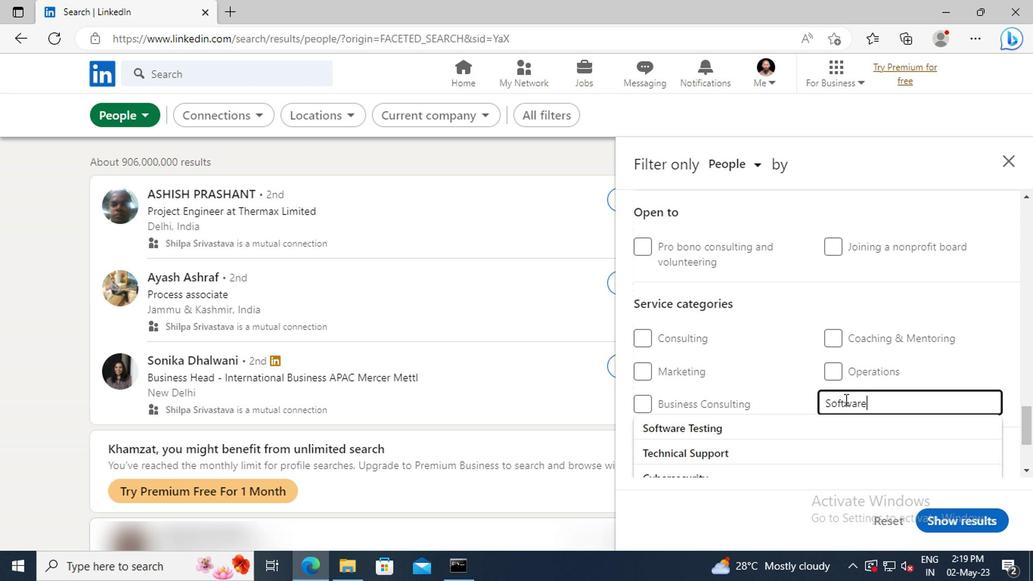 
Action: Mouse moved to (846, 425)
Screenshot: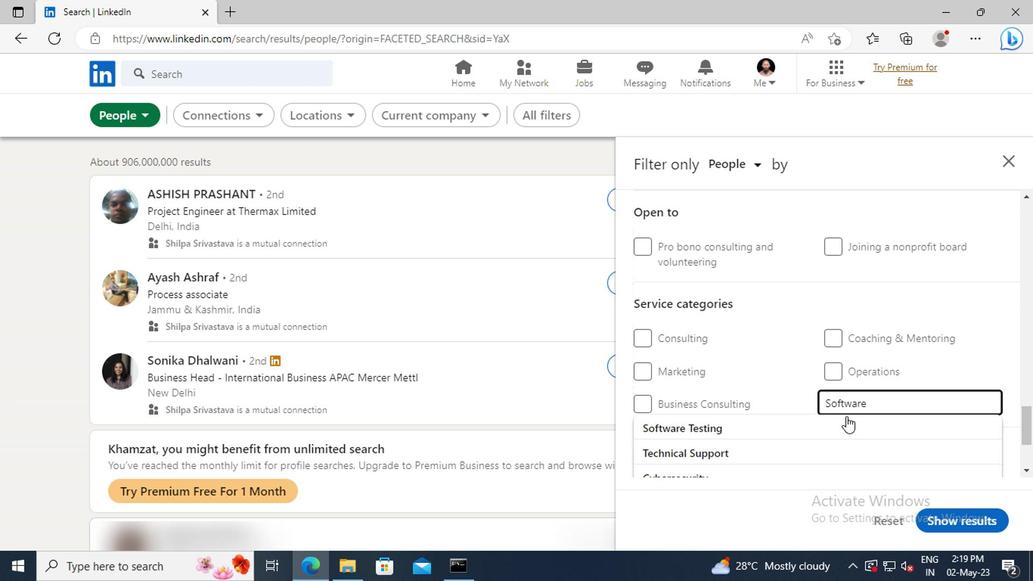 
Action: Mouse pressed left at (846, 425)
Screenshot: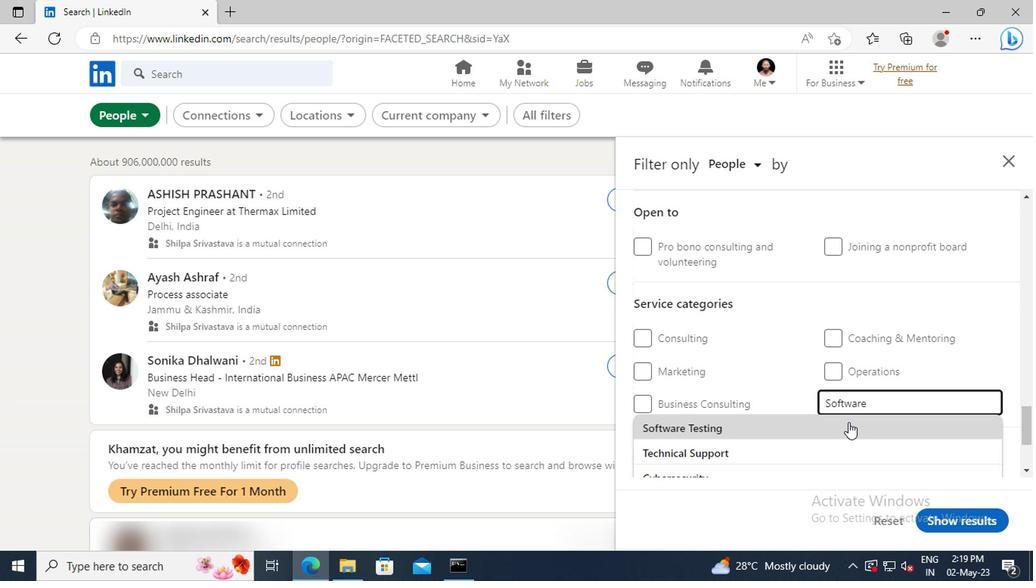 
Action: Mouse scrolled (846, 424) with delta (0, -1)
Screenshot: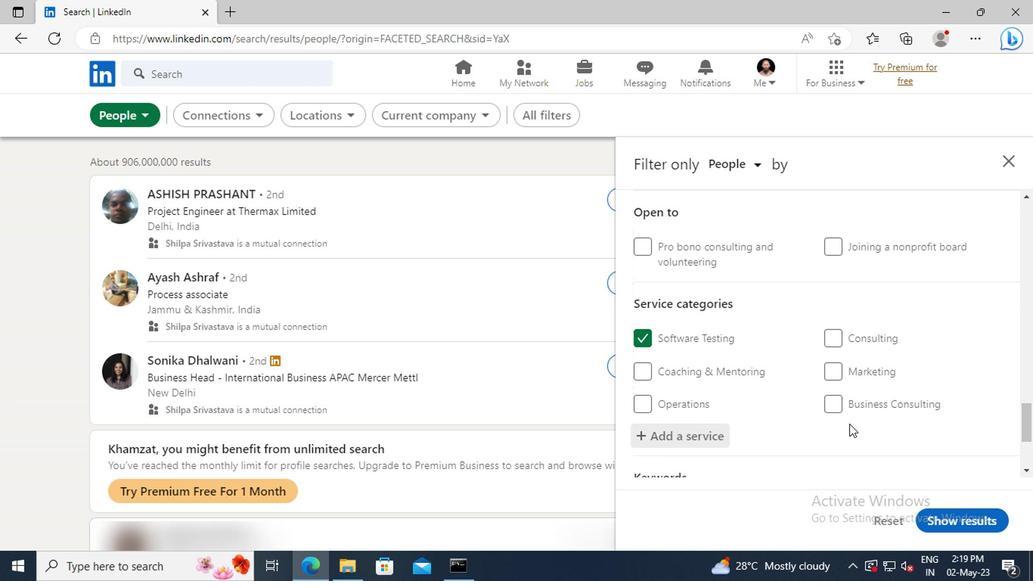 
Action: Mouse scrolled (846, 424) with delta (0, -1)
Screenshot: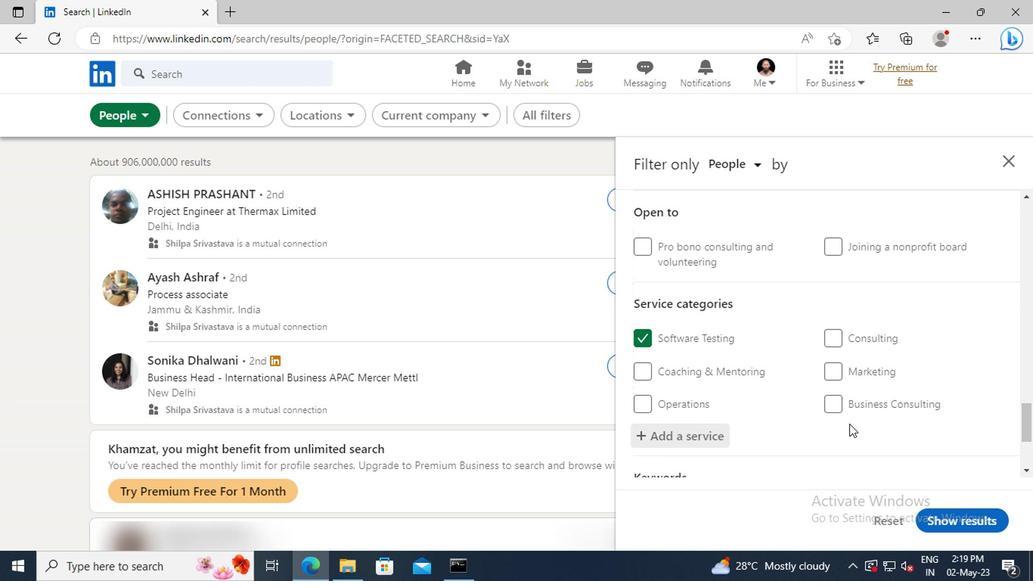 
Action: Mouse scrolled (846, 424) with delta (0, -1)
Screenshot: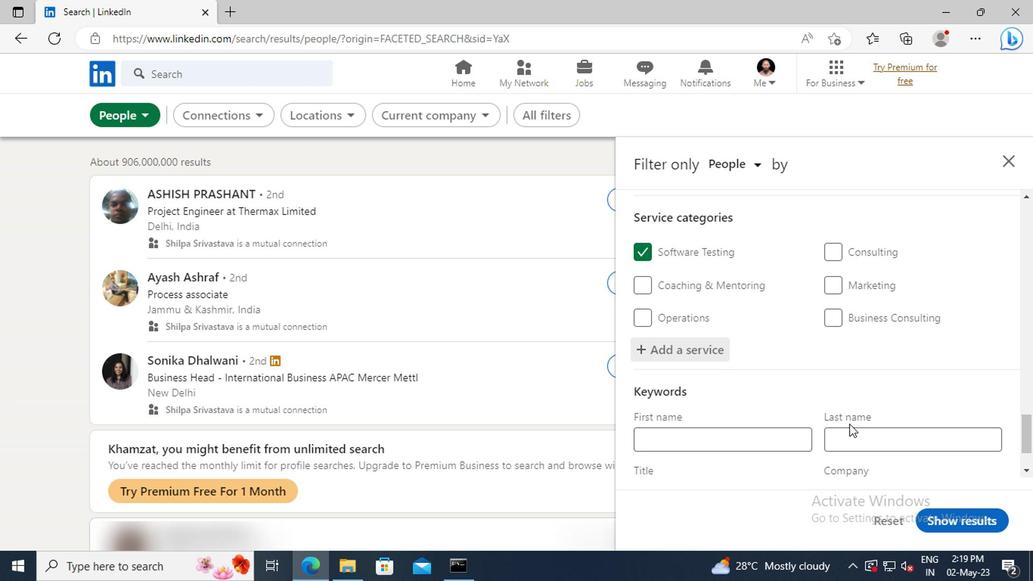 
Action: Mouse scrolled (846, 424) with delta (0, -1)
Screenshot: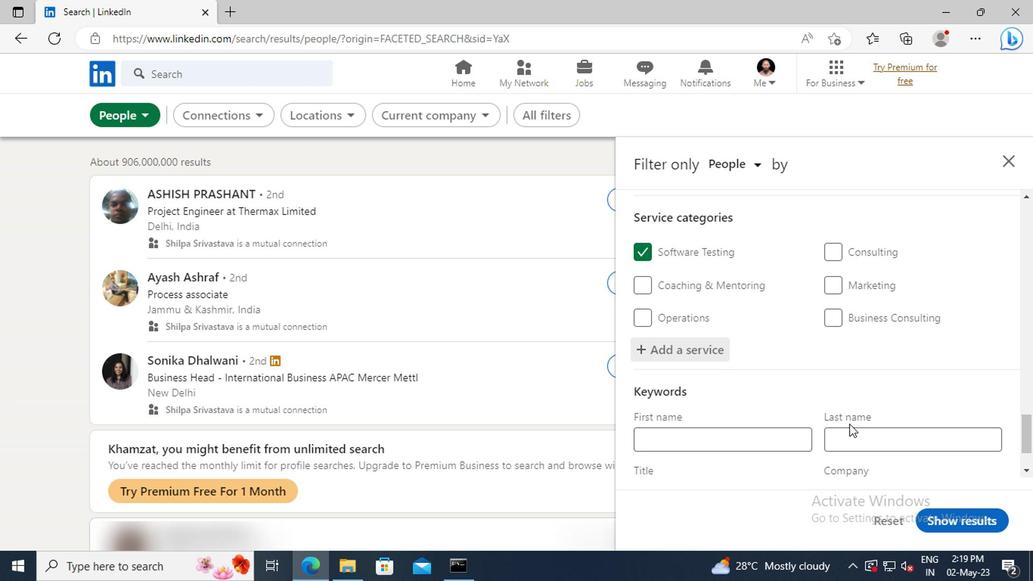 
Action: Mouse scrolled (846, 424) with delta (0, -1)
Screenshot: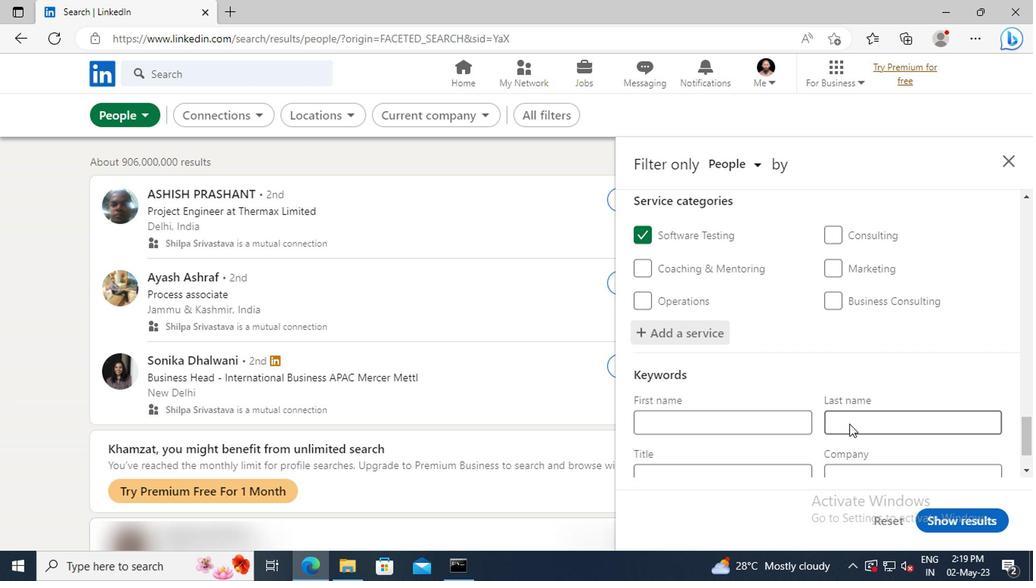 
Action: Mouse moved to (741, 416)
Screenshot: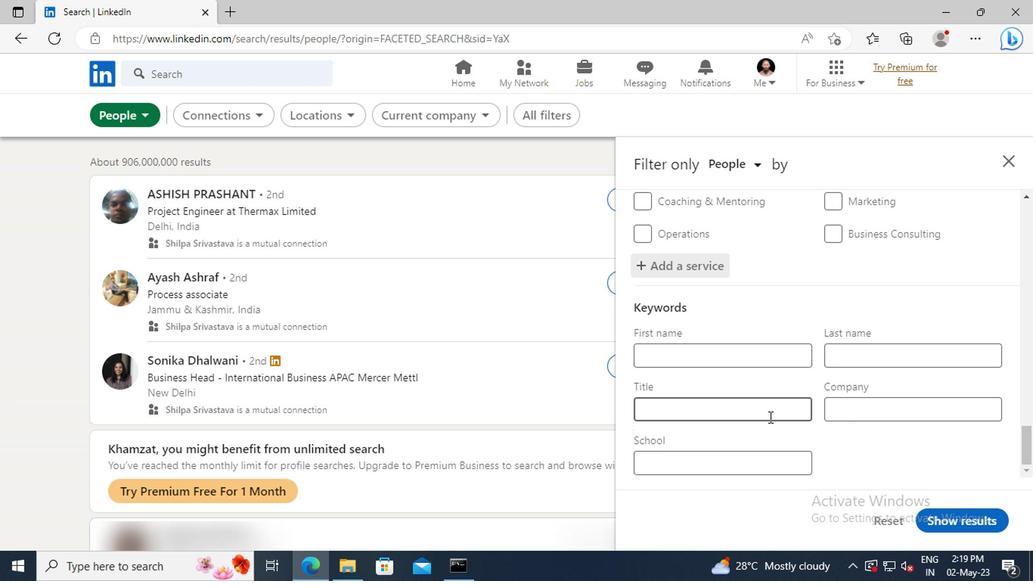 
Action: Mouse pressed left at (741, 416)
Screenshot: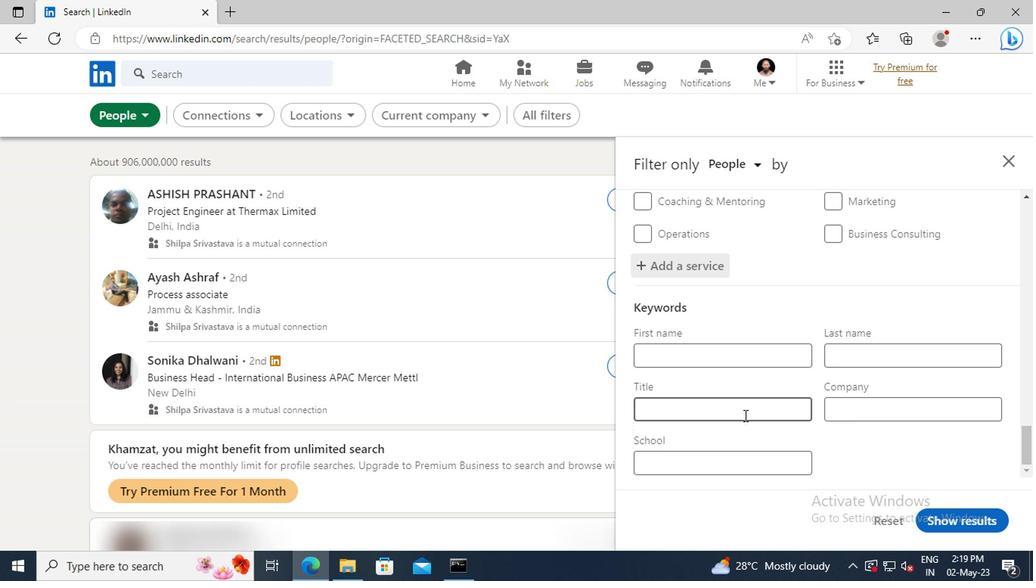 
Action: Key pressed <Key.shift>SHELF<Key.space><Key.shift>STOCKER<Key.enter>
Screenshot: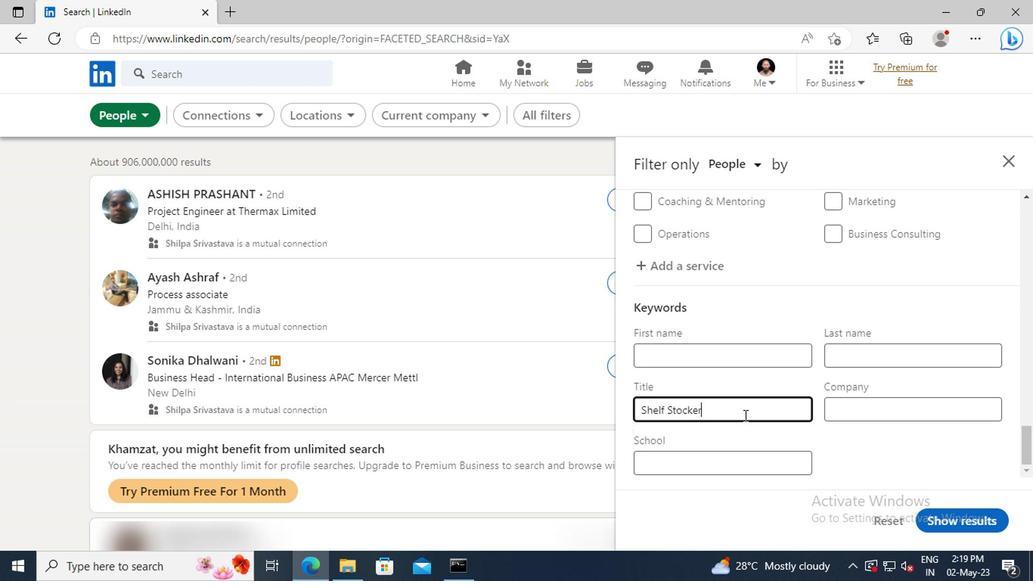 
Action: Mouse moved to (943, 517)
Screenshot: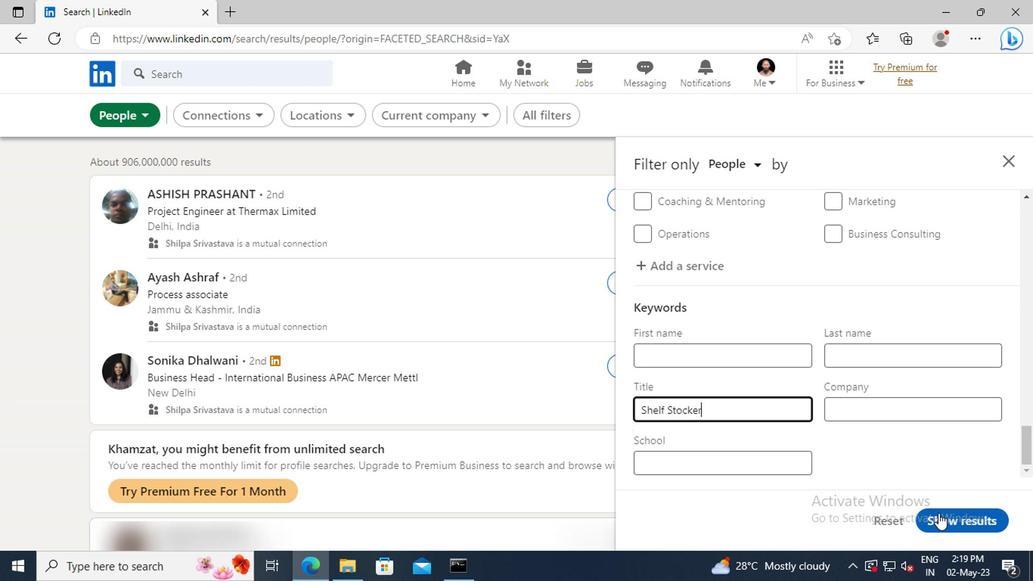 
Action: Mouse pressed left at (943, 517)
Screenshot: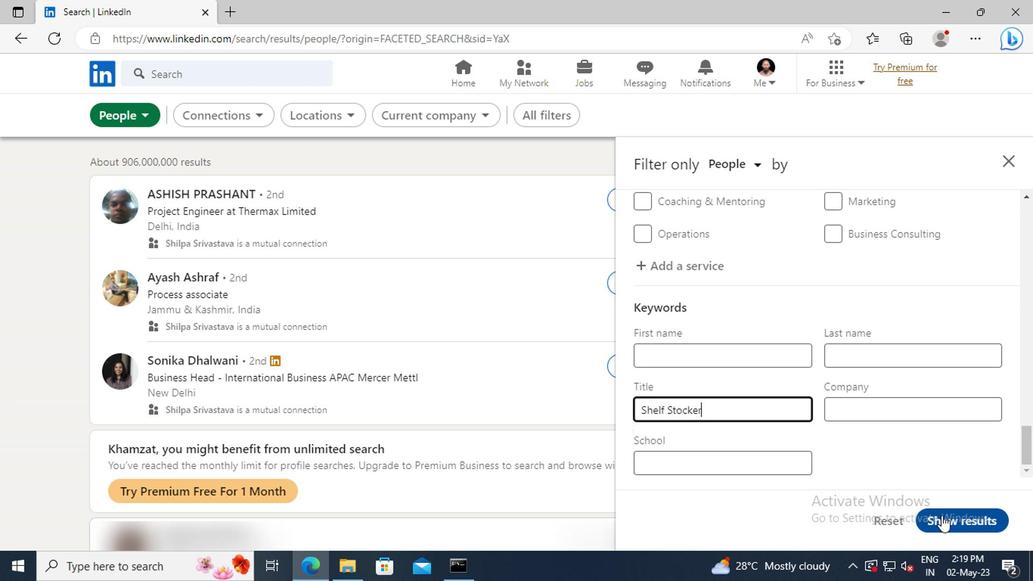 
